 Task: Select the error option in the lint unknown vendor specific properties.
Action: Mouse moved to (92, 710)
Screenshot: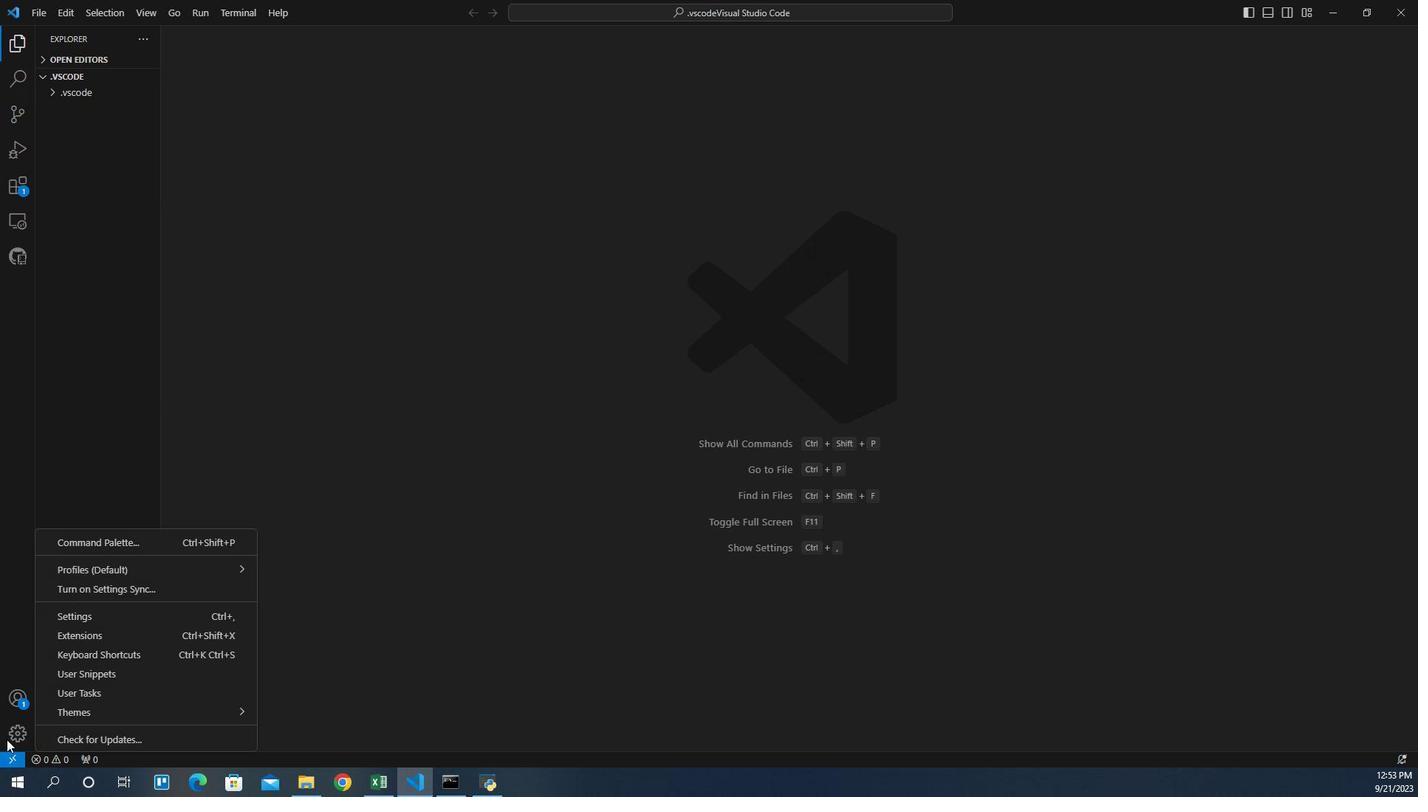 
Action: Mouse pressed left at (92, 710)
Screenshot: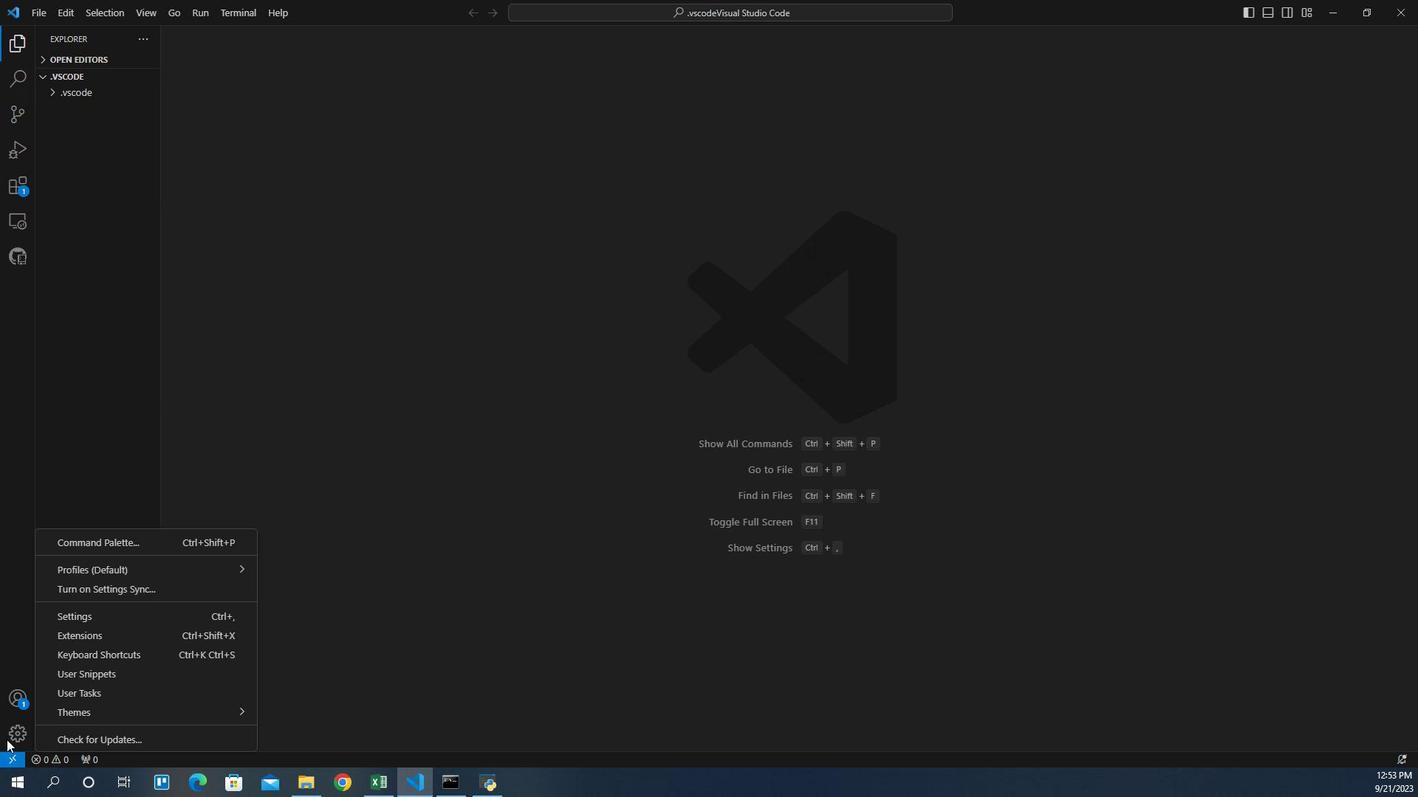 
Action: Mouse moved to (163, 598)
Screenshot: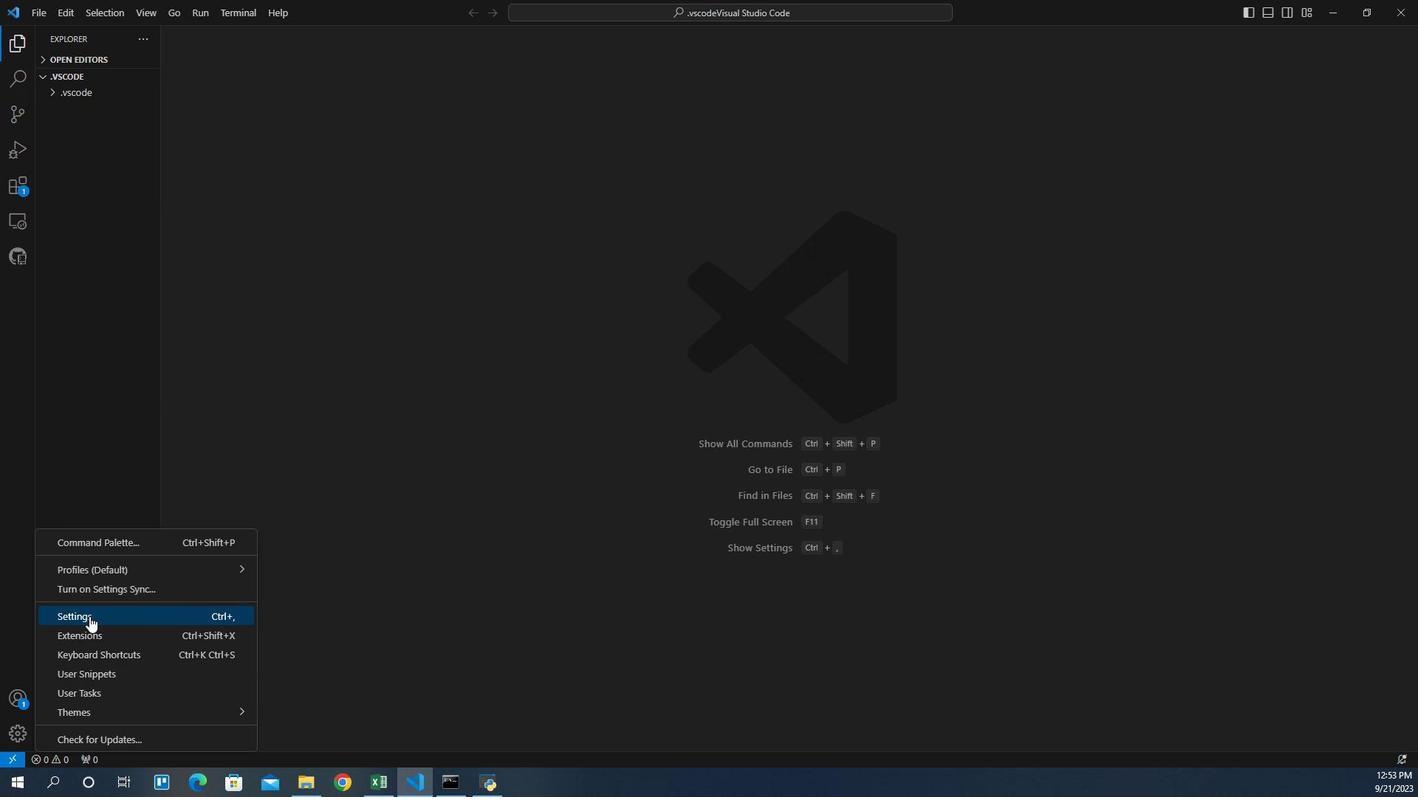
Action: Mouse pressed left at (163, 598)
Screenshot: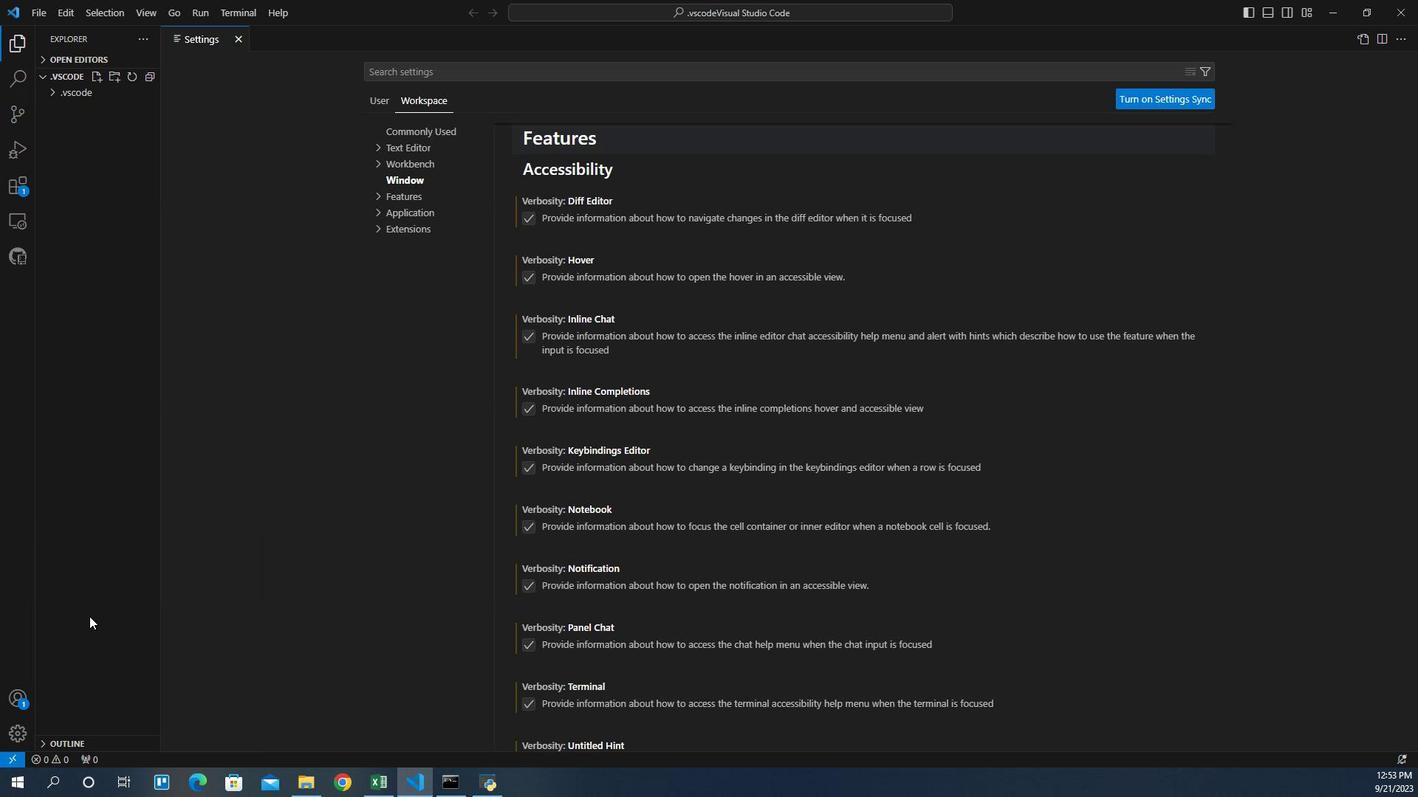 
Action: Mouse moved to (450, 129)
Screenshot: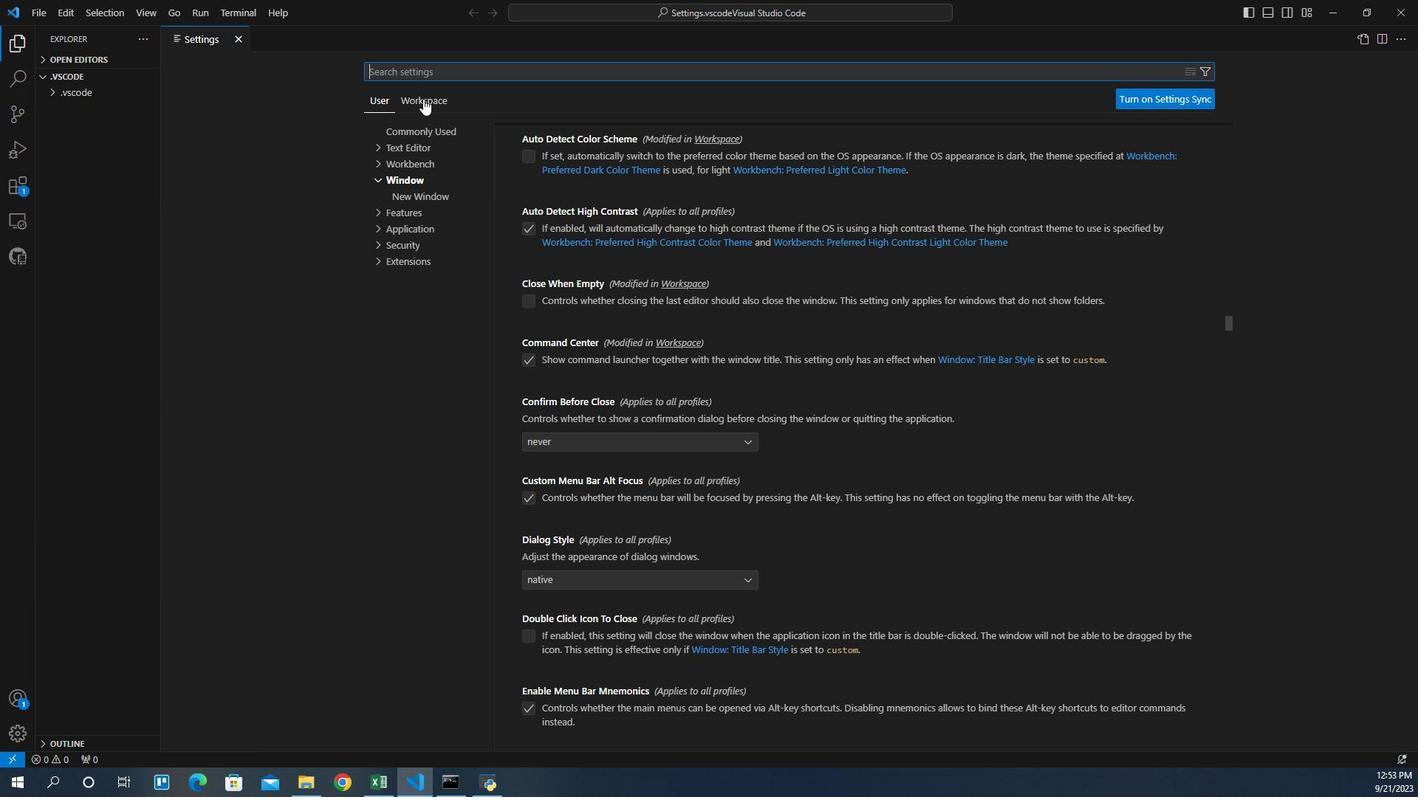 
Action: Mouse pressed left at (450, 129)
Screenshot: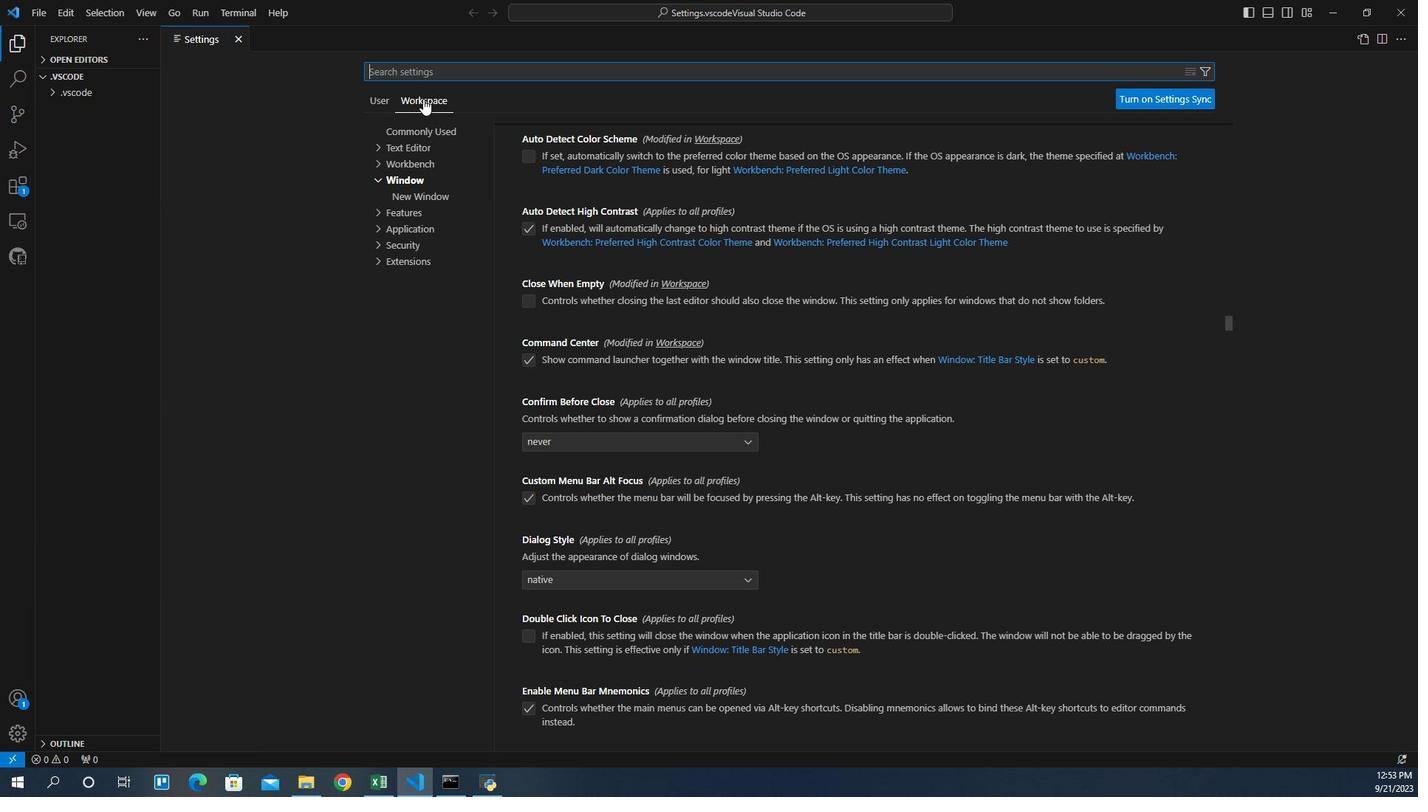 
Action: Mouse moved to (427, 244)
Screenshot: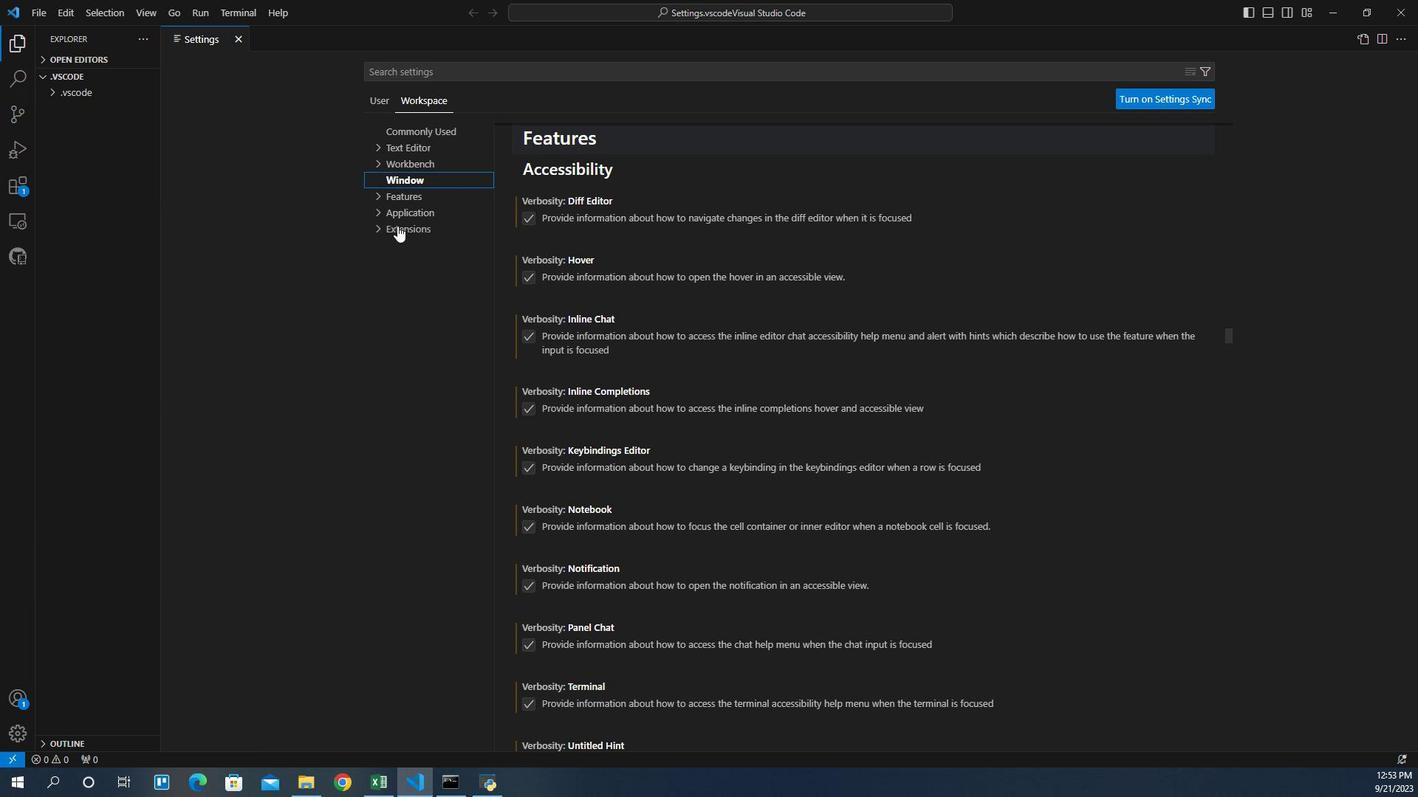
Action: Mouse pressed left at (427, 244)
Screenshot: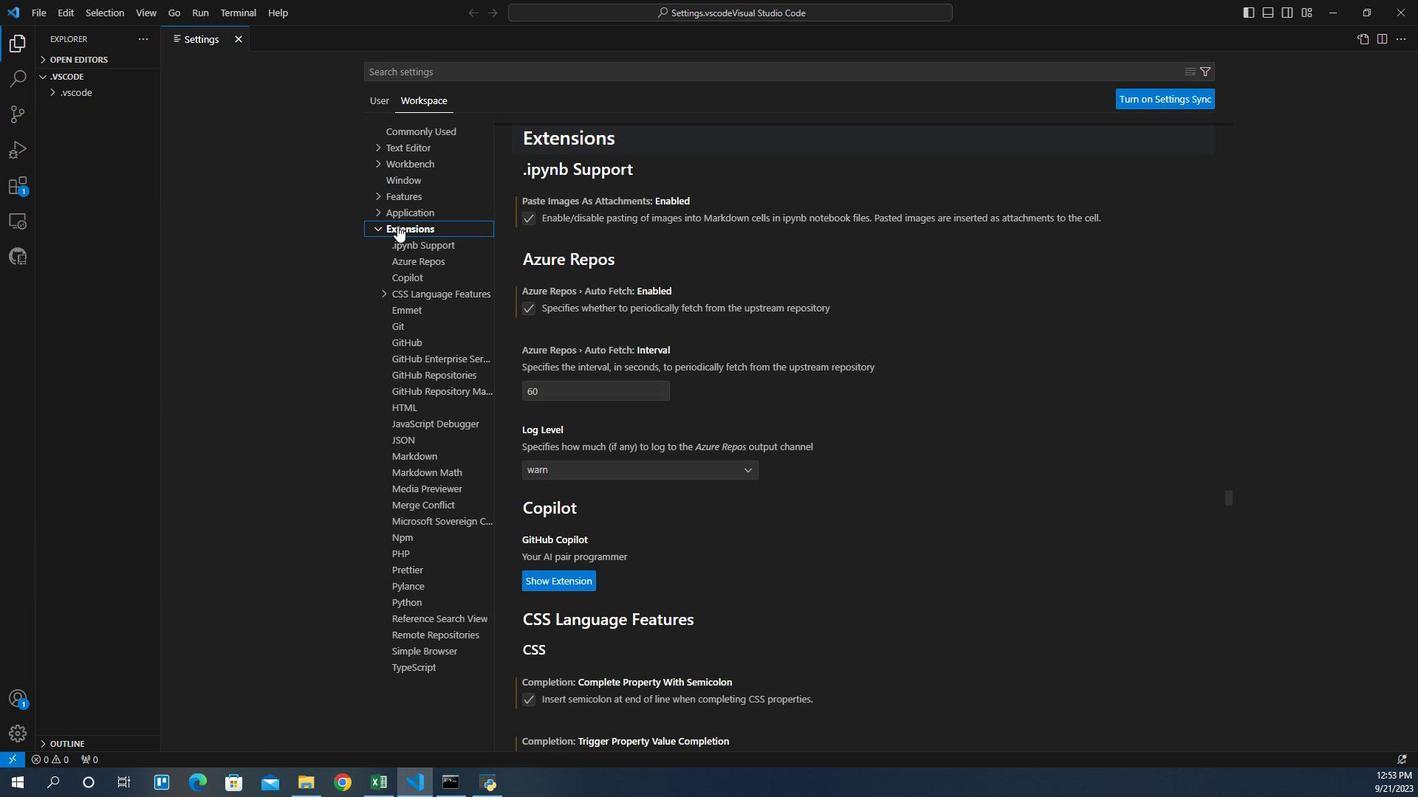 
Action: Mouse moved to (426, 304)
Screenshot: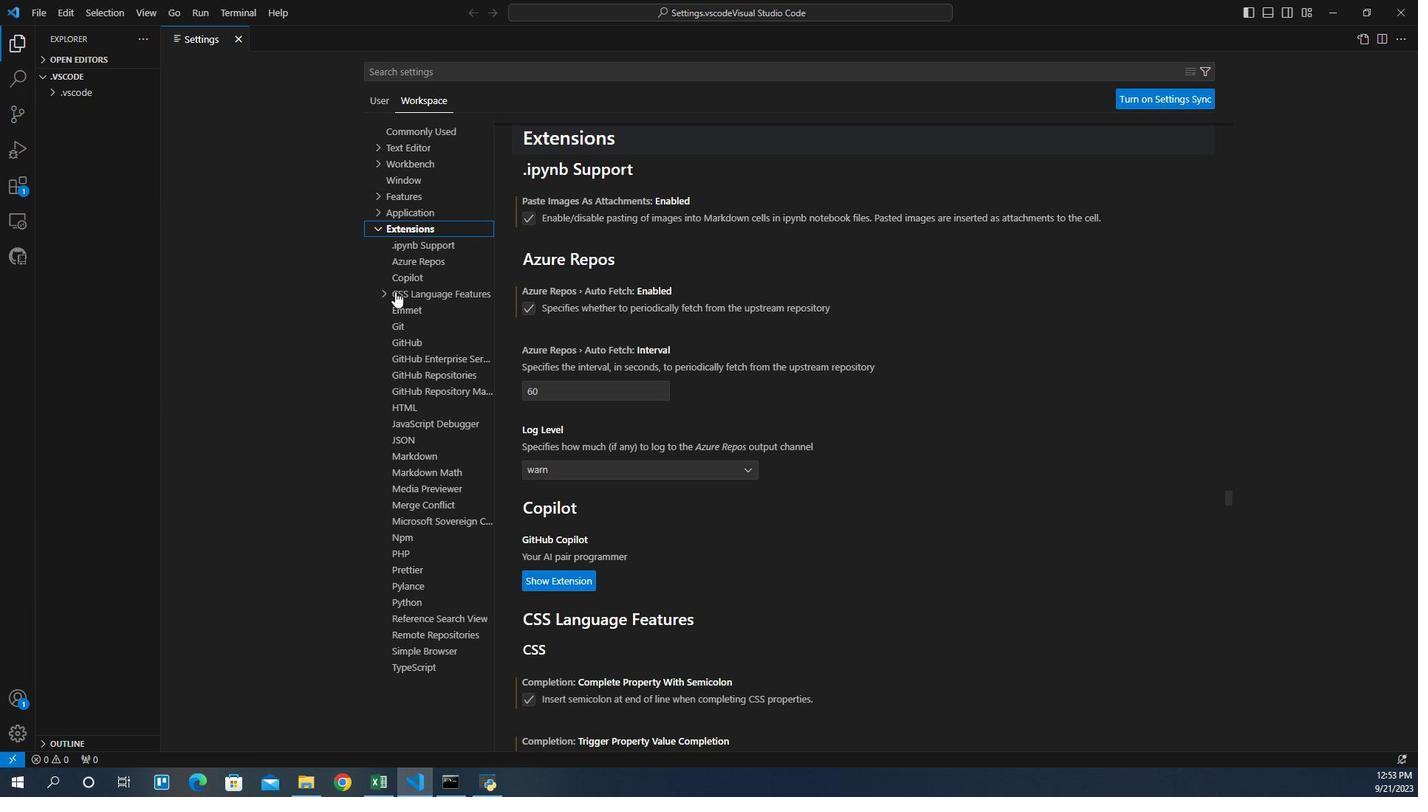 
Action: Mouse pressed left at (426, 304)
Screenshot: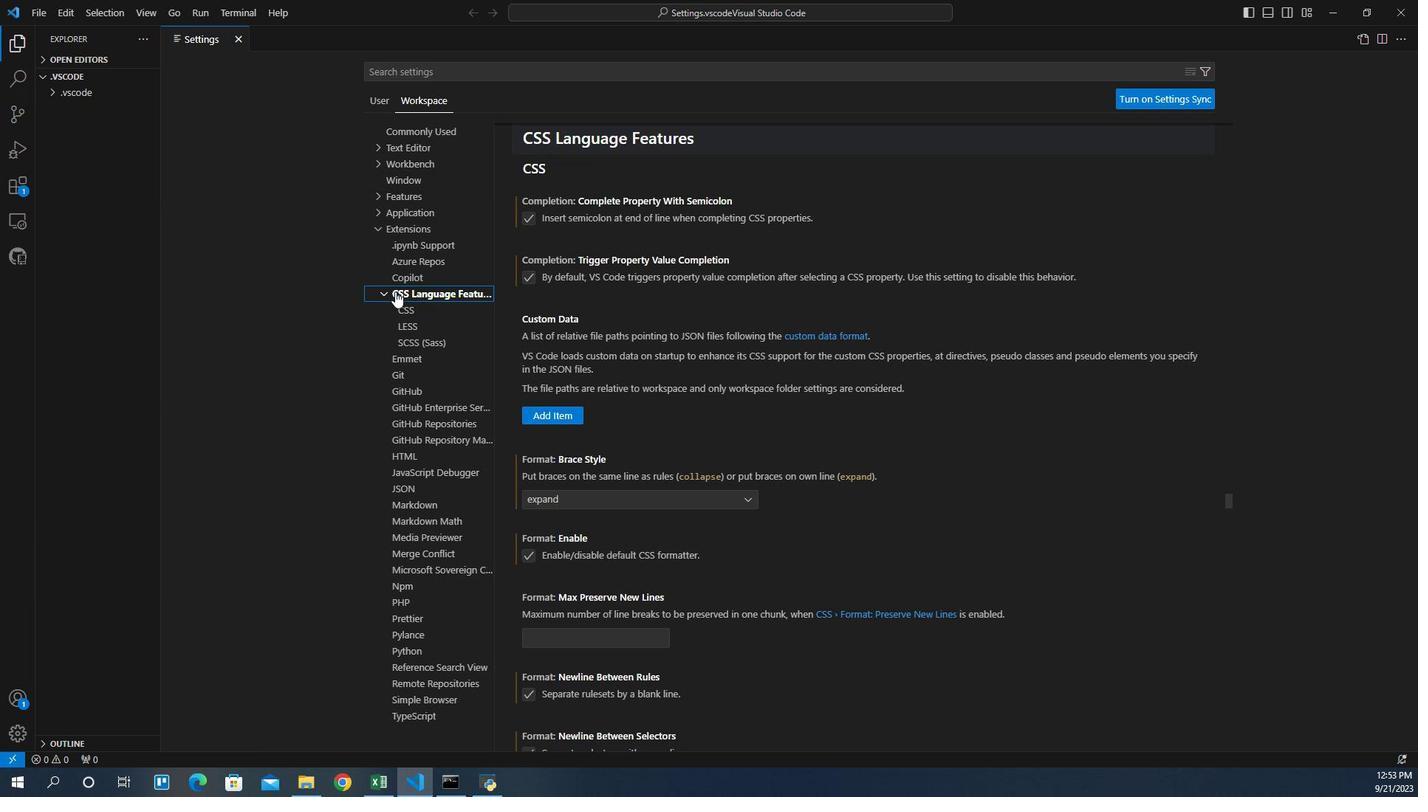 
Action: Mouse moved to (435, 335)
Screenshot: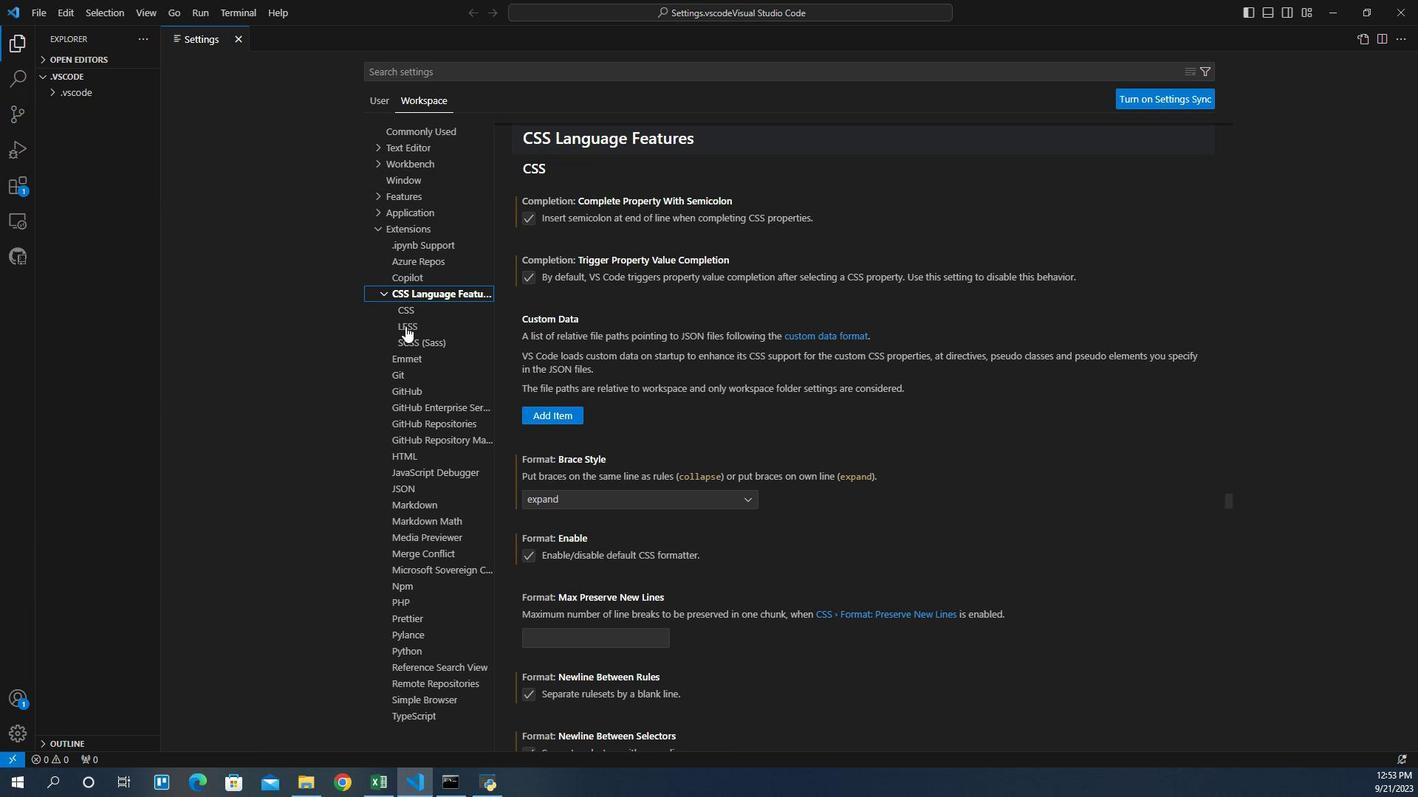 
Action: Mouse pressed left at (435, 335)
Screenshot: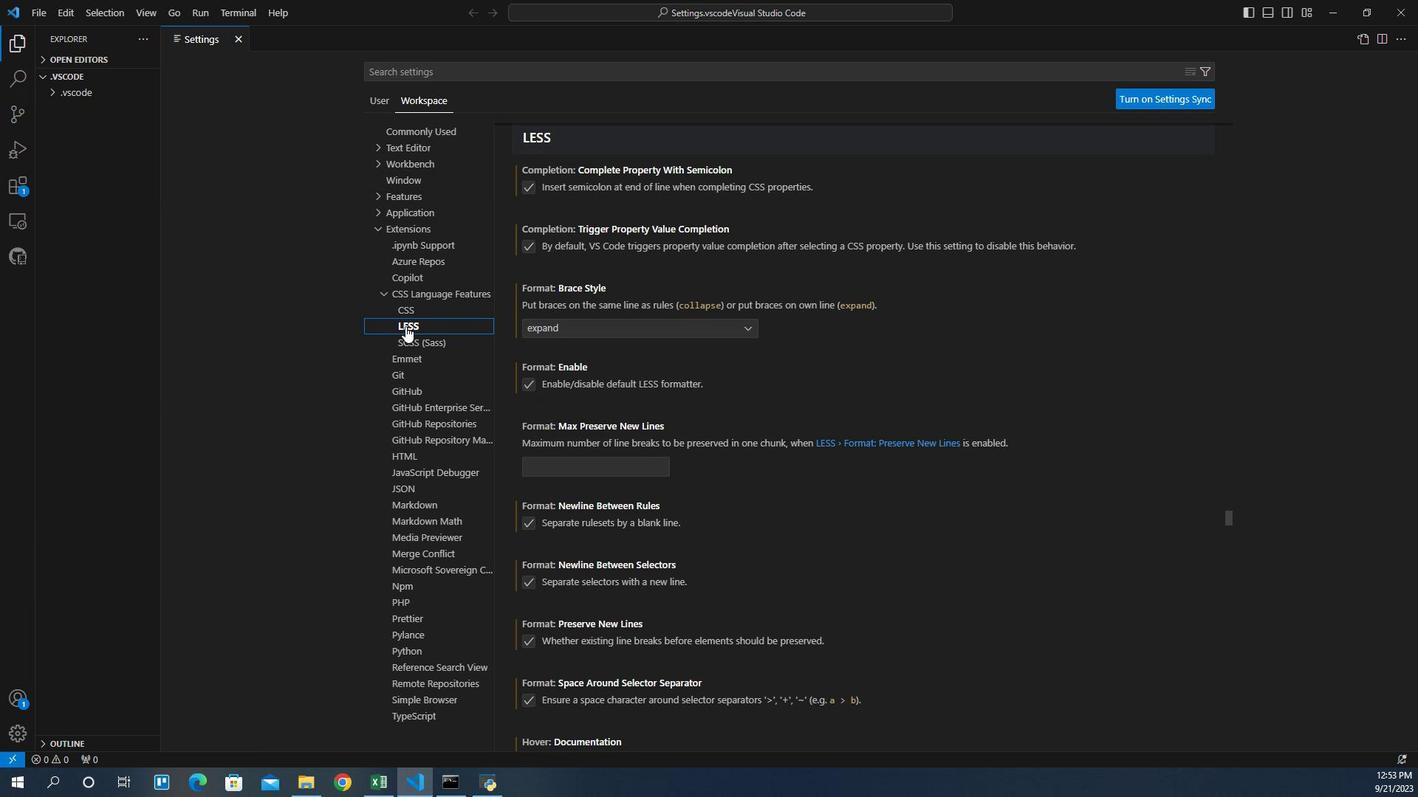 
Action: Mouse moved to (724, 541)
Screenshot: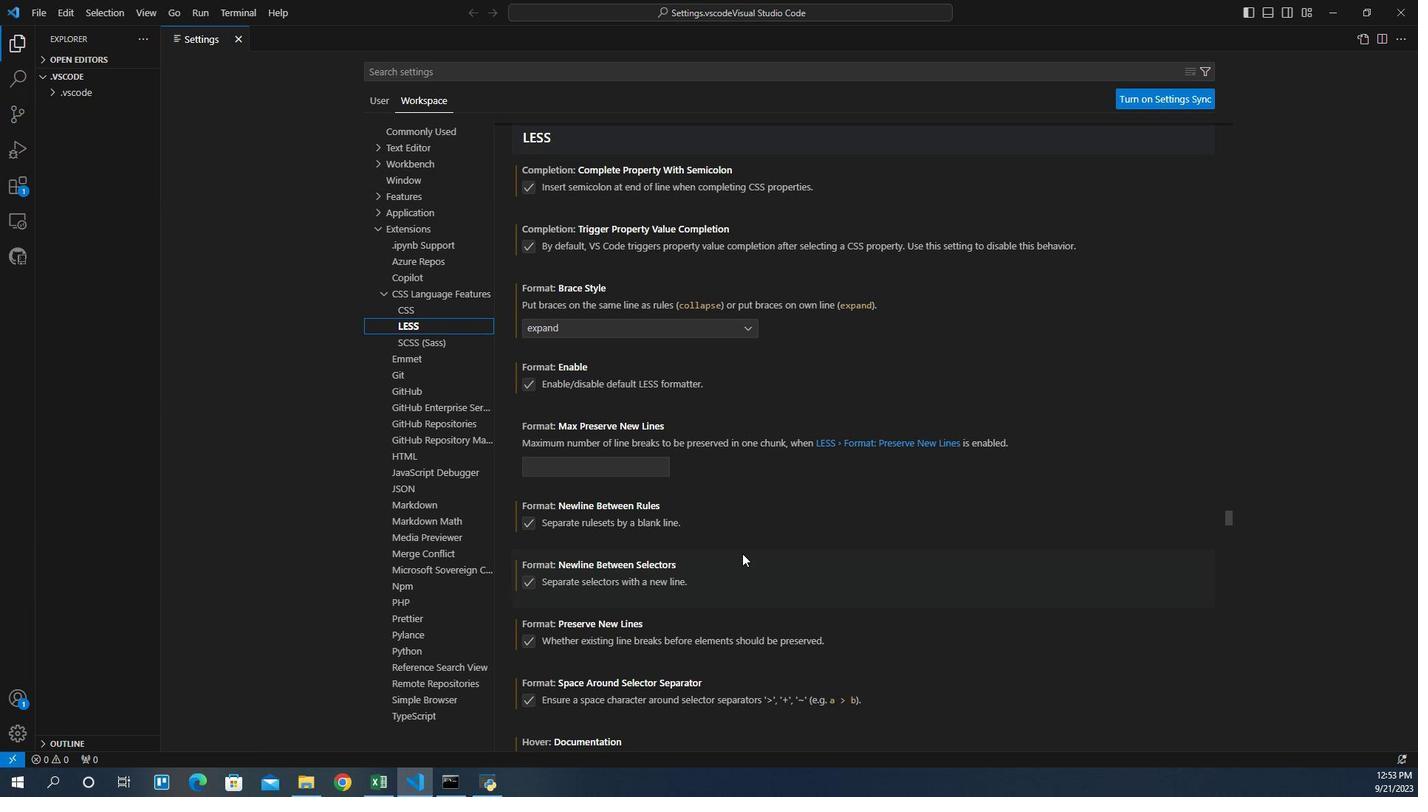 
Action: Mouse scrolled (724, 541) with delta (0, 0)
Screenshot: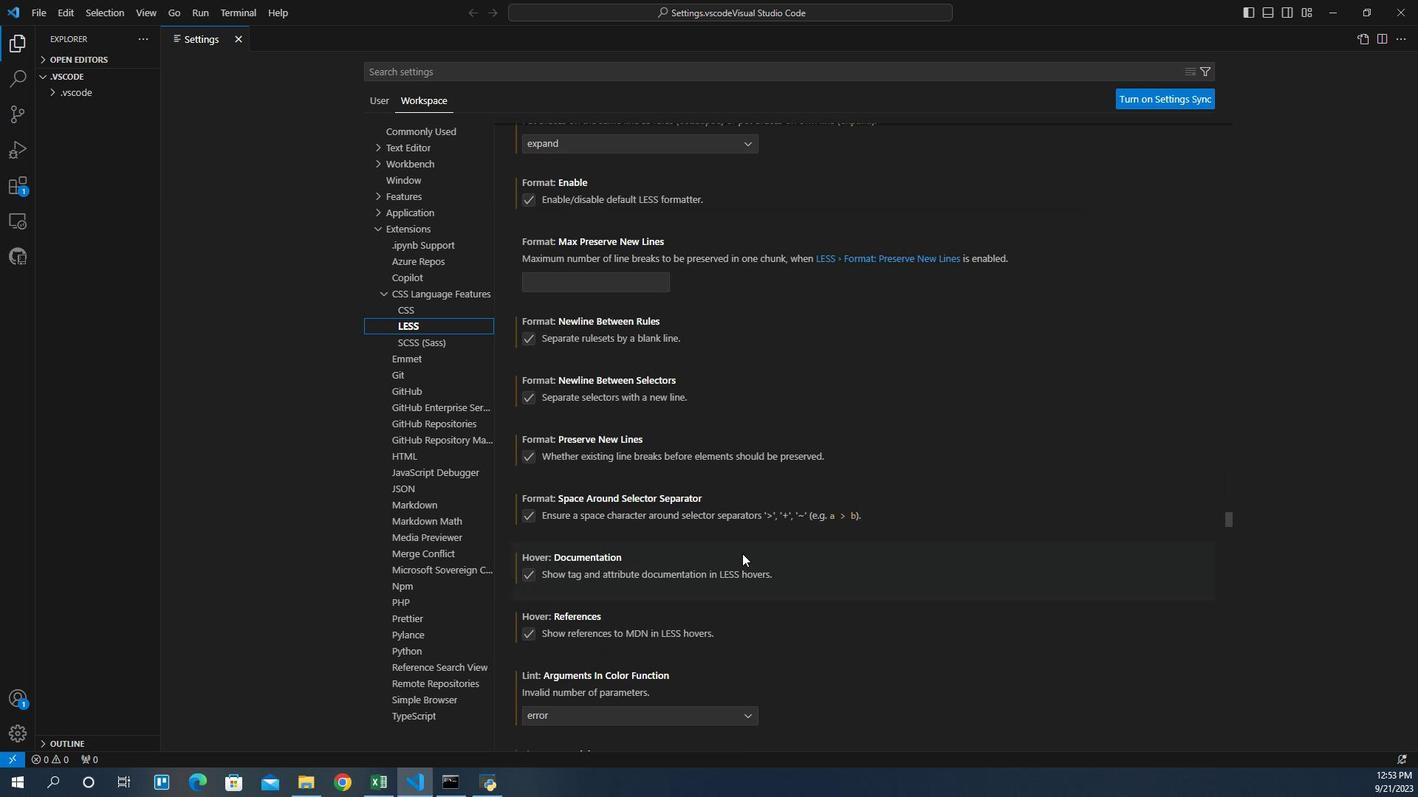
Action: Mouse scrolled (724, 541) with delta (0, 0)
Screenshot: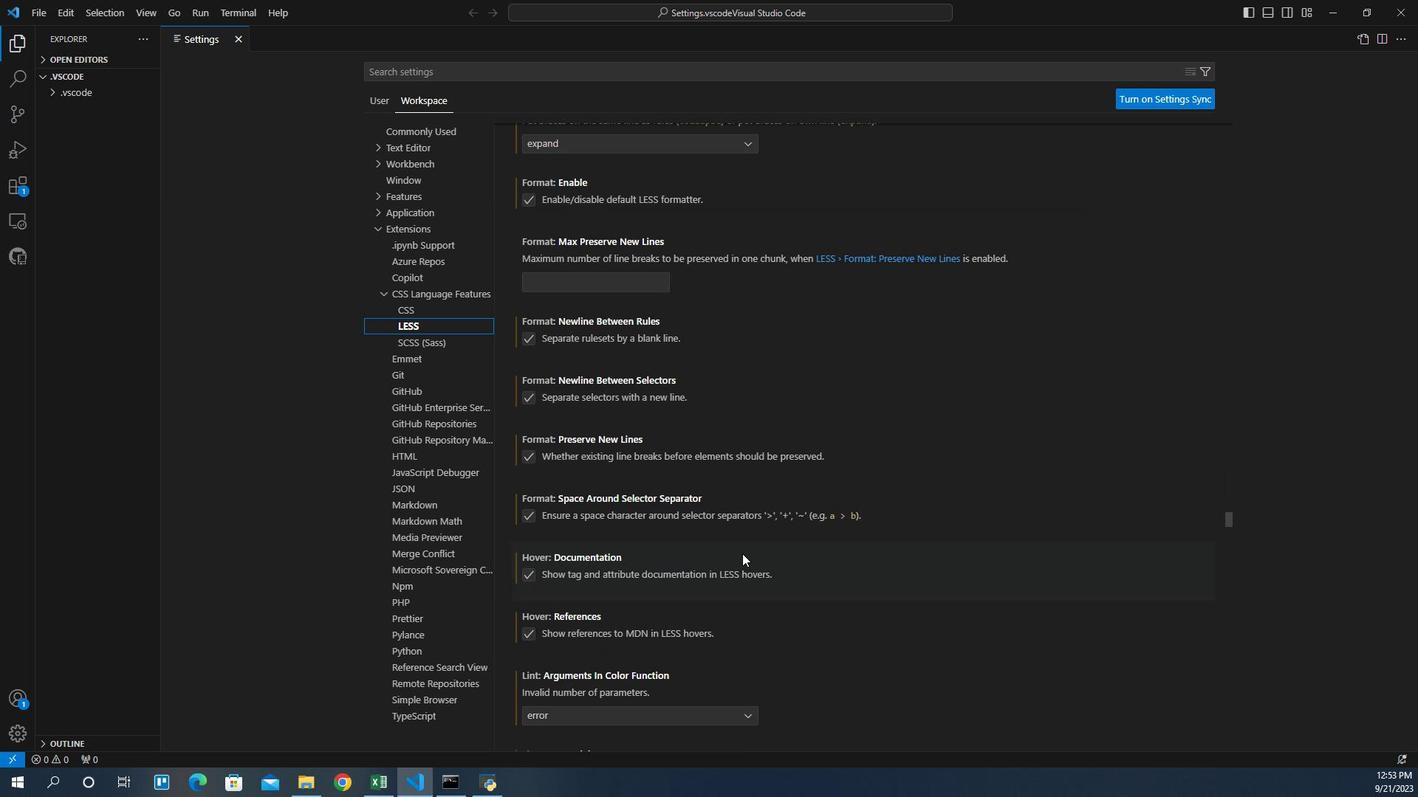 
Action: Mouse scrolled (724, 541) with delta (0, 0)
Screenshot: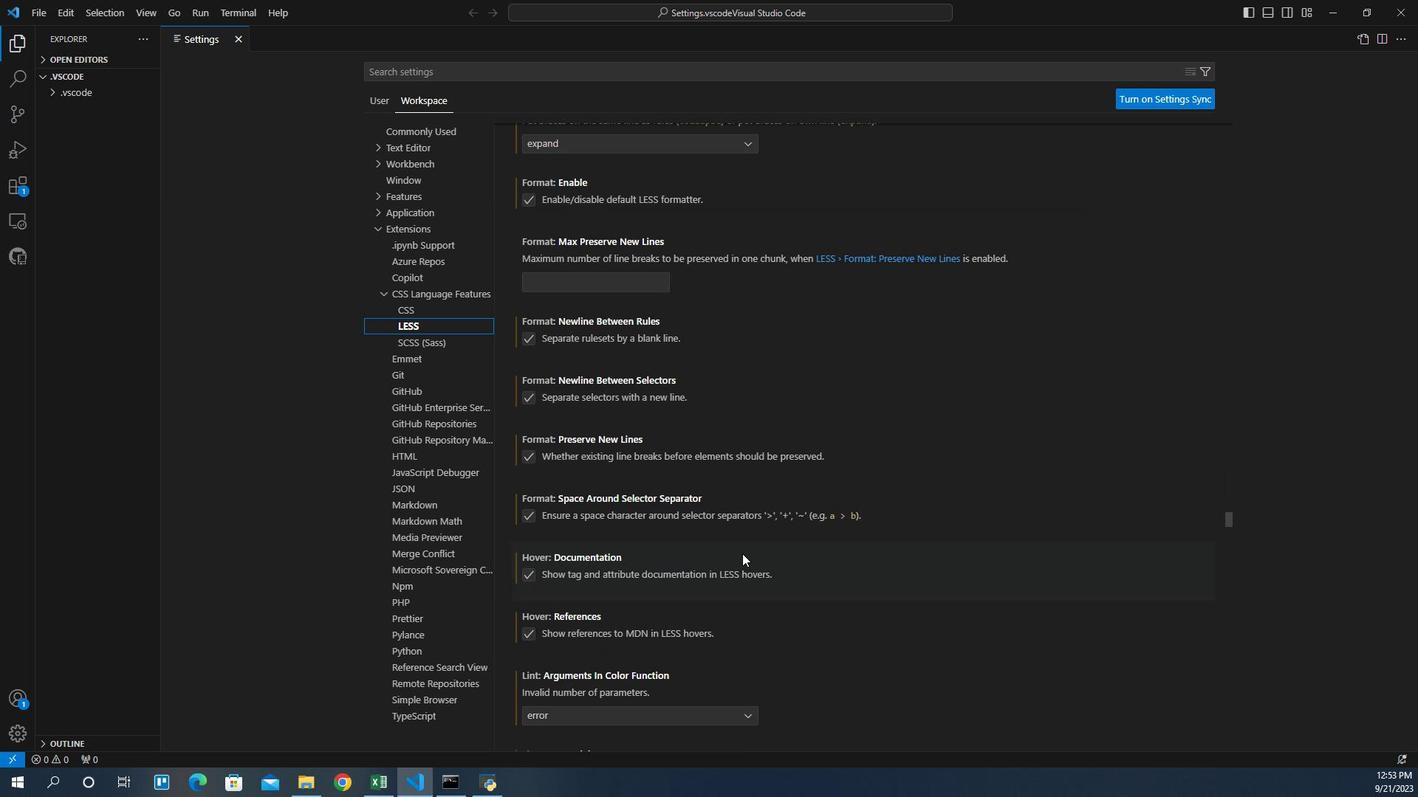 
Action: Mouse scrolled (724, 541) with delta (0, 0)
Screenshot: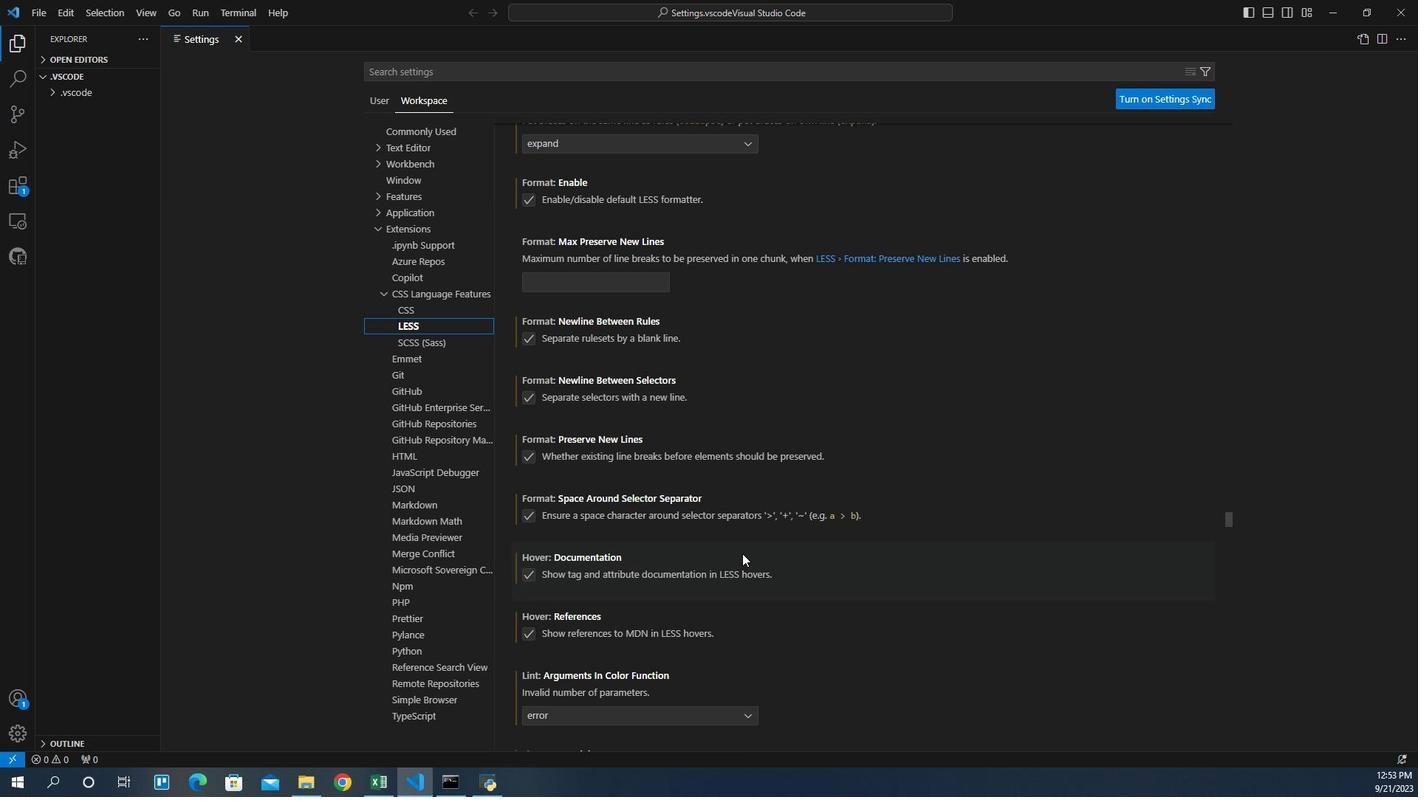 
Action: Mouse scrolled (724, 541) with delta (0, 0)
Screenshot: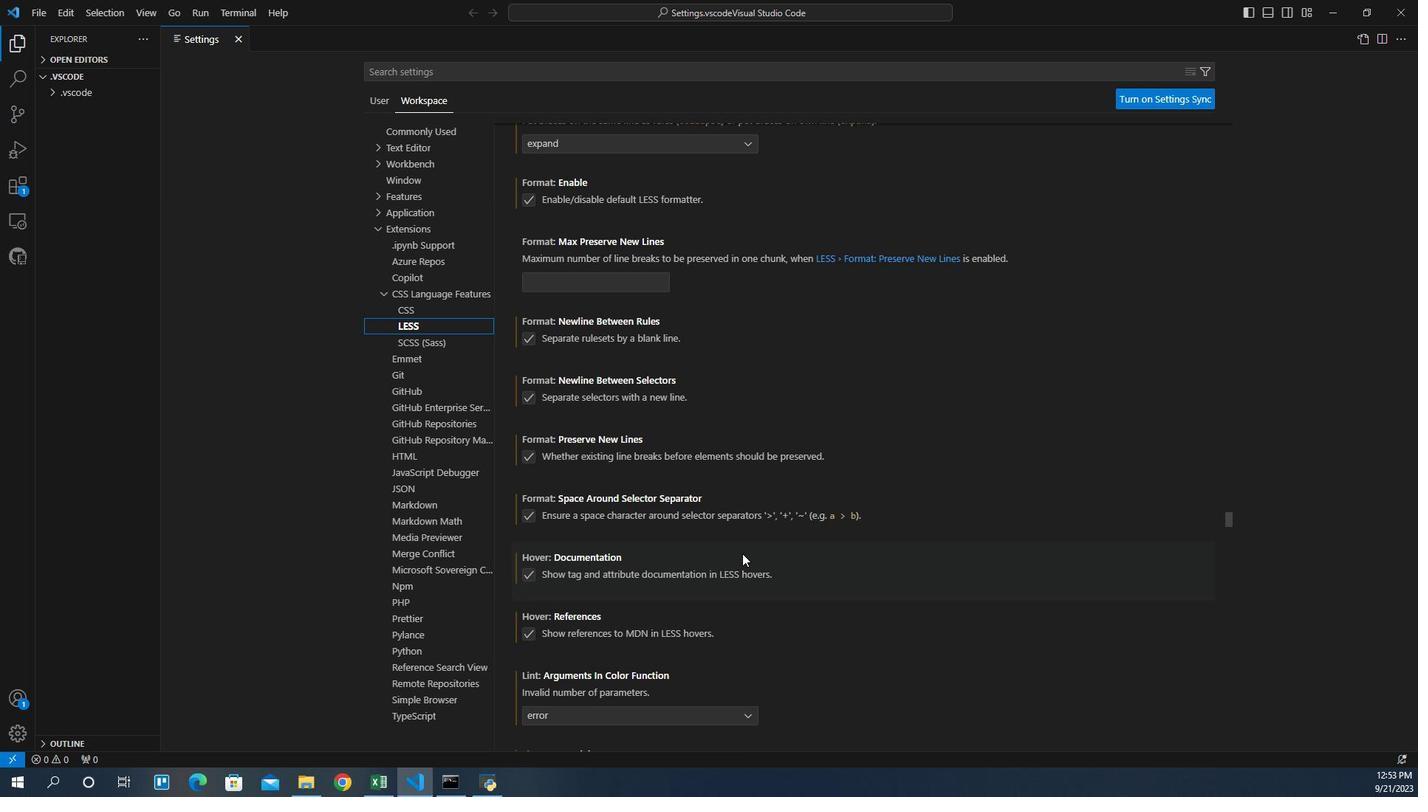 
Action: Mouse scrolled (724, 541) with delta (0, 0)
Screenshot: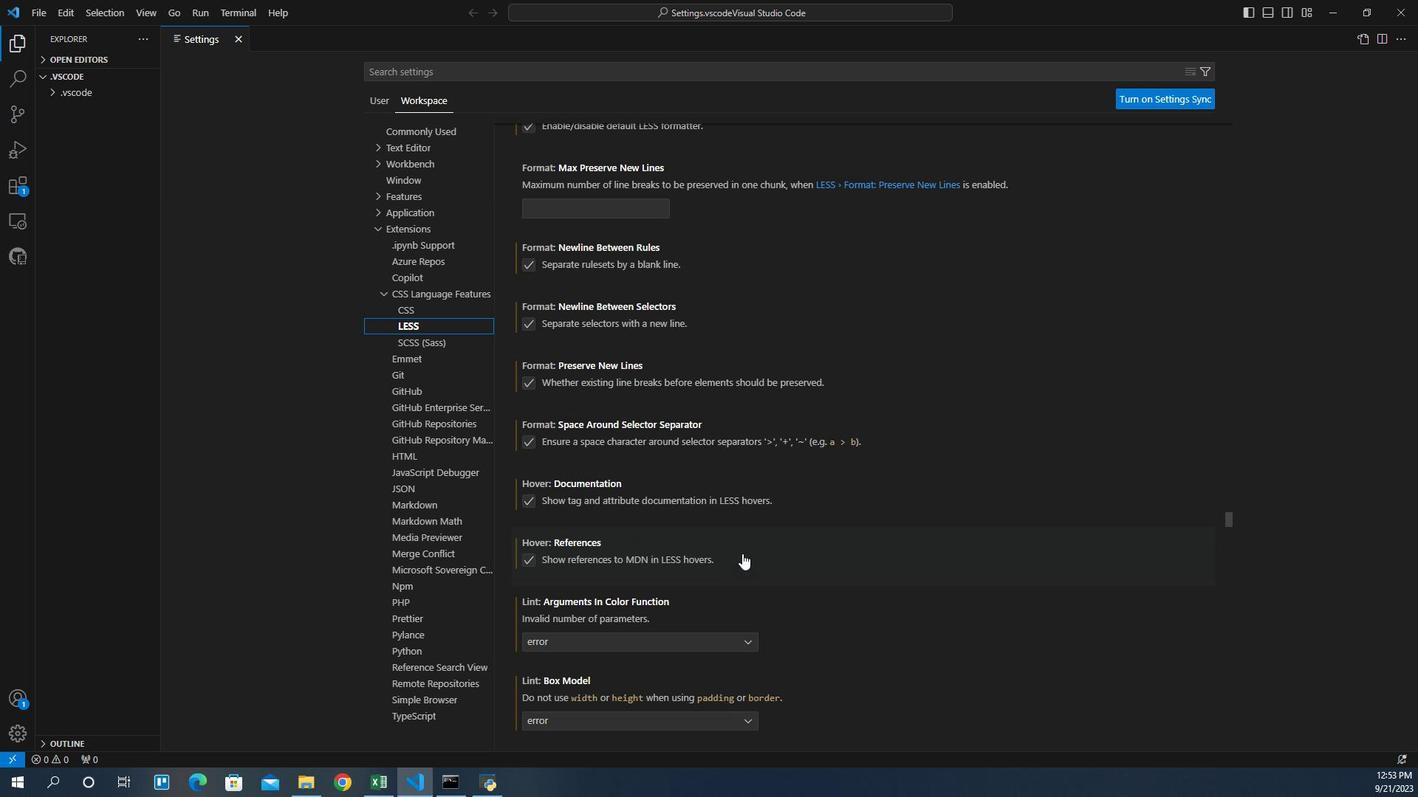 
Action: Mouse scrolled (724, 541) with delta (0, 0)
Screenshot: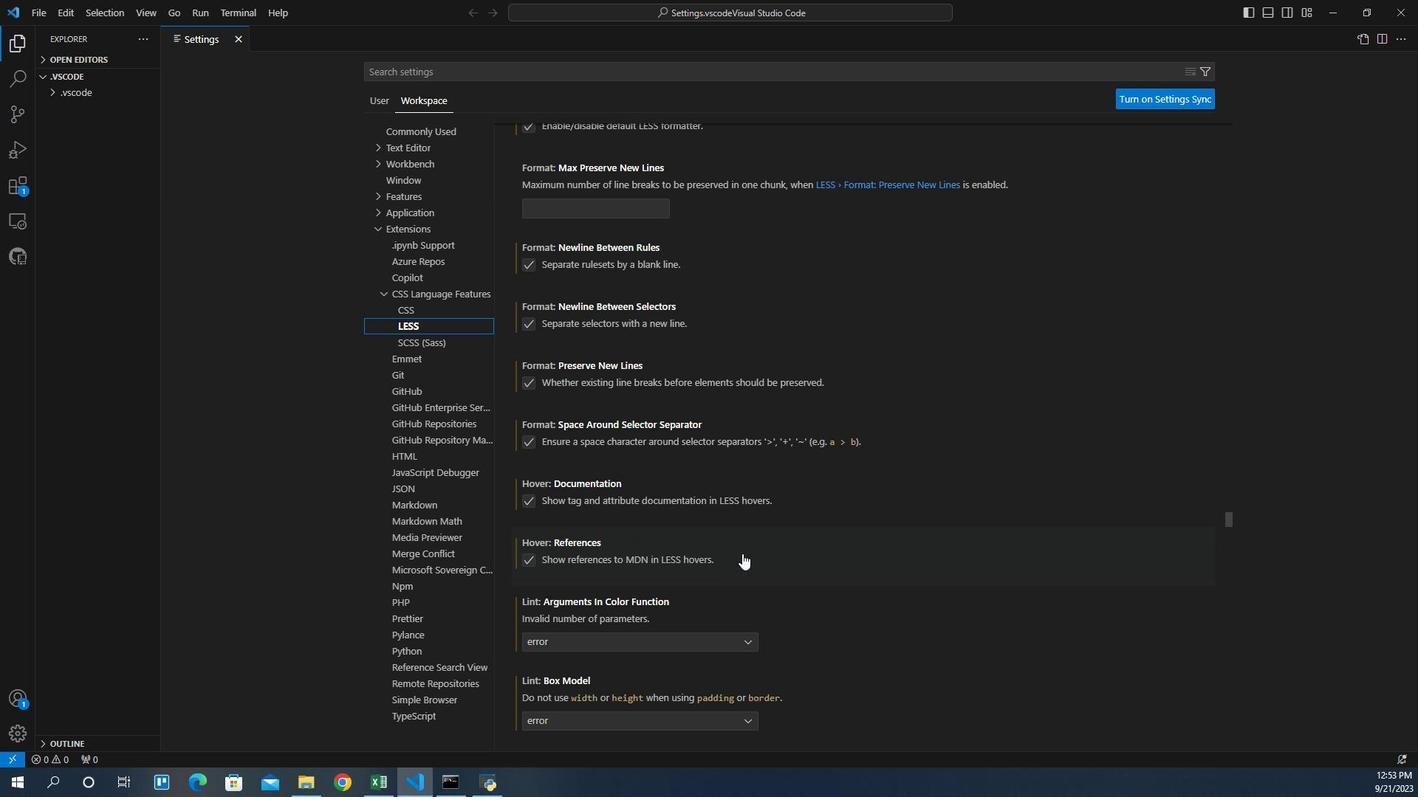 
Action: Mouse scrolled (724, 541) with delta (0, 0)
Screenshot: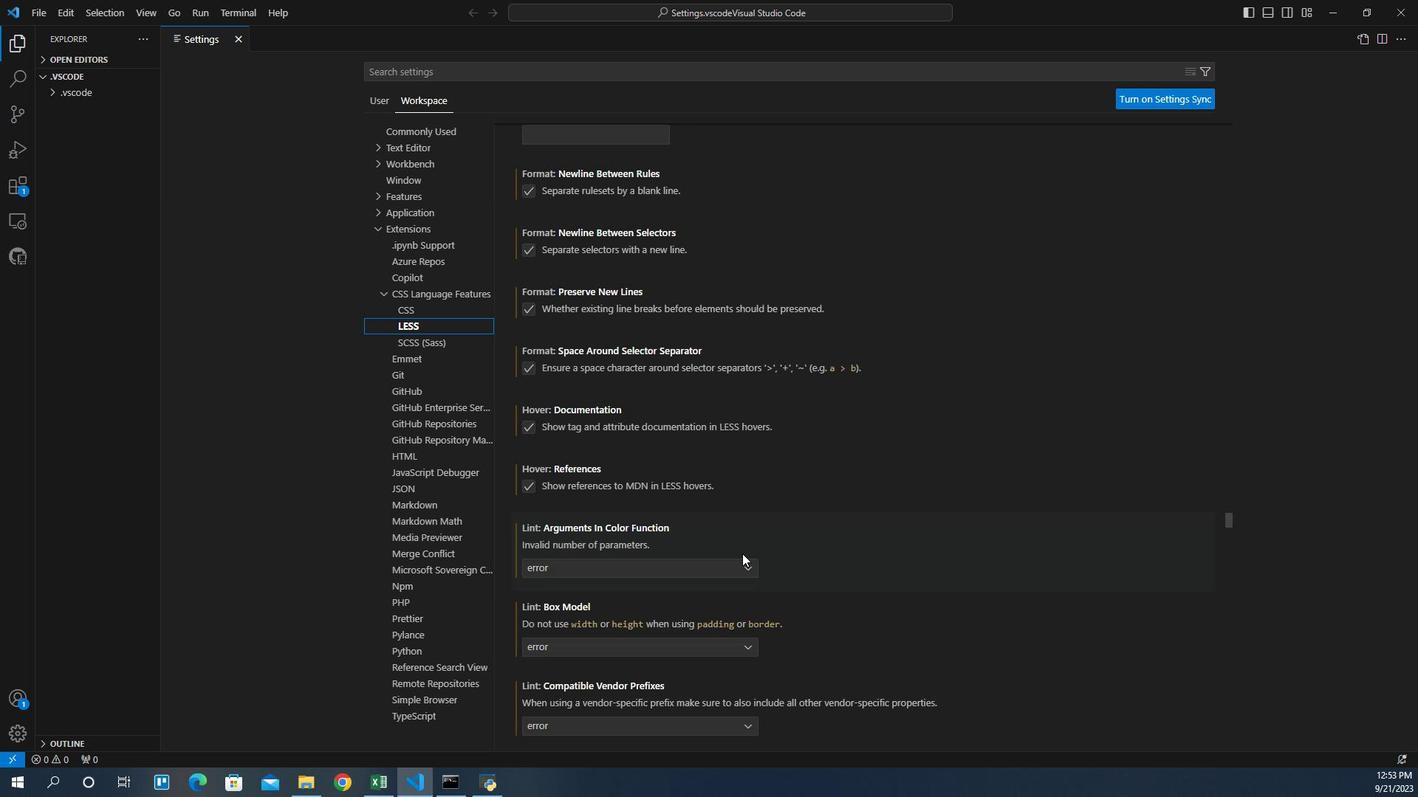 
Action: Mouse scrolled (724, 541) with delta (0, 0)
Screenshot: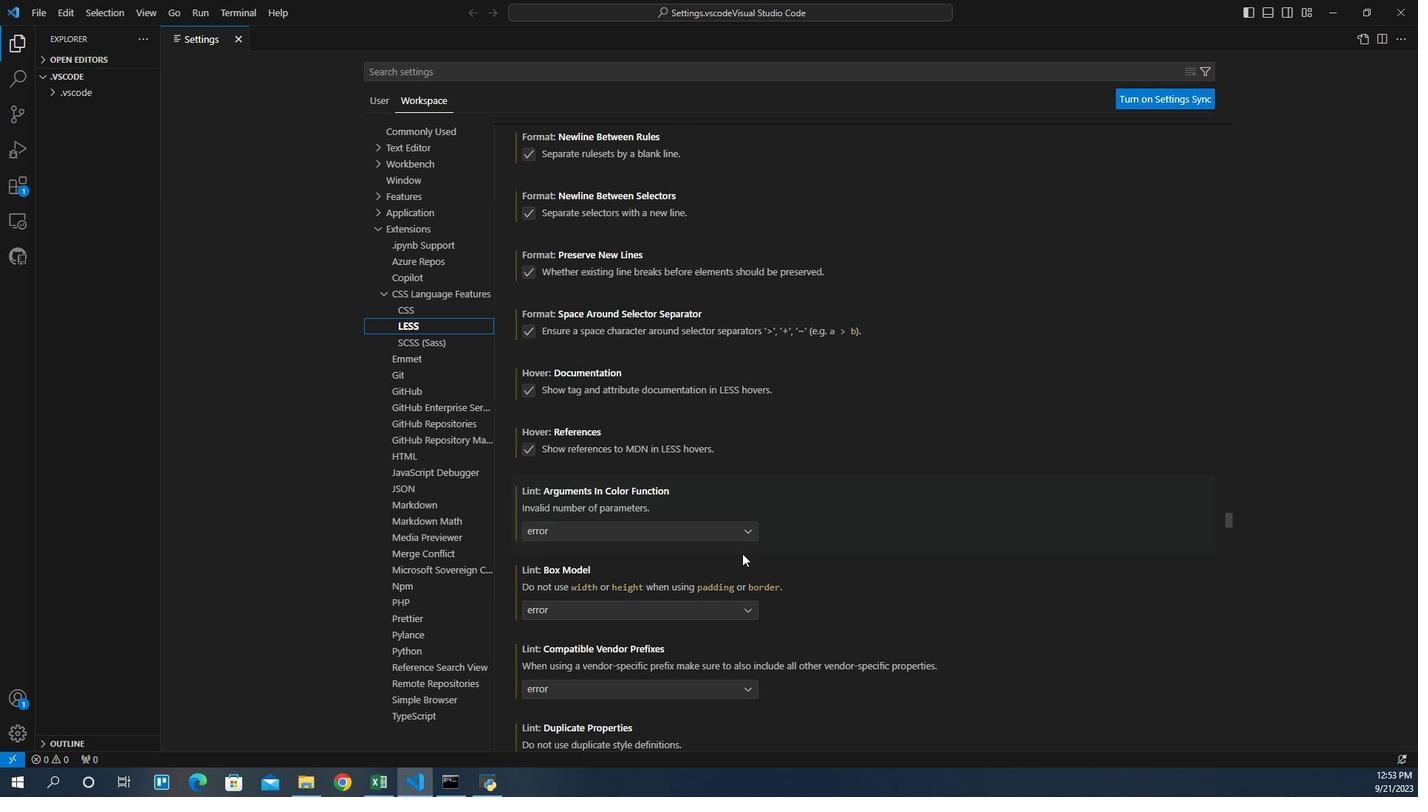 
Action: Mouse scrolled (724, 541) with delta (0, 0)
Screenshot: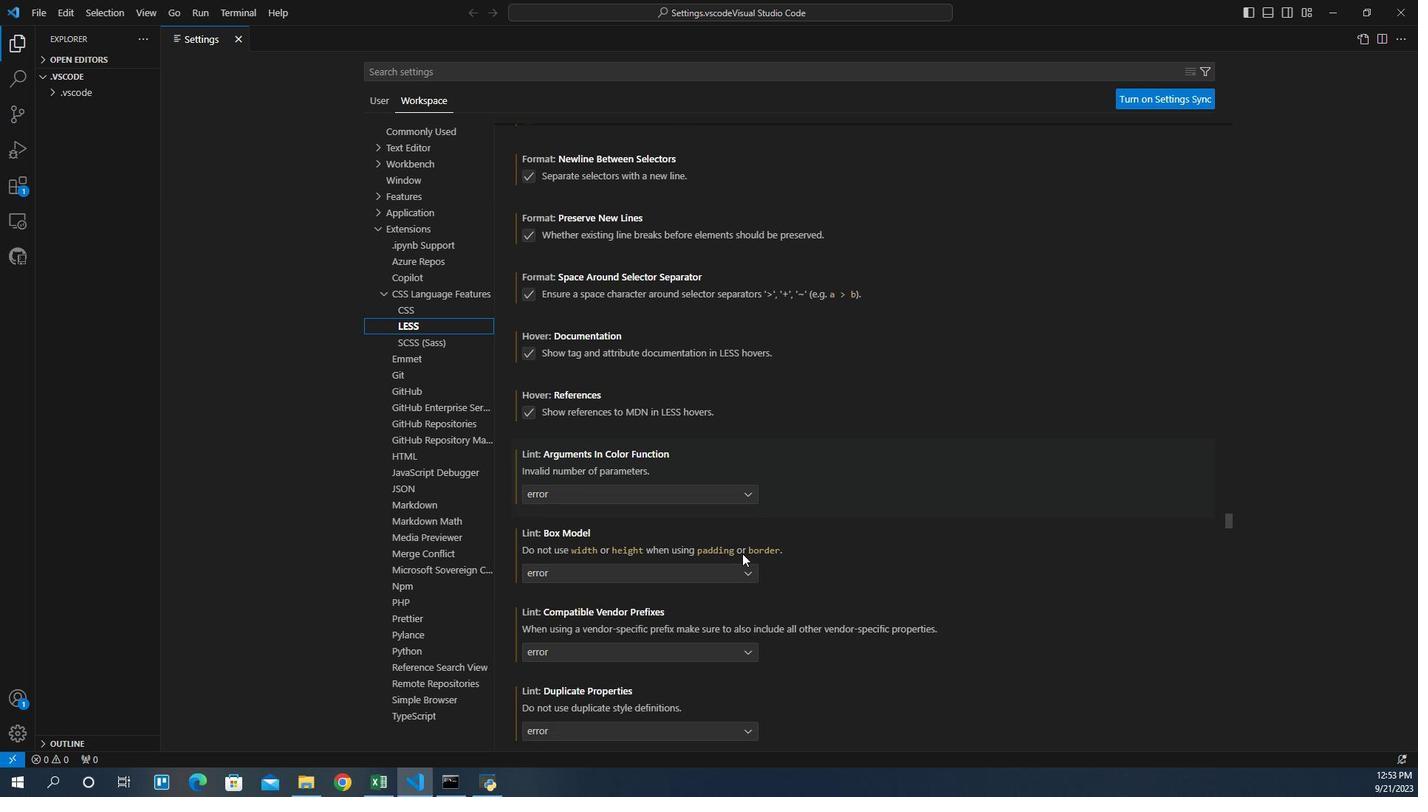
Action: Mouse scrolled (724, 541) with delta (0, 0)
Screenshot: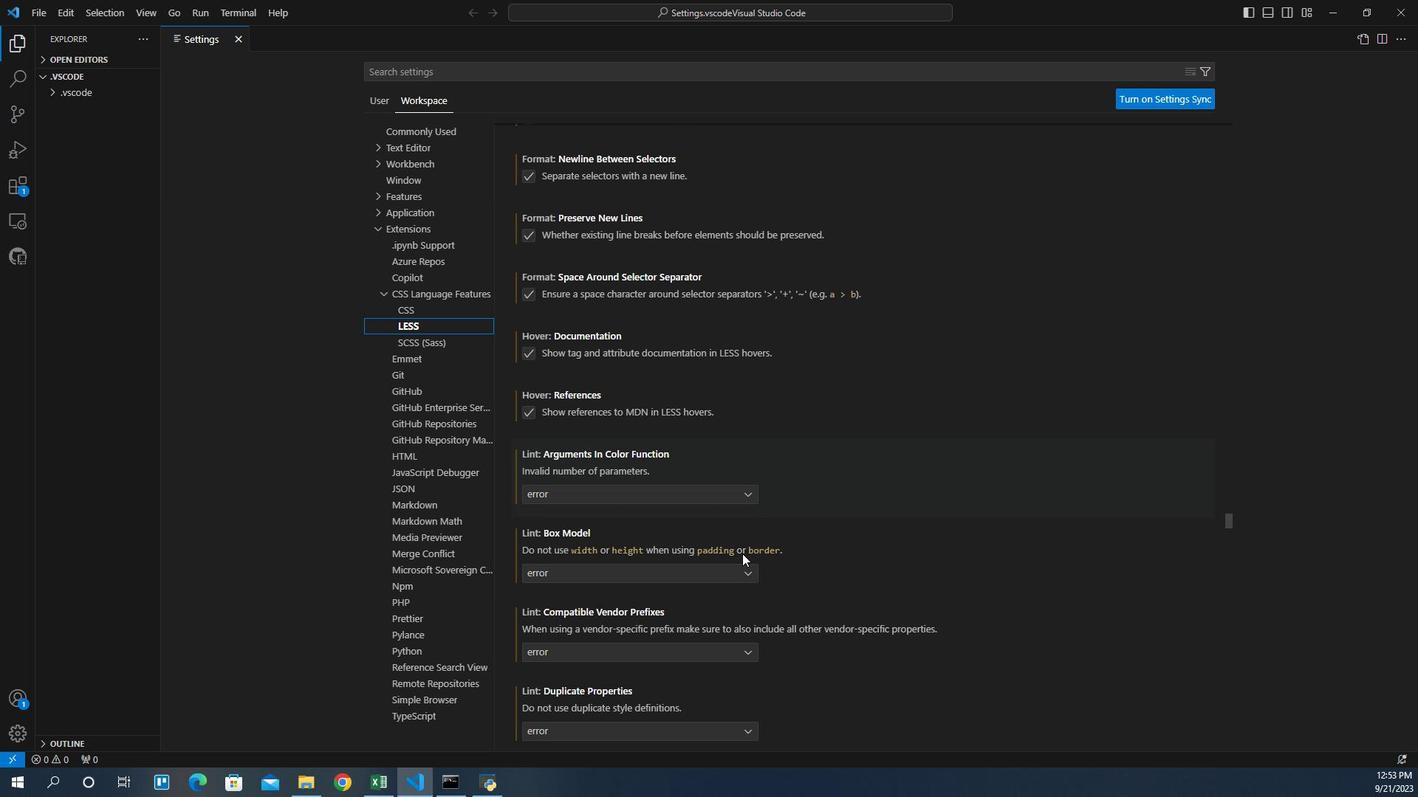 
Action: Mouse scrolled (724, 541) with delta (0, 0)
Screenshot: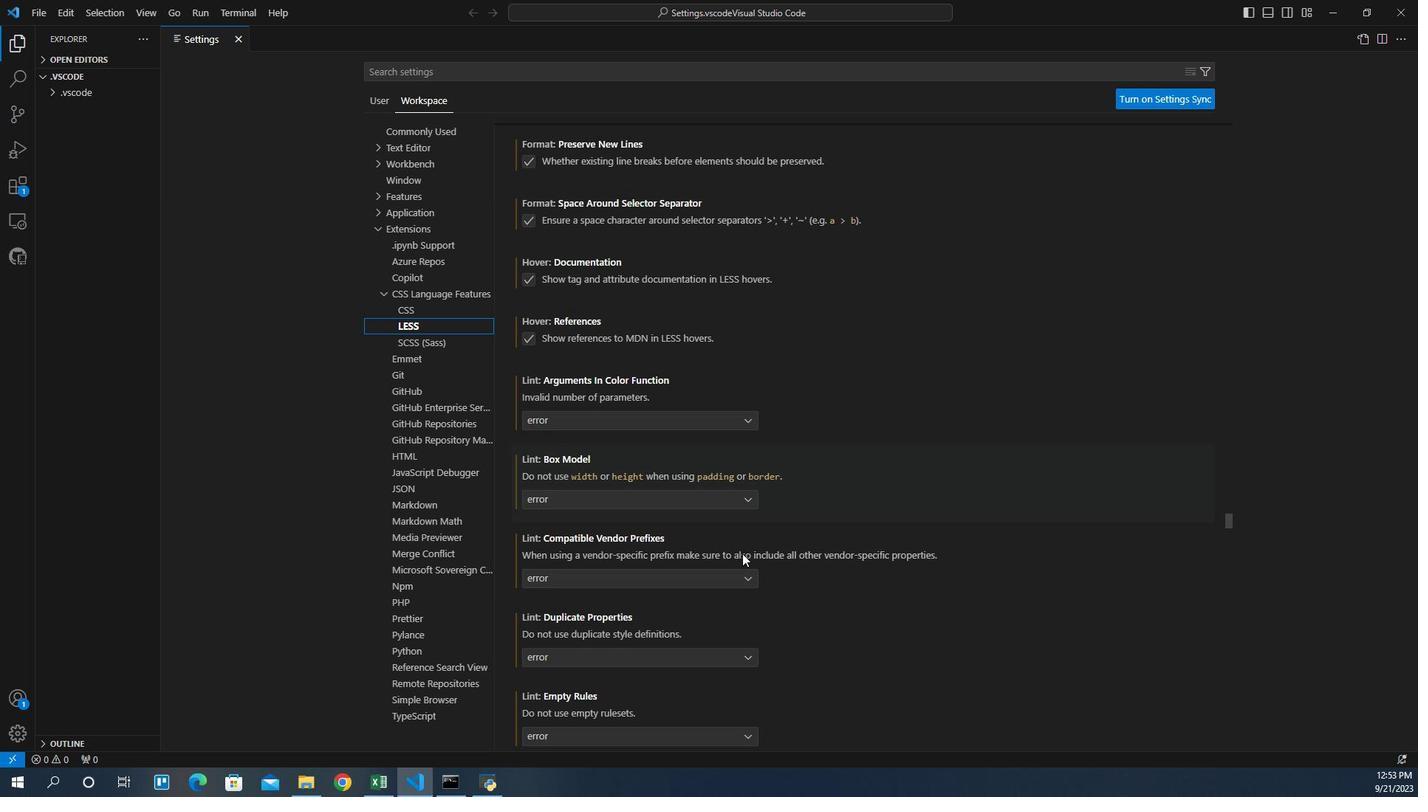 
Action: Mouse scrolled (724, 541) with delta (0, 0)
Screenshot: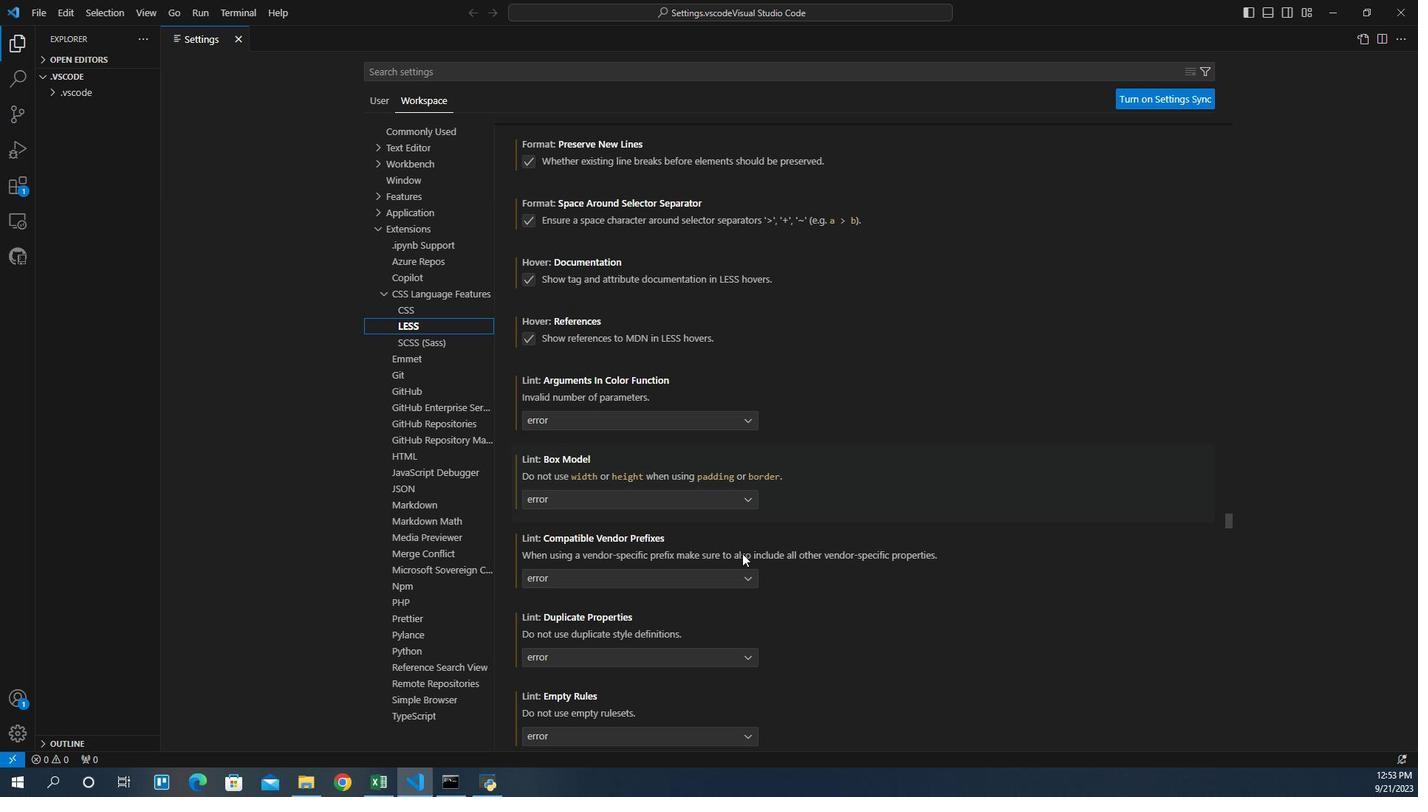 
Action: Mouse scrolled (724, 541) with delta (0, 0)
Screenshot: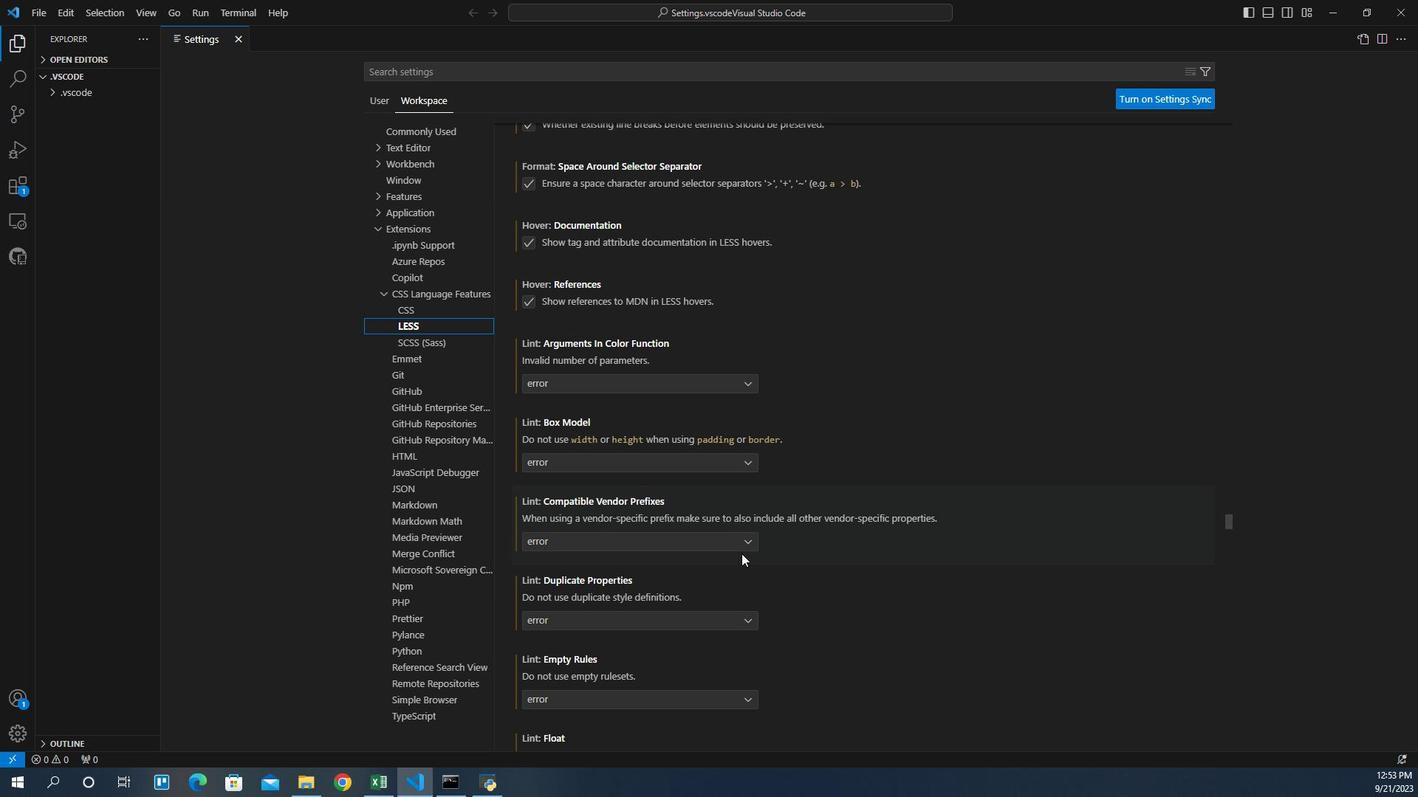 
Action: Mouse moved to (723, 535)
Screenshot: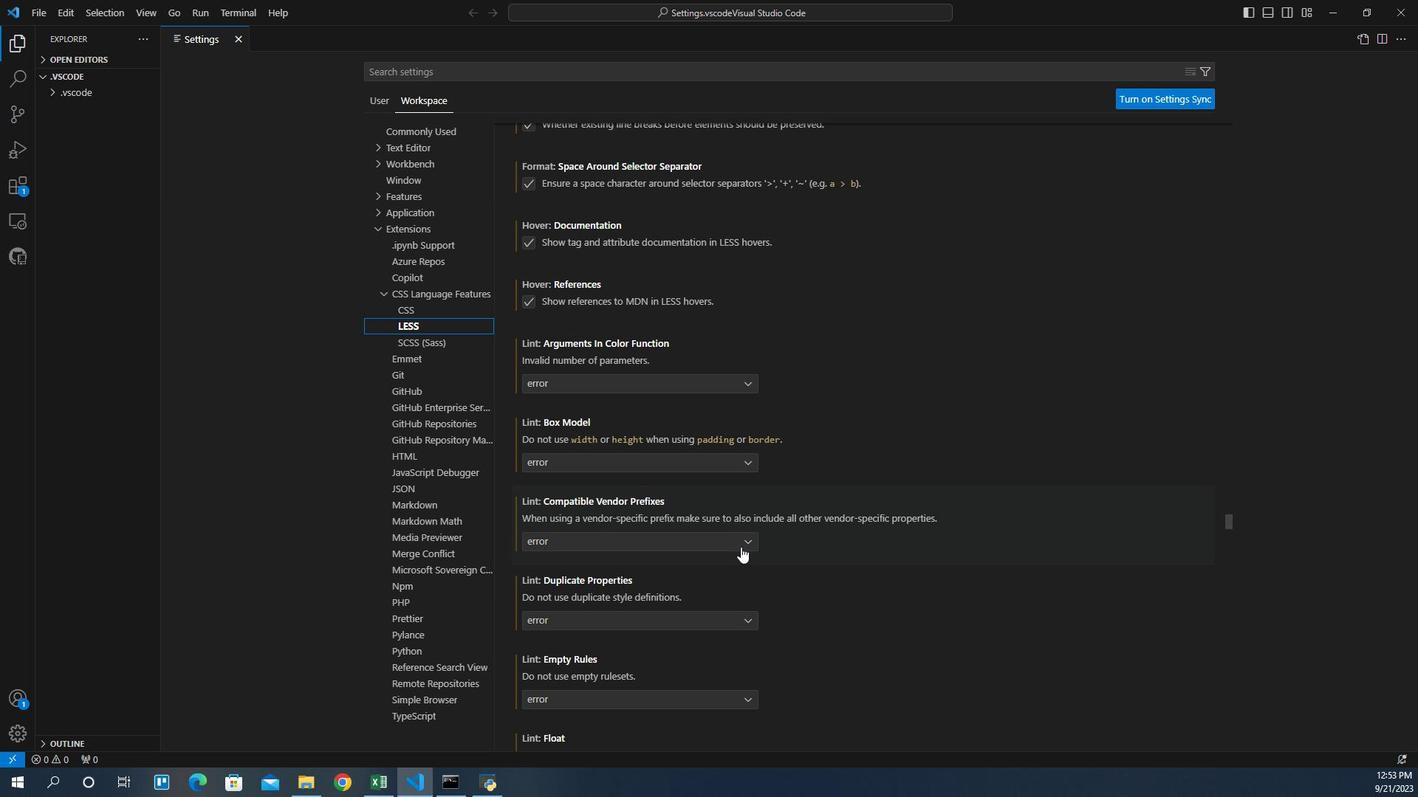 
Action: Mouse scrolled (723, 536) with delta (0, 0)
Screenshot: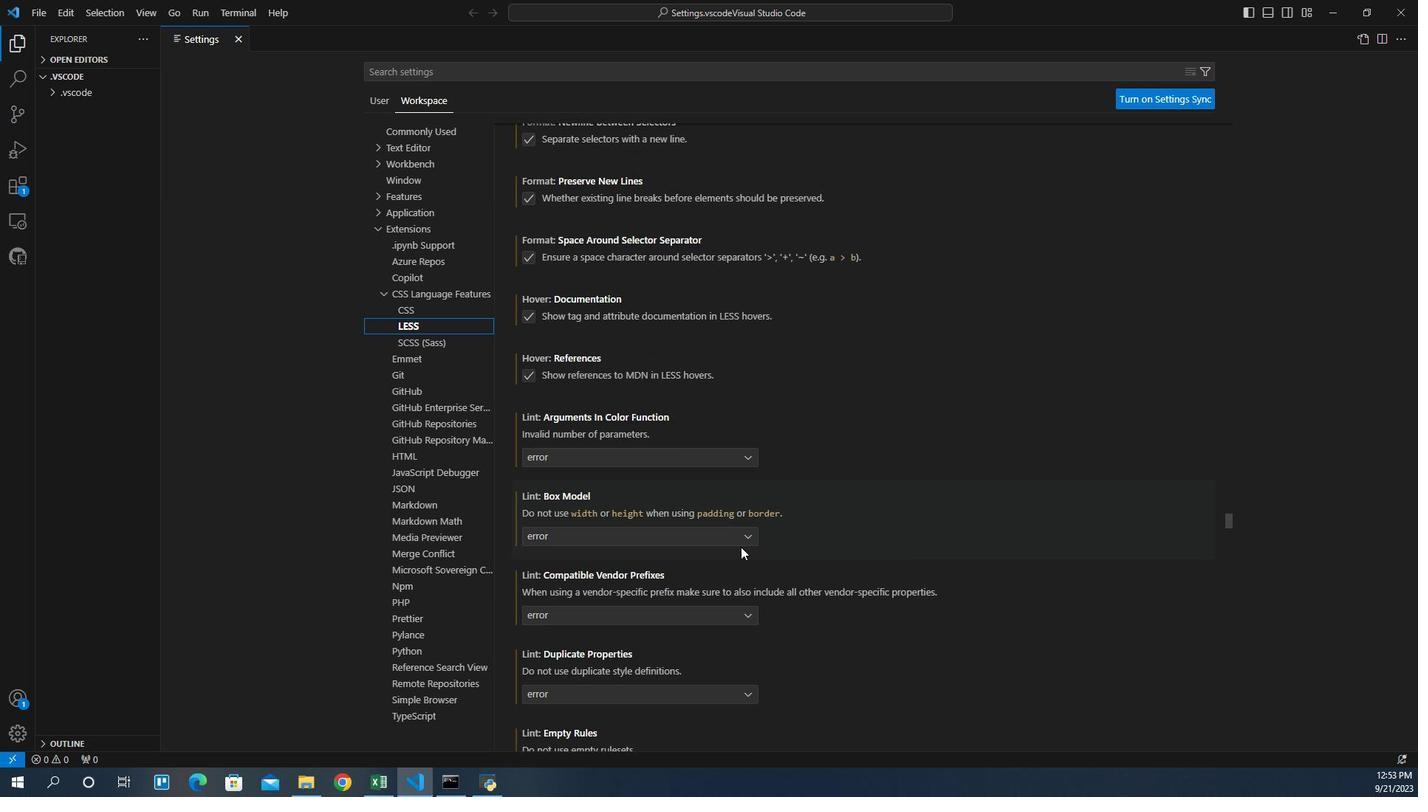 
Action: Mouse scrolled (723, 536) with delta (0, 0)
Screenshot: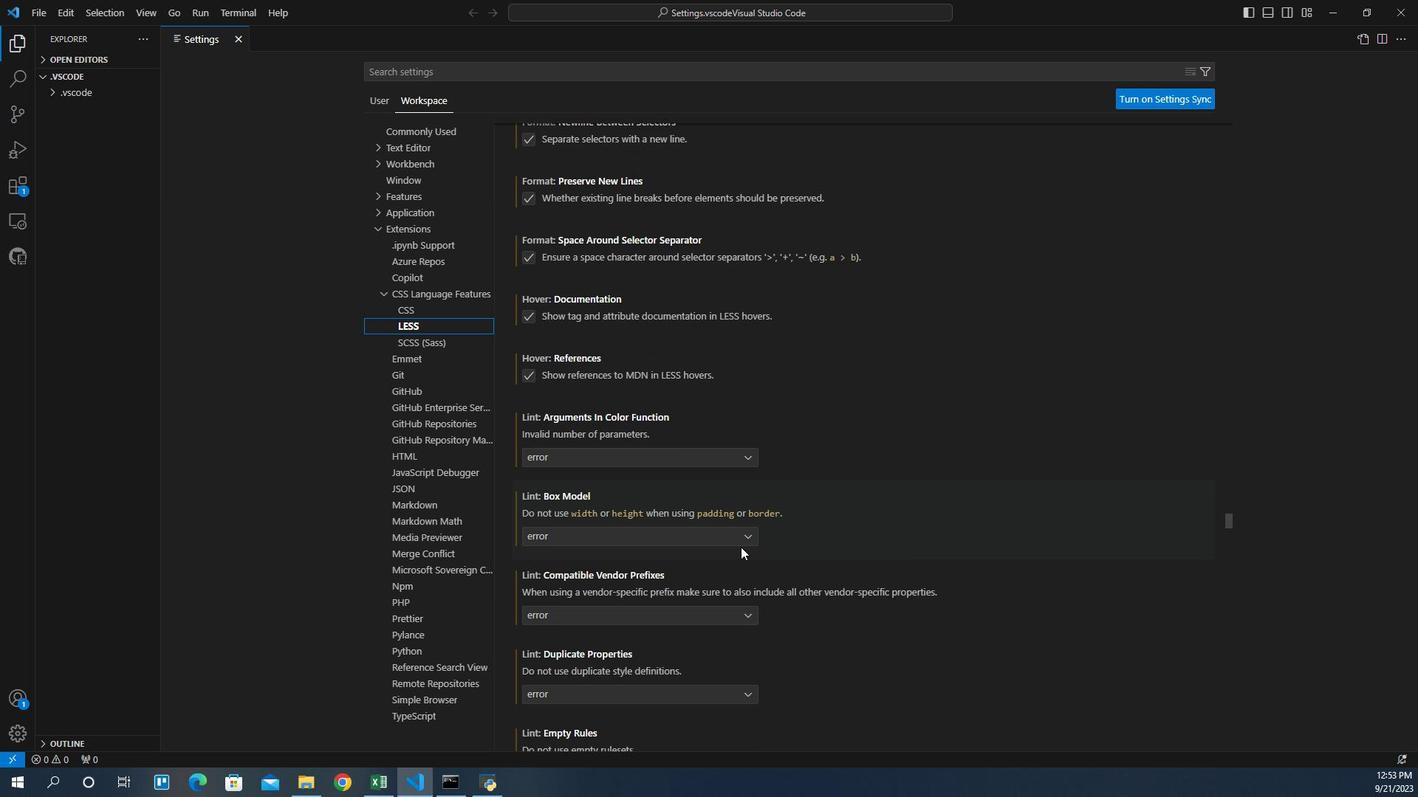 
Action: Mouse scrolled (723, 536) with delta (0, 0)
Screenshot: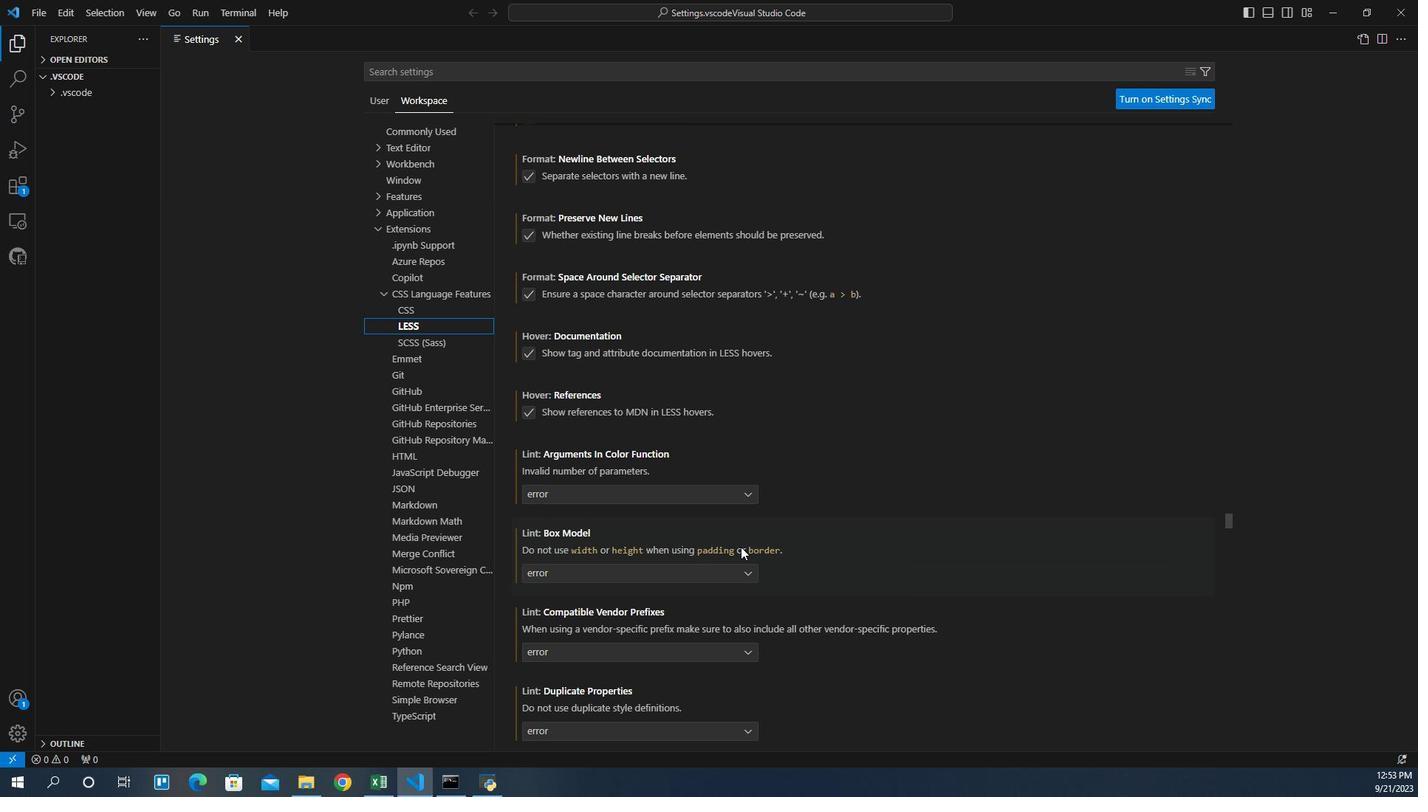 
Action: Mouse scrolled (723, 536) with delta (0, 0)
Screenshot: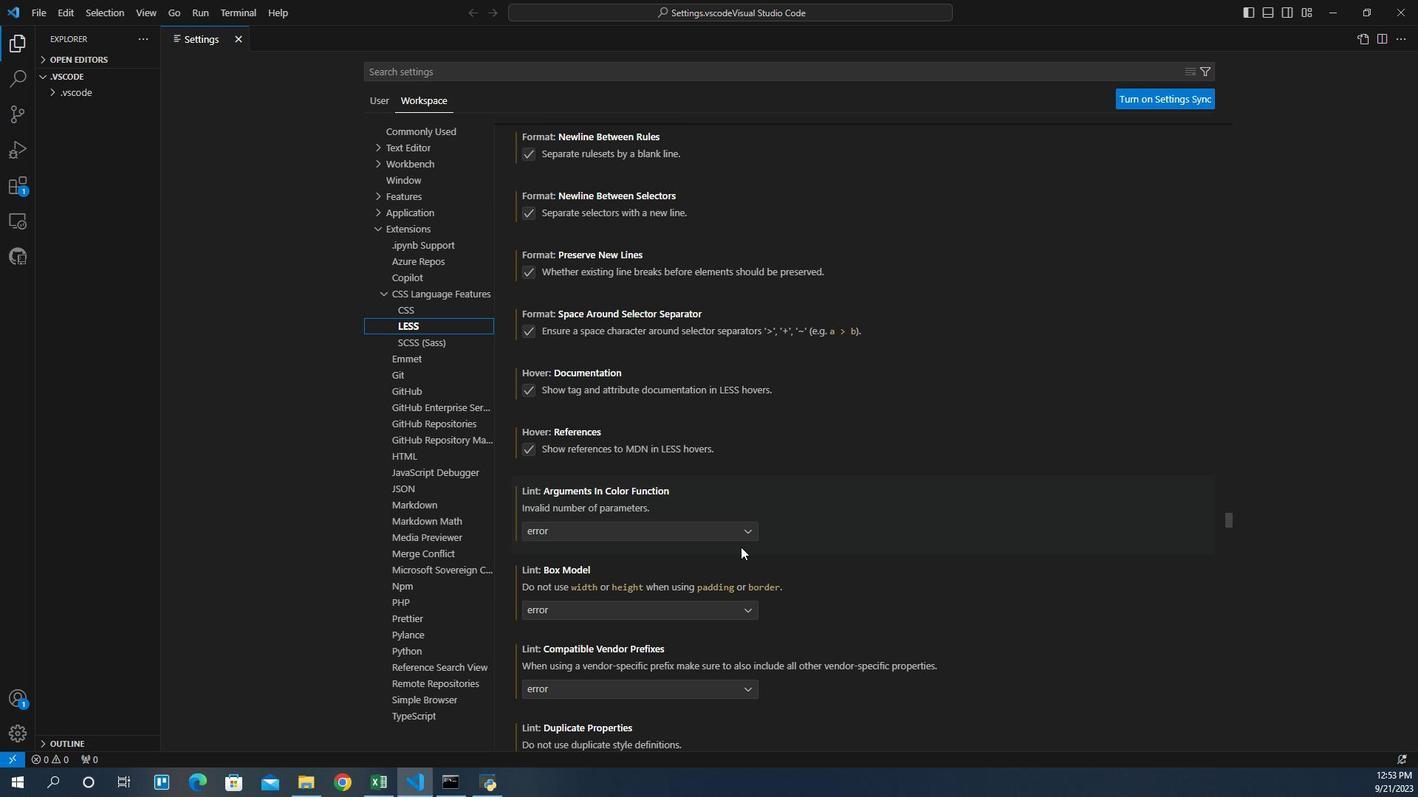 
Action: Mouse scrolled (723, 534) with delta (0, 0)
Screenshot: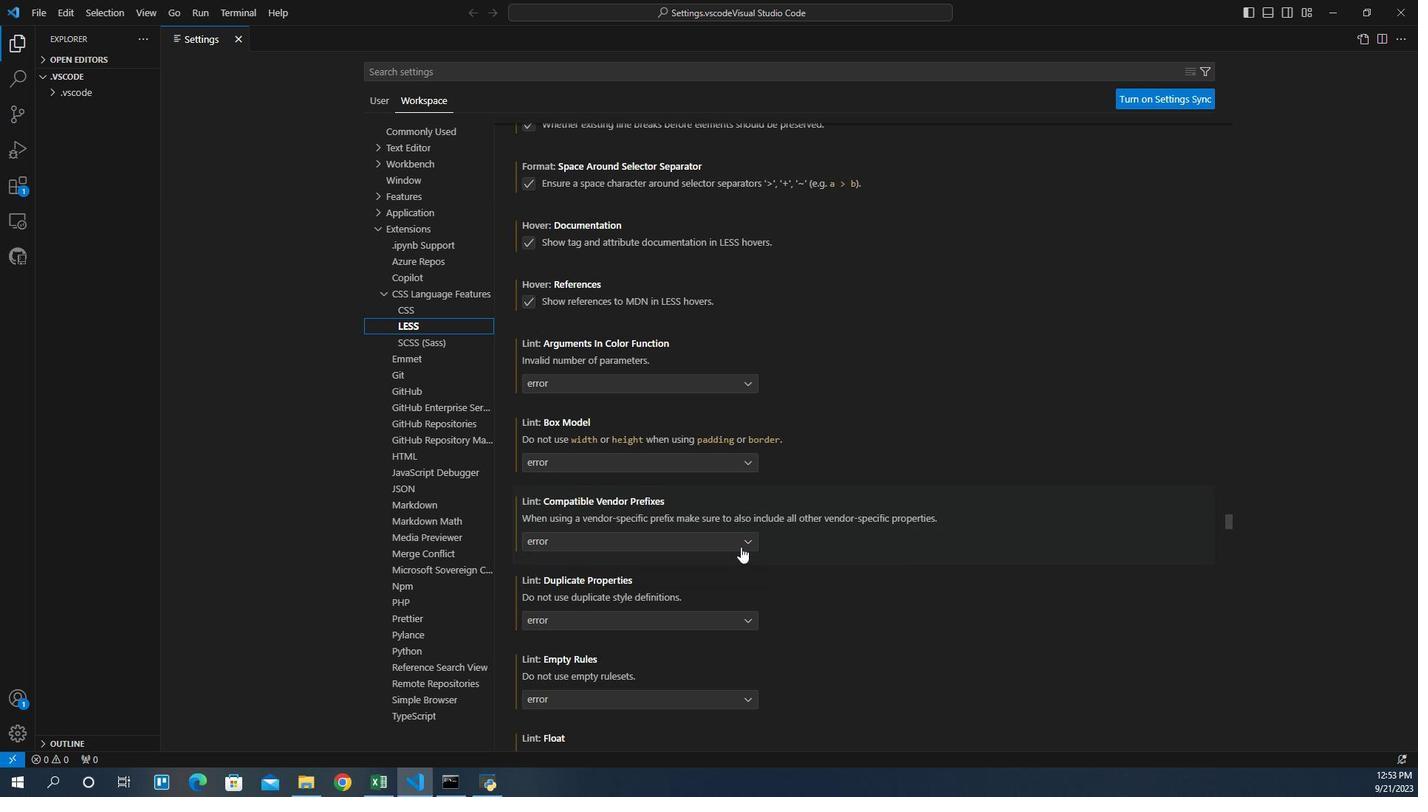
Action: Mouse scrolled (723, 534) with delta (0, 0)
Screenshot: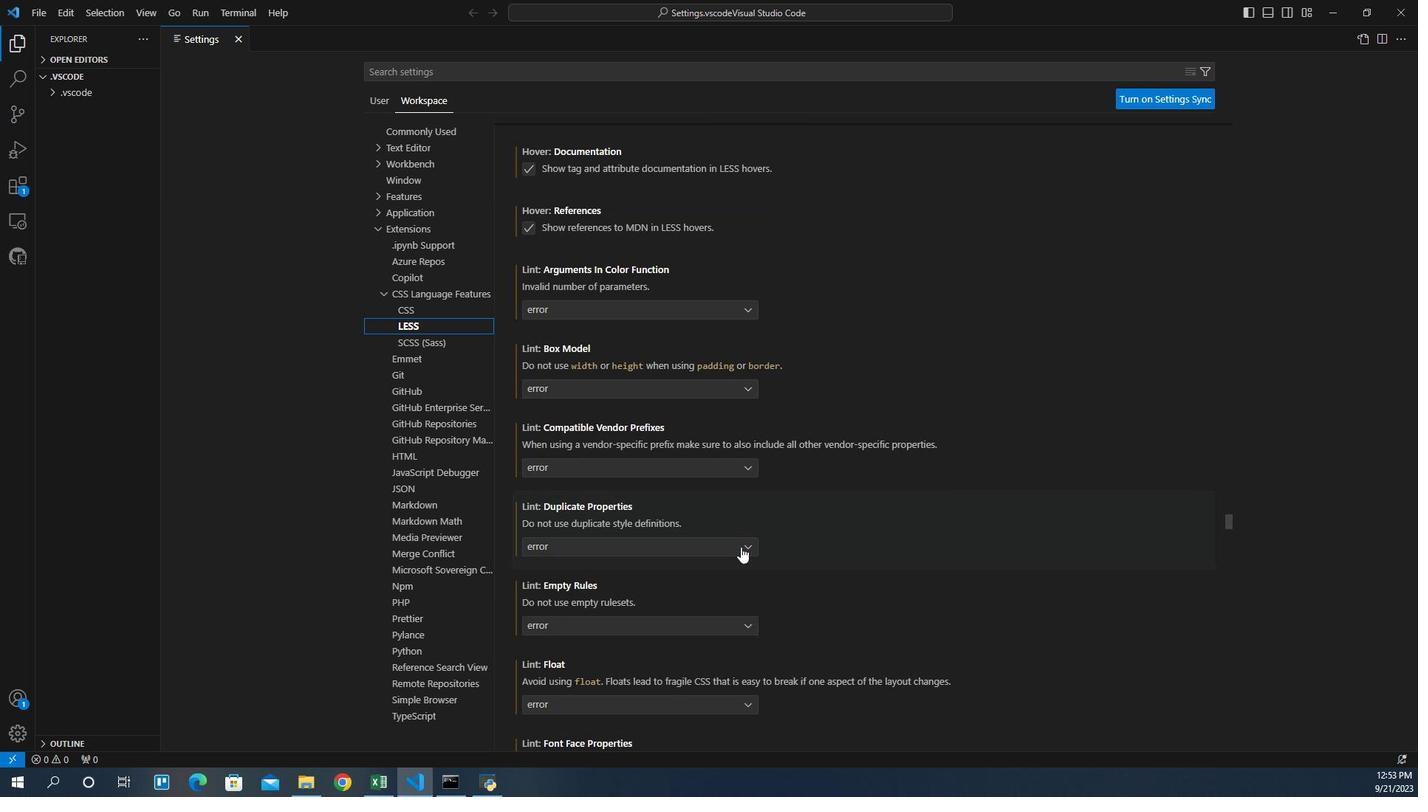 
Action: Mouse scrolled (723, 534) with delta (0, 0)
Screenshot: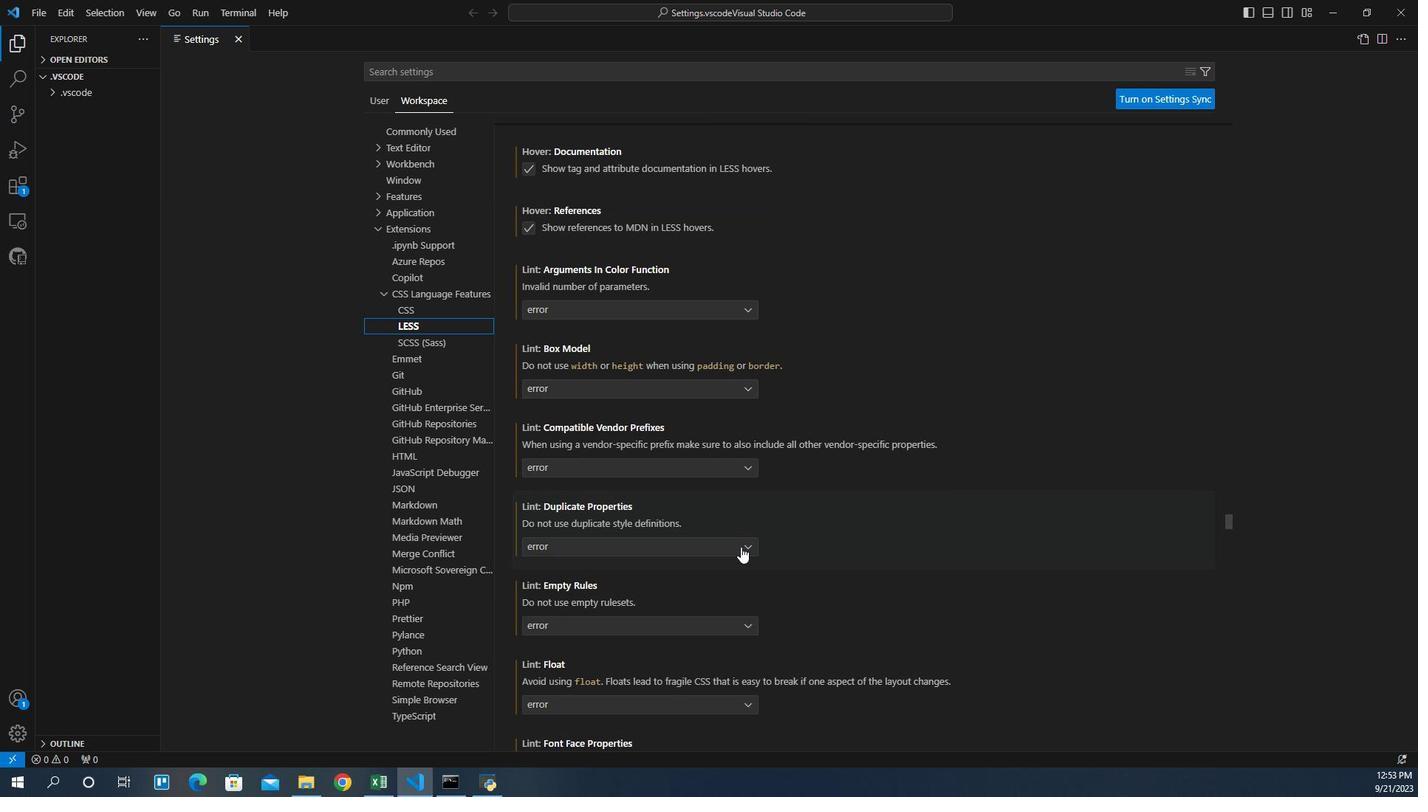 
Action: Mouse scrolled (723, 534) with delta (0, 0)
Screenshot: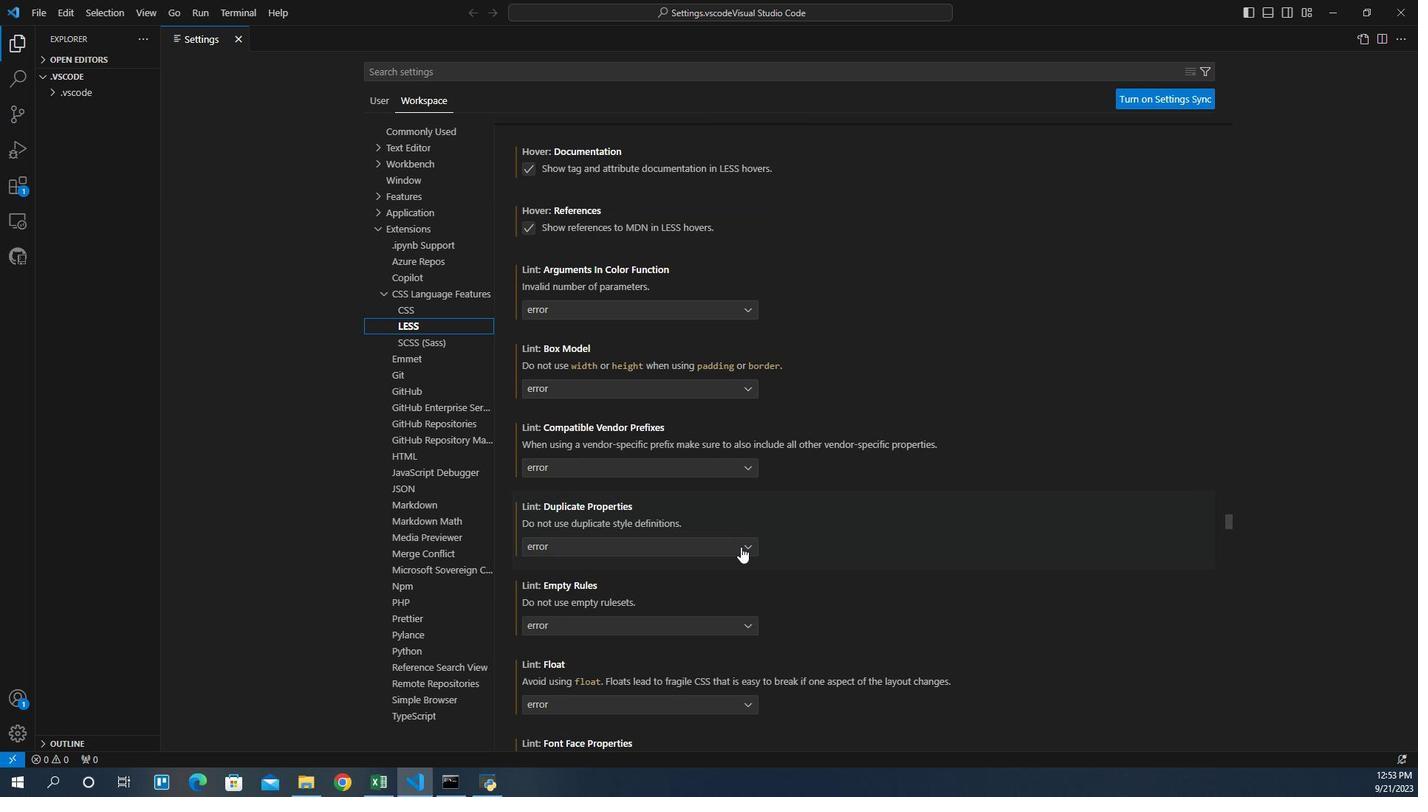 
Action: Mouse scrolled (723, 534) with delta (0, 0)
Screenshot: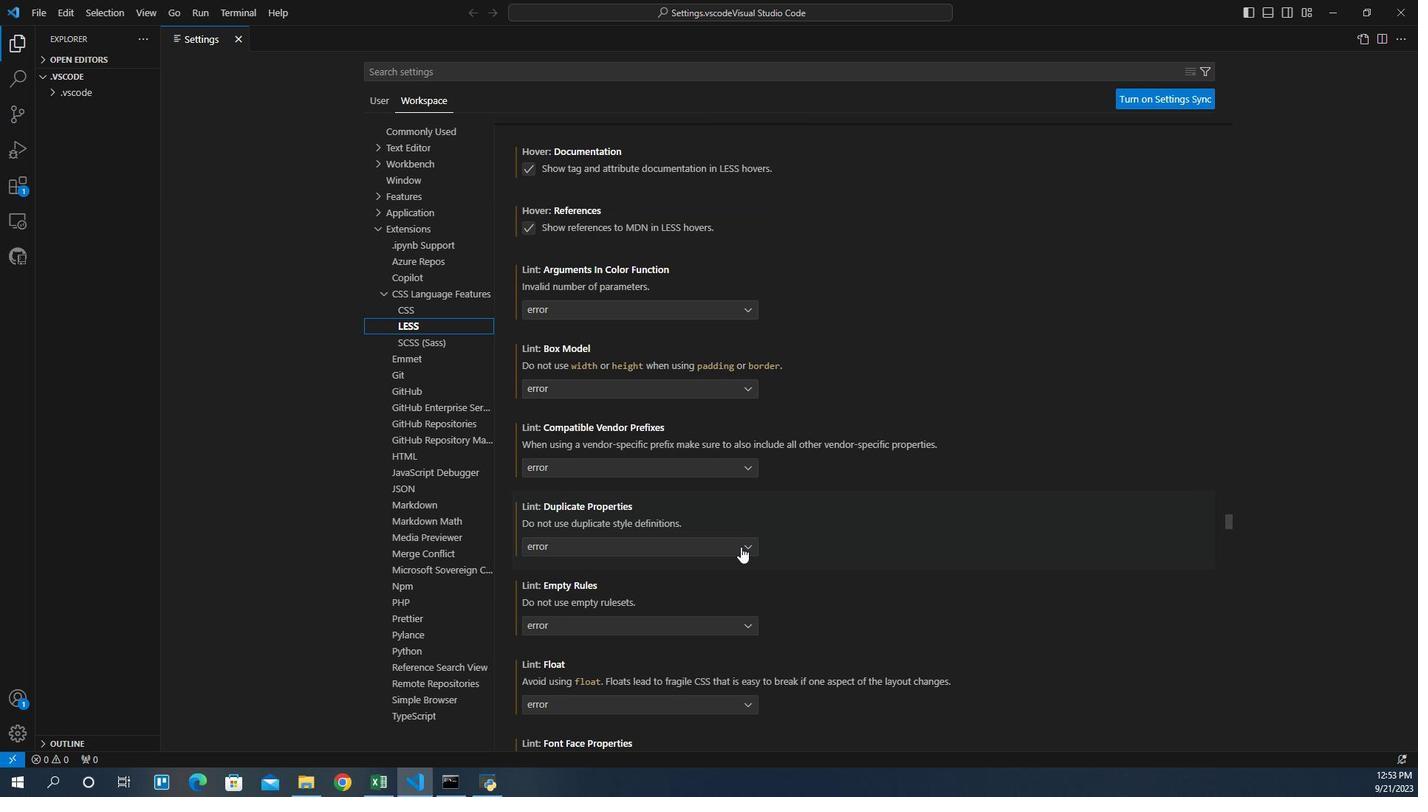 
Action: Mouse scrolled (723, 534) with delta (0, 0)
Screenshot: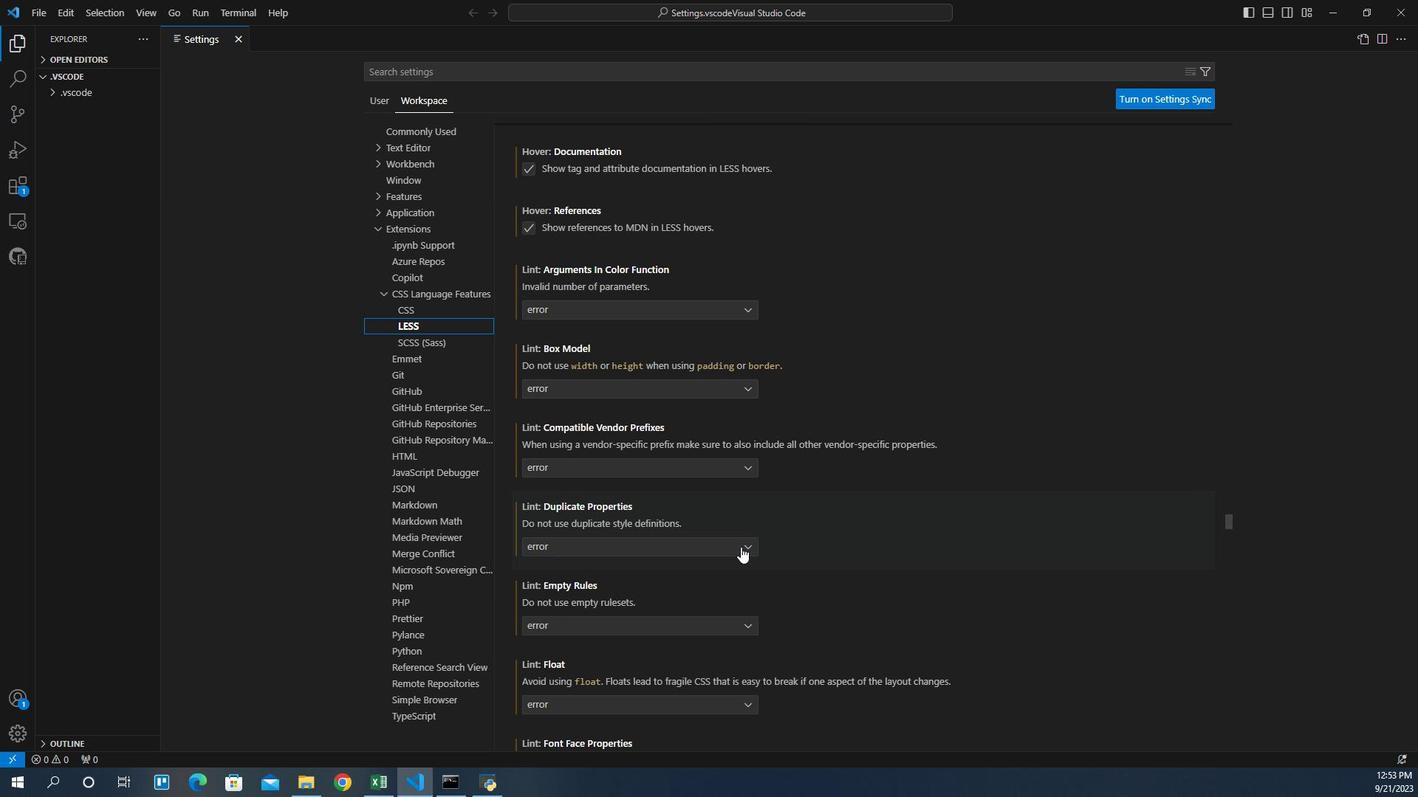 
Action: Mouse scrolled (723, 534) with delta (0, 0)
Screenshot: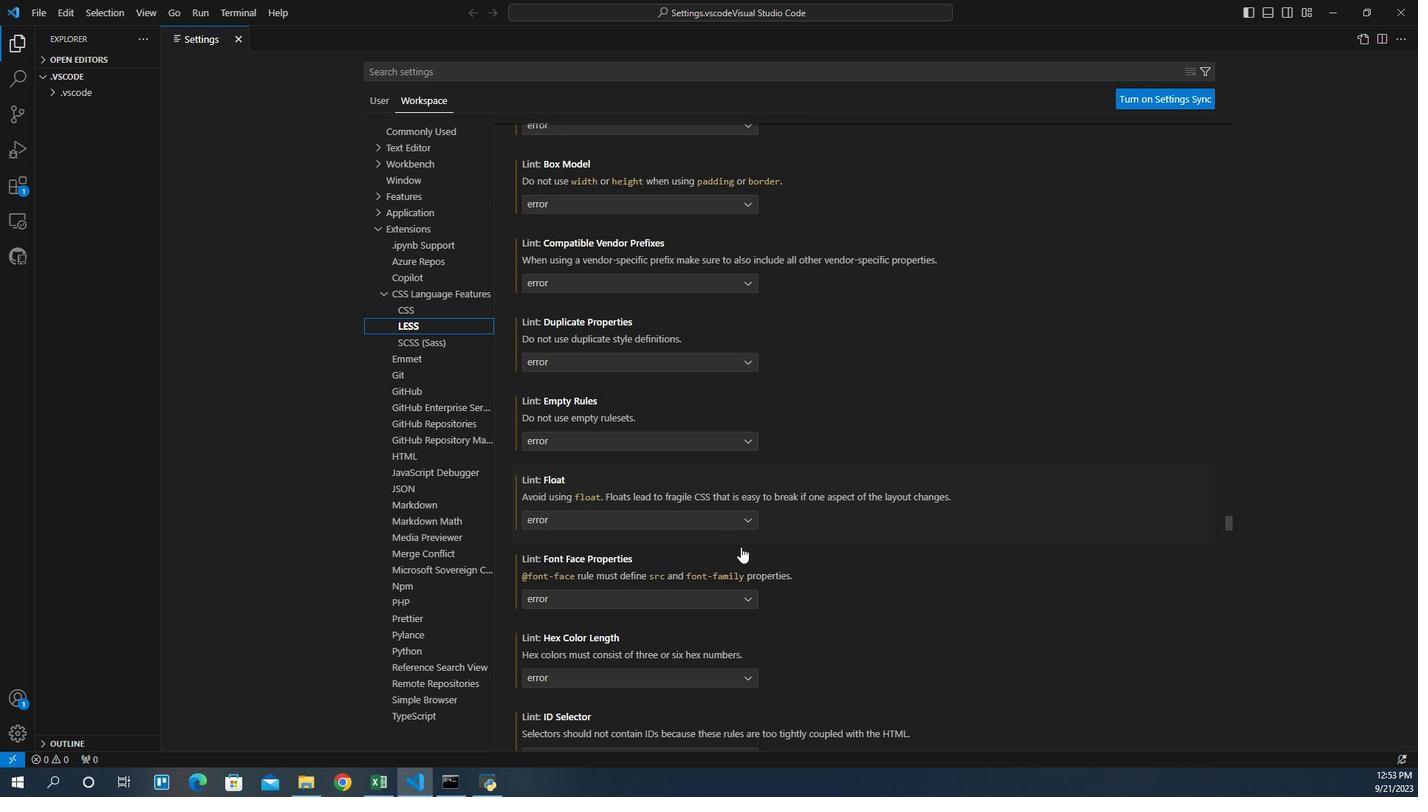 
Action: Mouse scrolled (723, 534) with delta (0, 0)
Screenshot: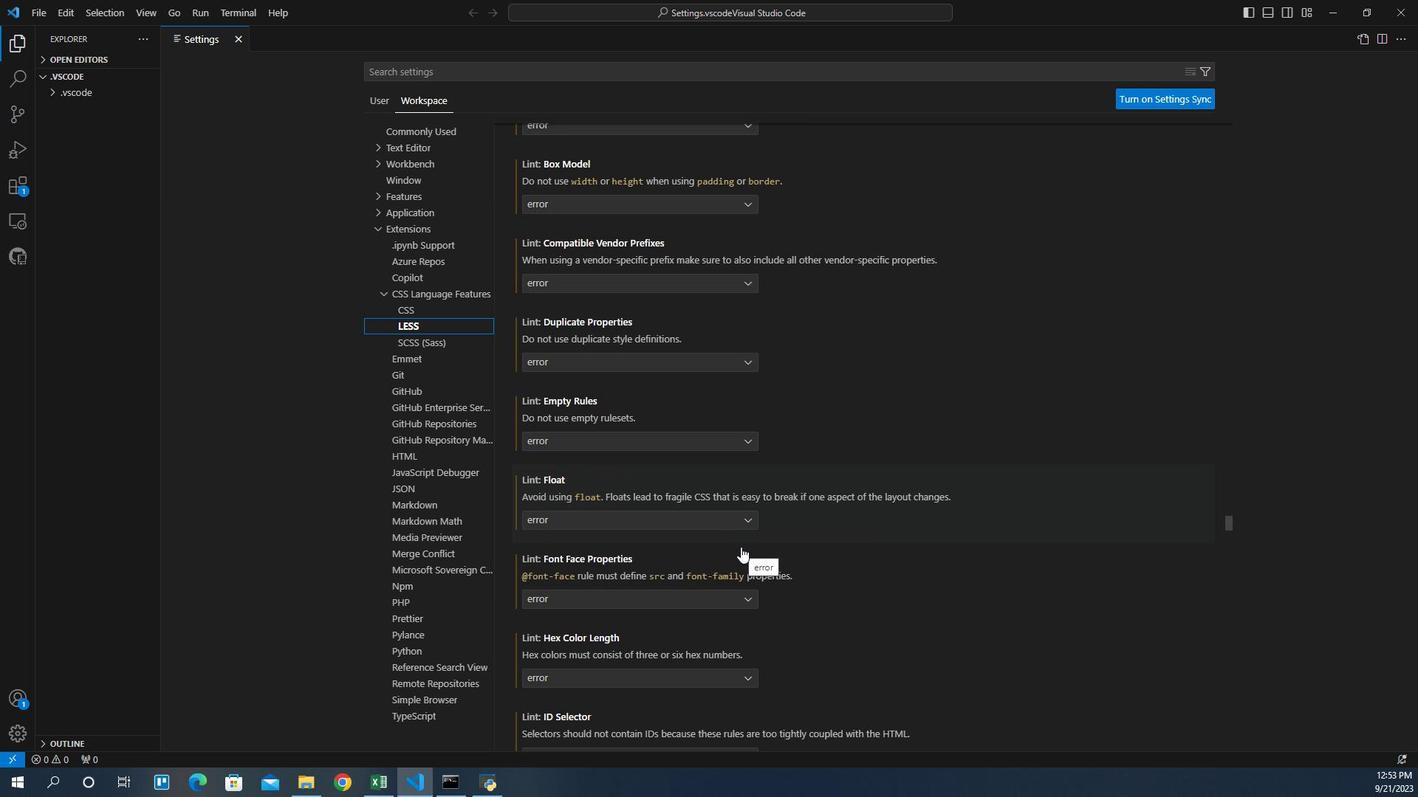 
Action: Mouse scrolled (723, 534) with delta (0, 0)
Screenshot: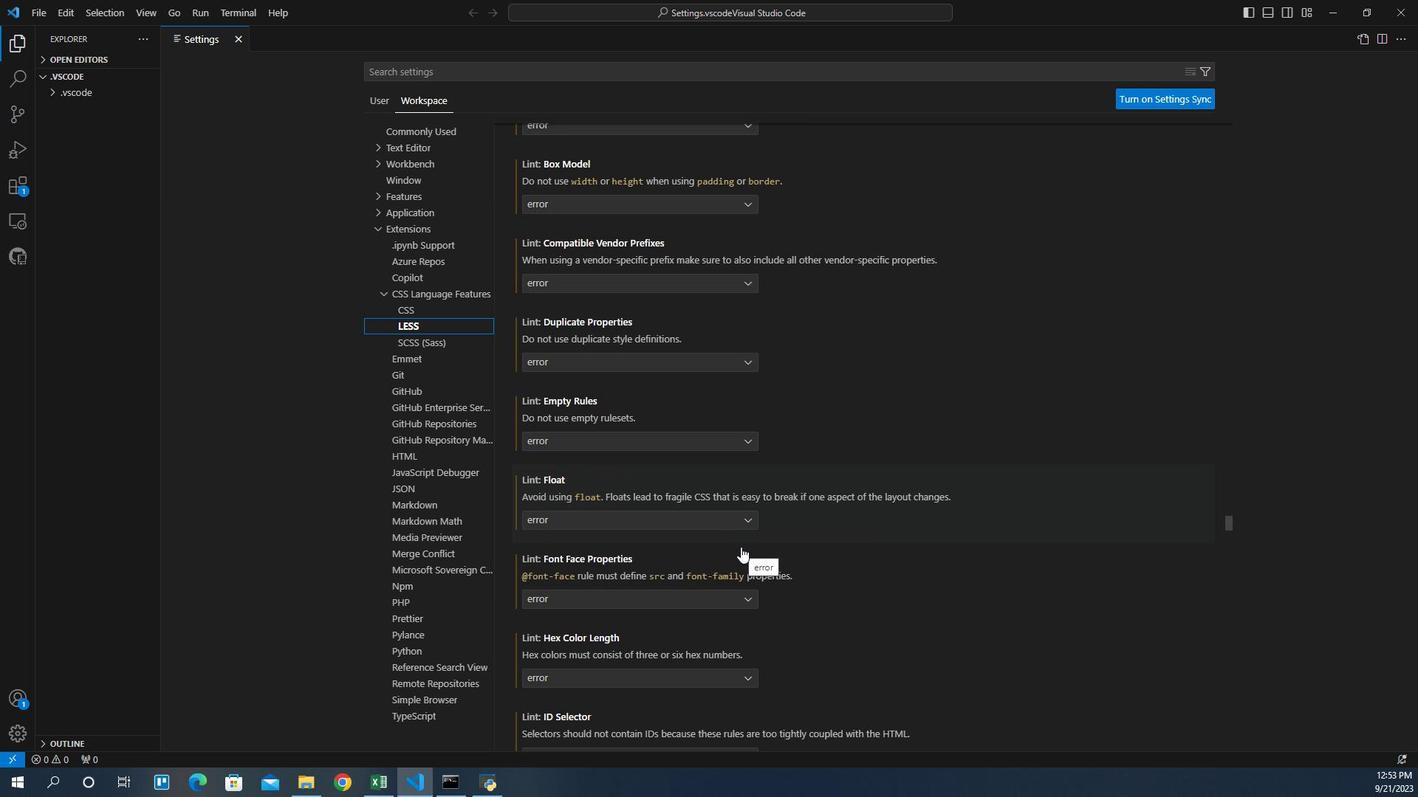 
Action: Mouse scrolled (723, 534) with delta (0, 0)
Screenshot: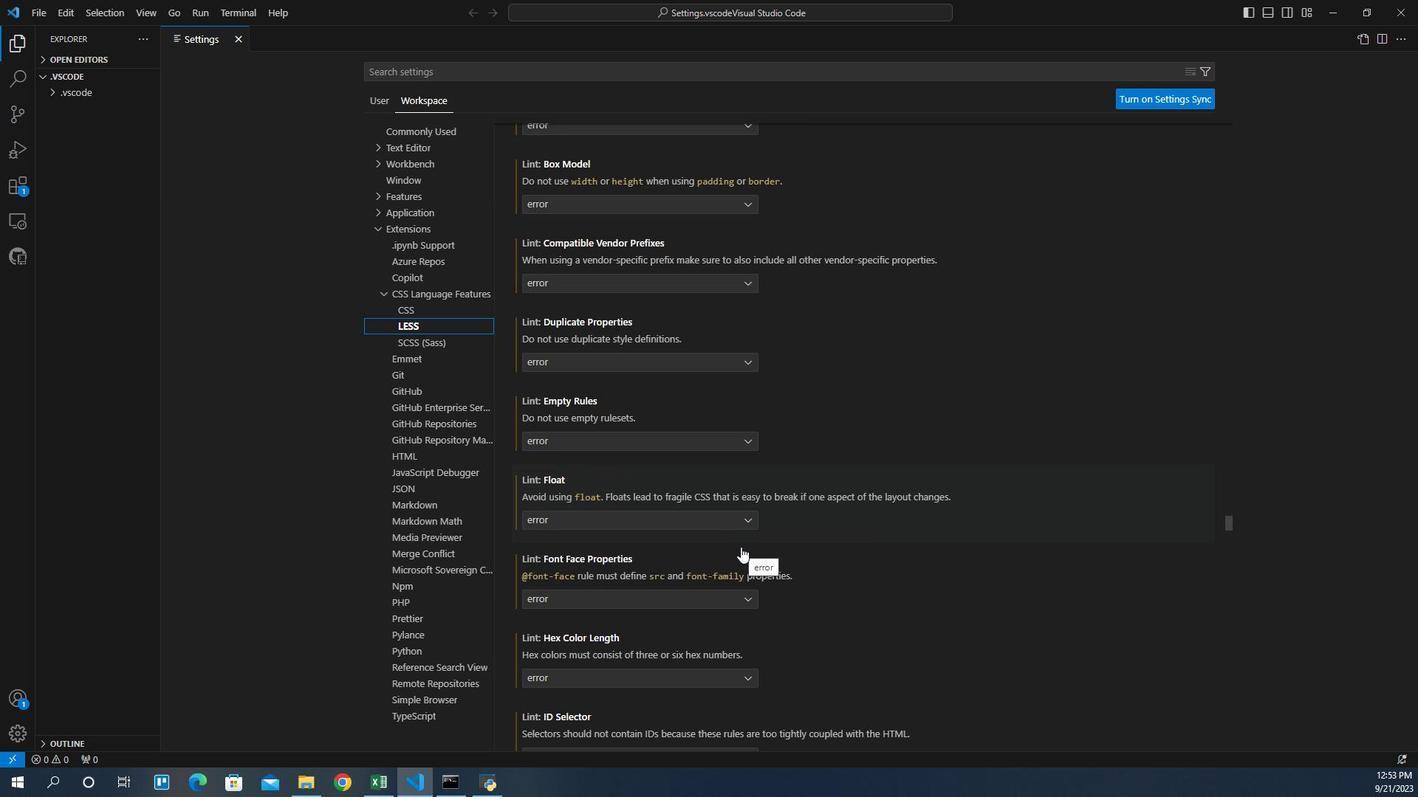 
Action: Mouse scrolled (723, 534) with delta (0, 0)
Screenshot: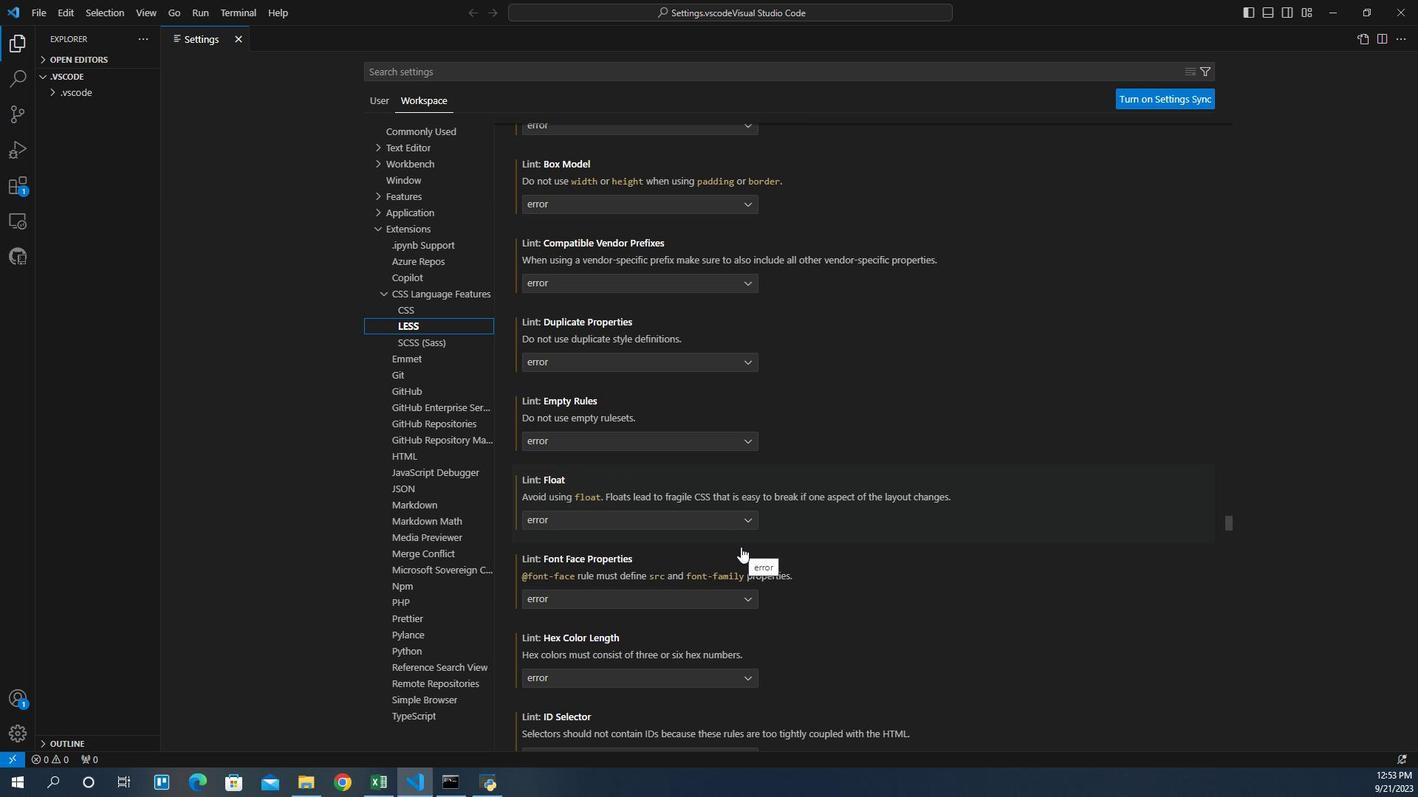 
Action: Mouse scrolled (723, 534) with delta (0, 0)
Screenshot: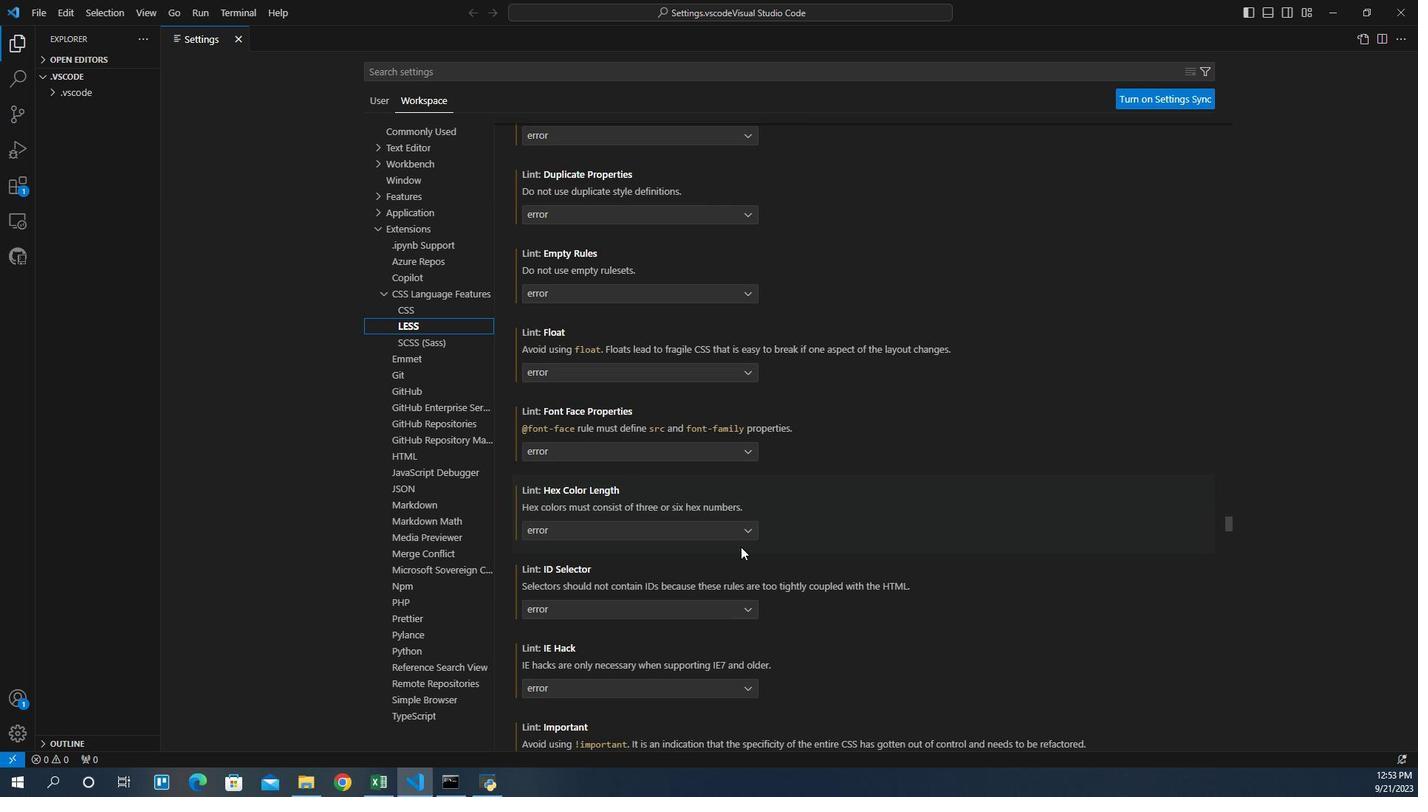 
Action: Mouse scrolled (723, 534) with delta (0, 0)
Screenshot: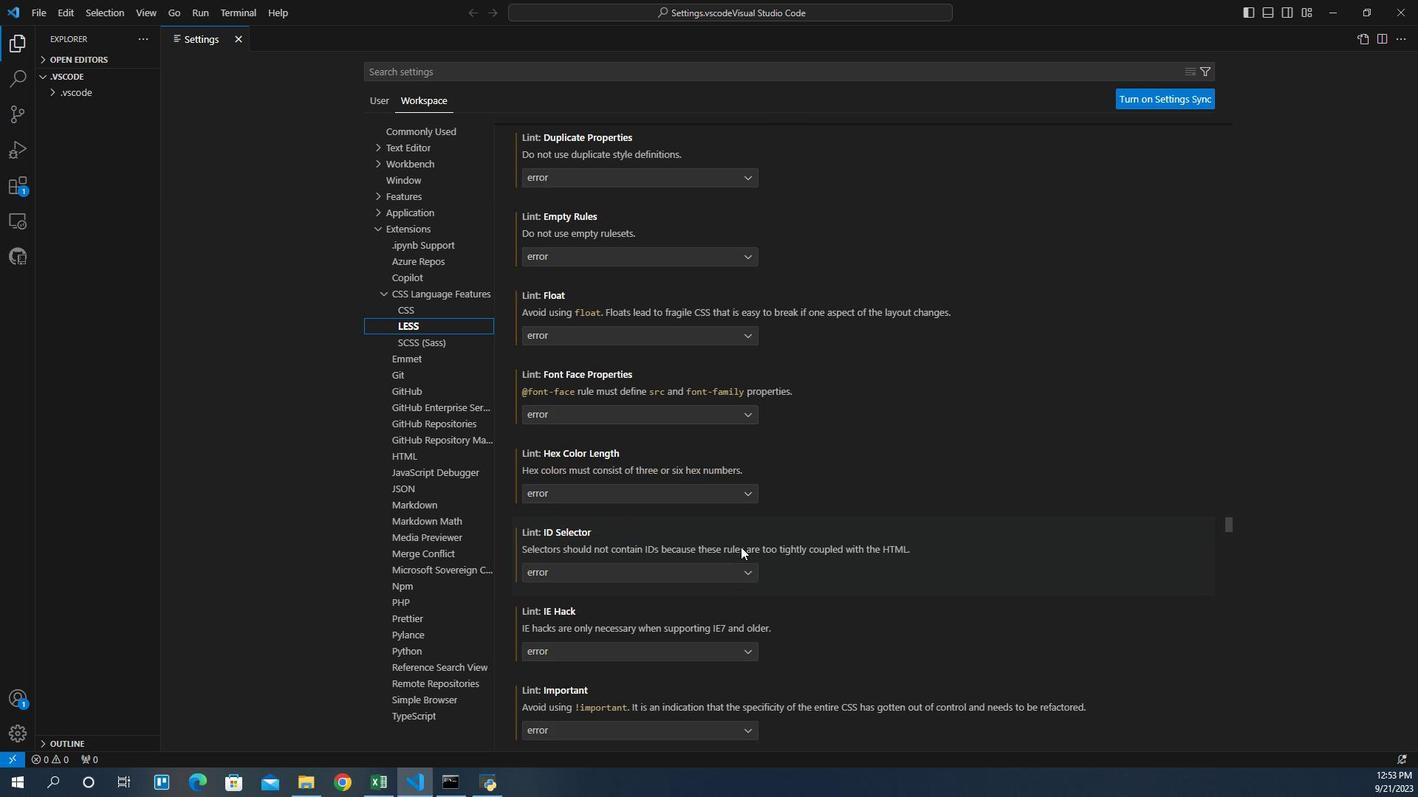 
Action: Mouse scrolled (723, 534) with delta (0, 0)
Screenshot: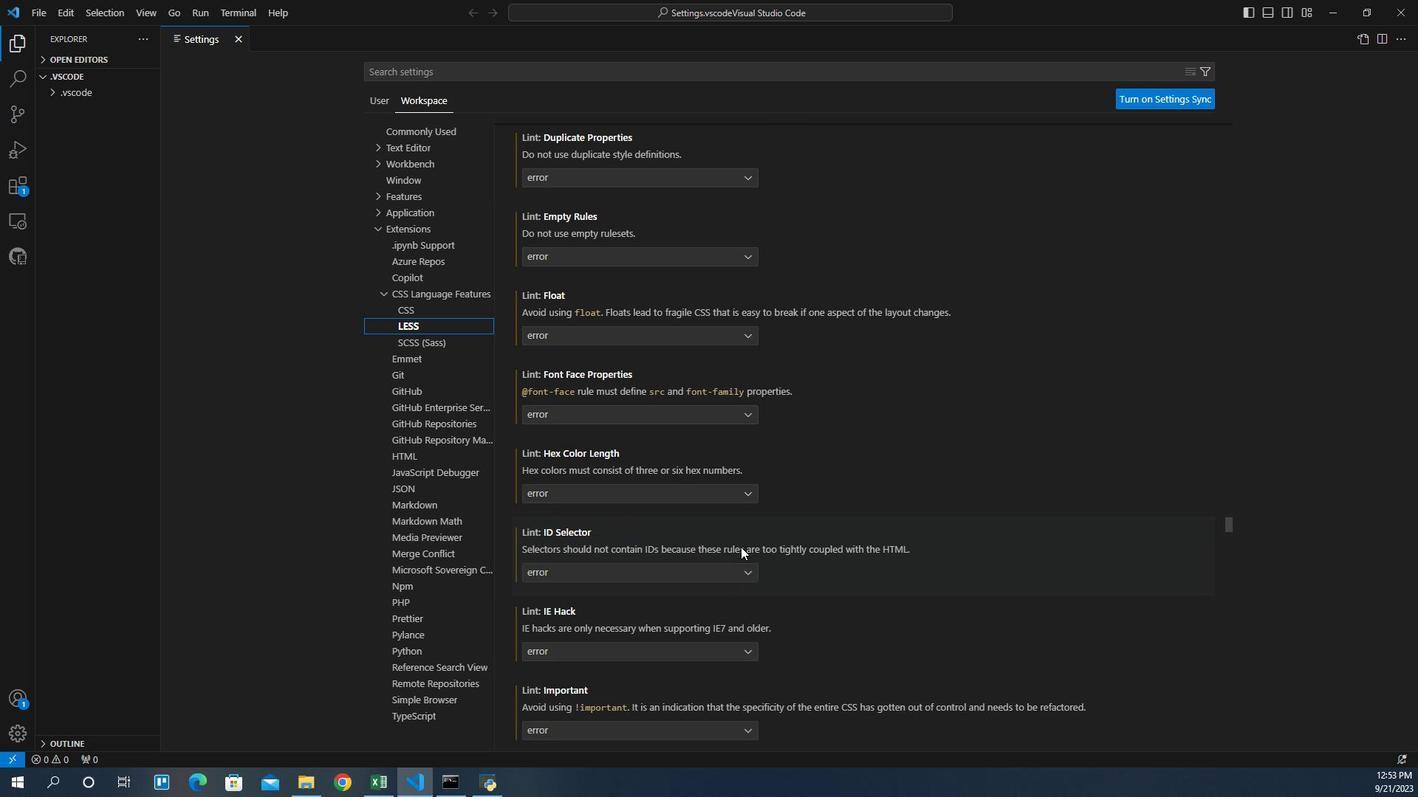 
Action: Mouse scrolled (723, 534) with delta (0, 0)
Screenshot: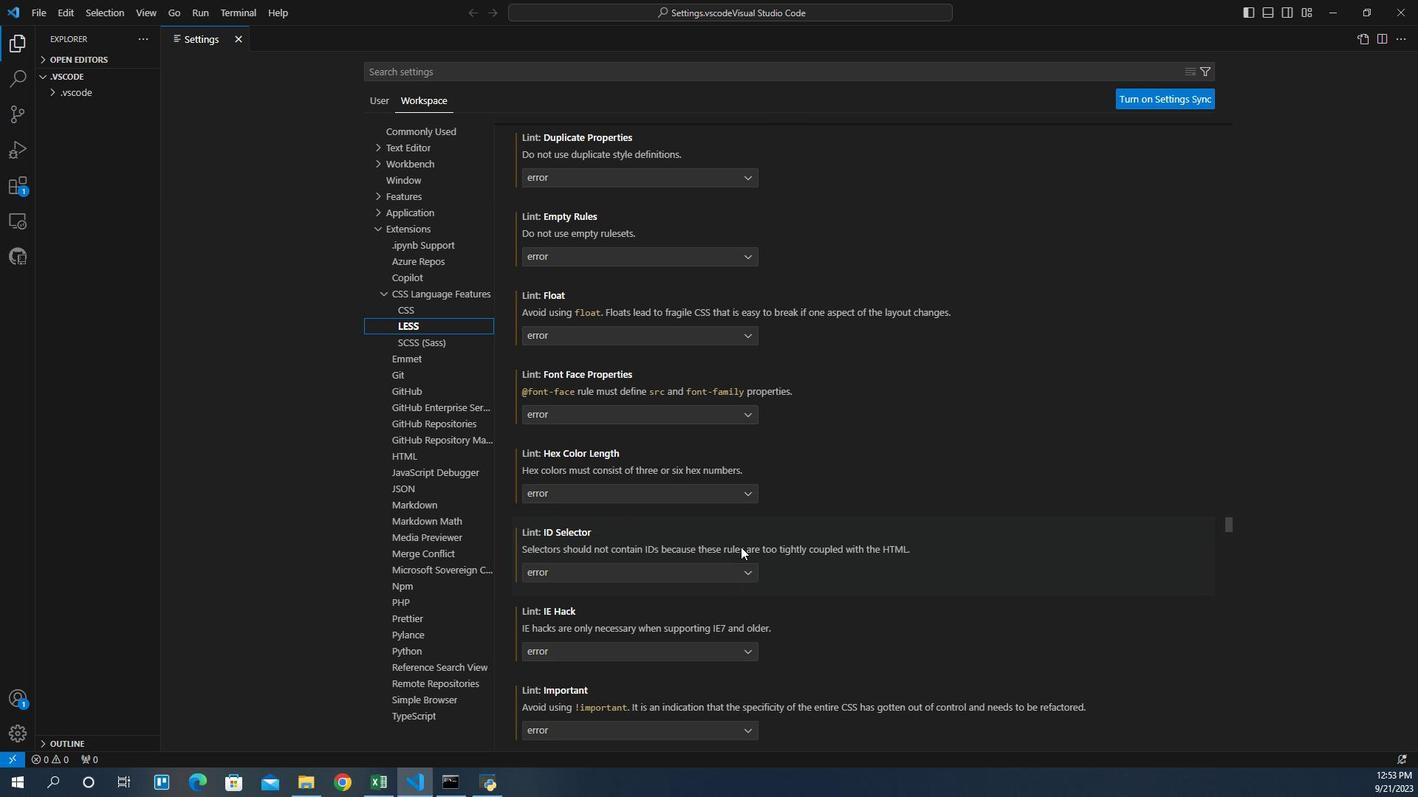 
Action: Mouse scrolled (723, 534) with delta (0, 0)
Screenshot: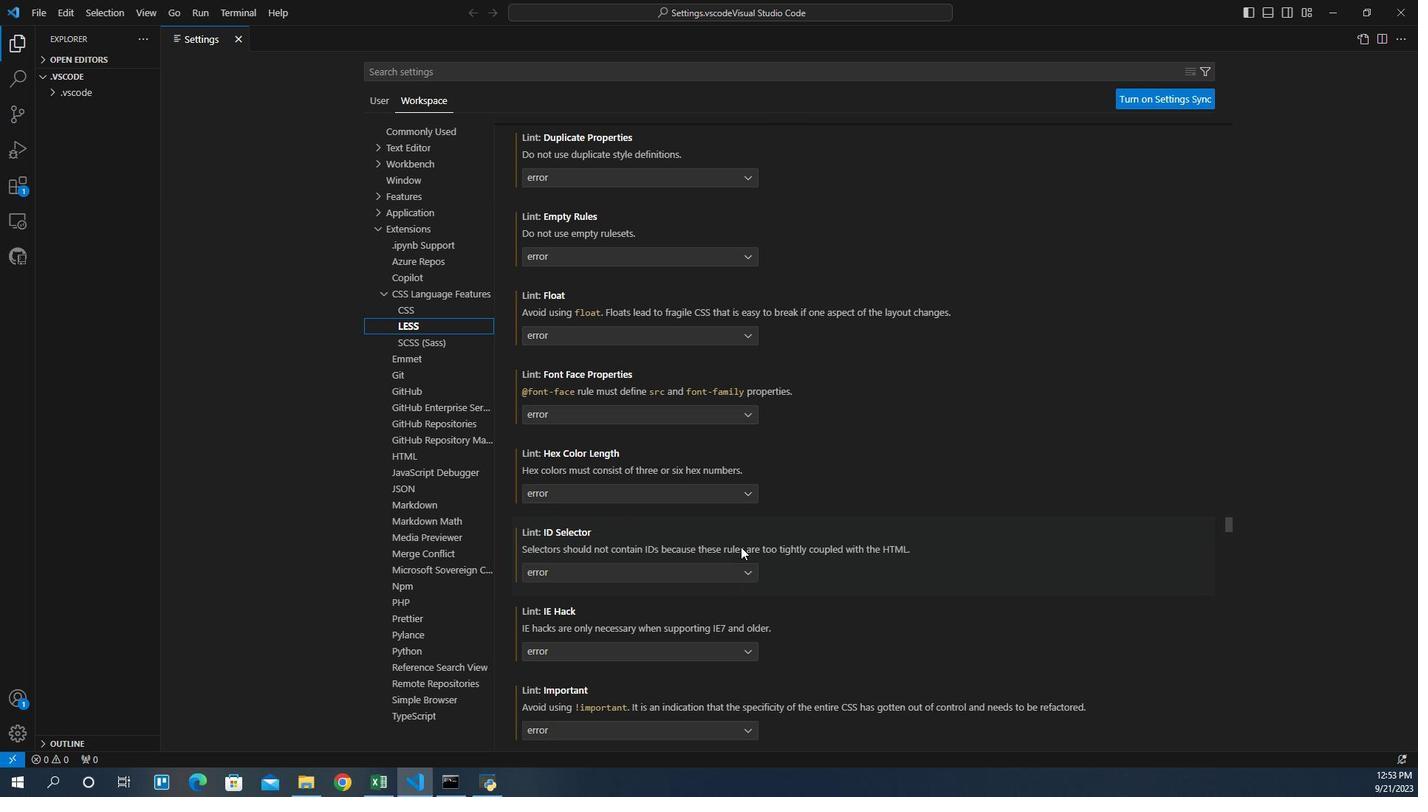 
Action: Mouse scrolled (723, 534) with delta (0, 0)
Screenshot: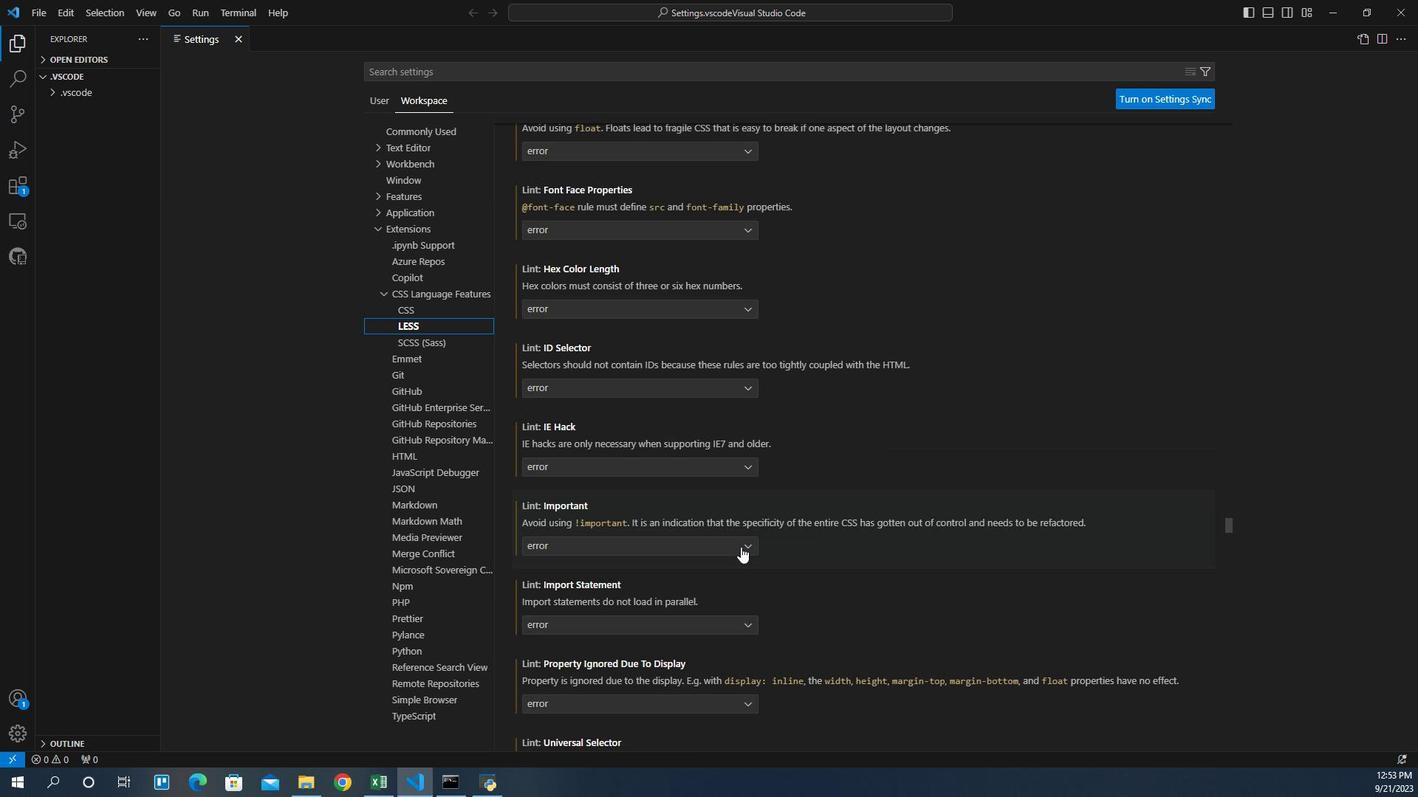 
Action: Mouse scrolled (723, 534) with delta (0, 0)
Screenshot: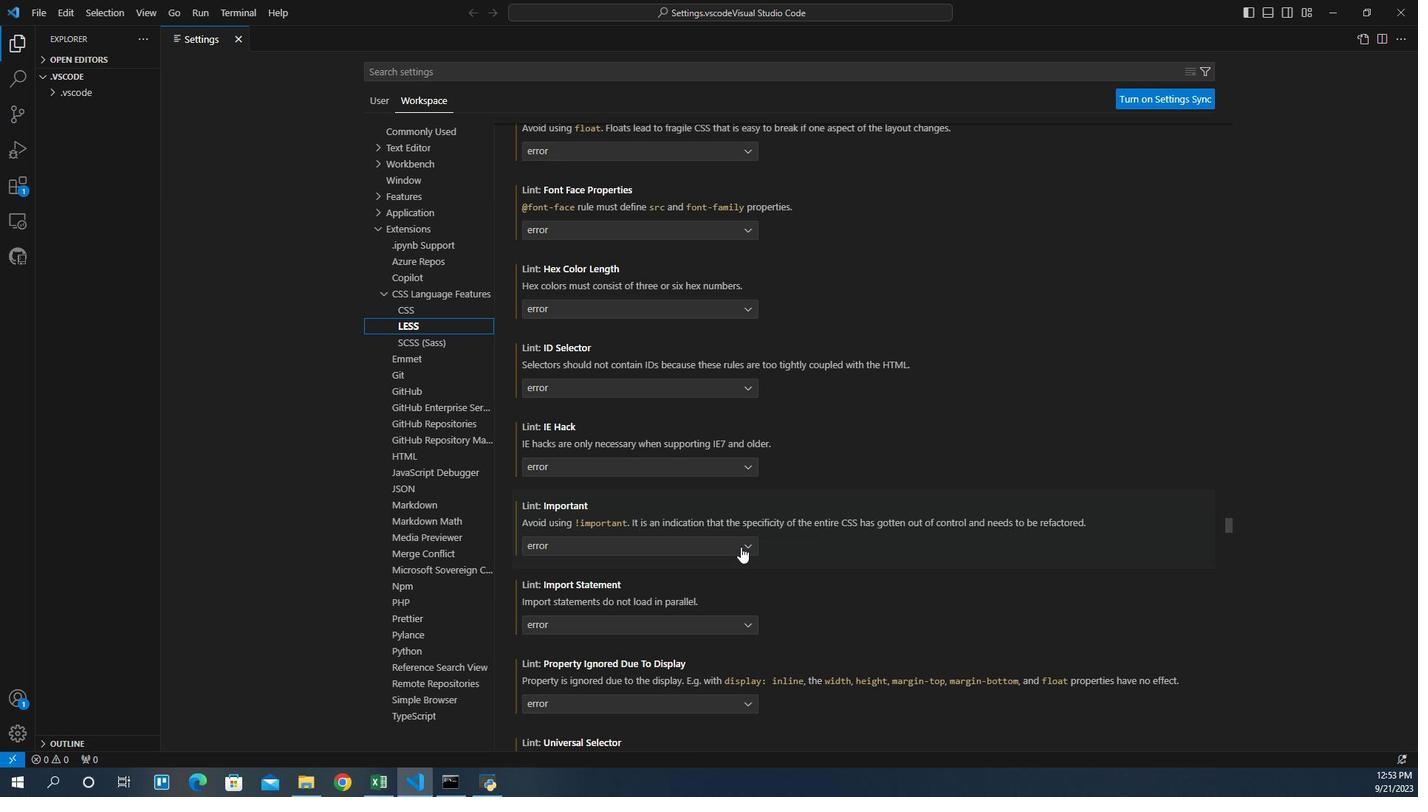 
Action: Mouse scrolled (723, 534) with delta (0, 0)
Screenshot: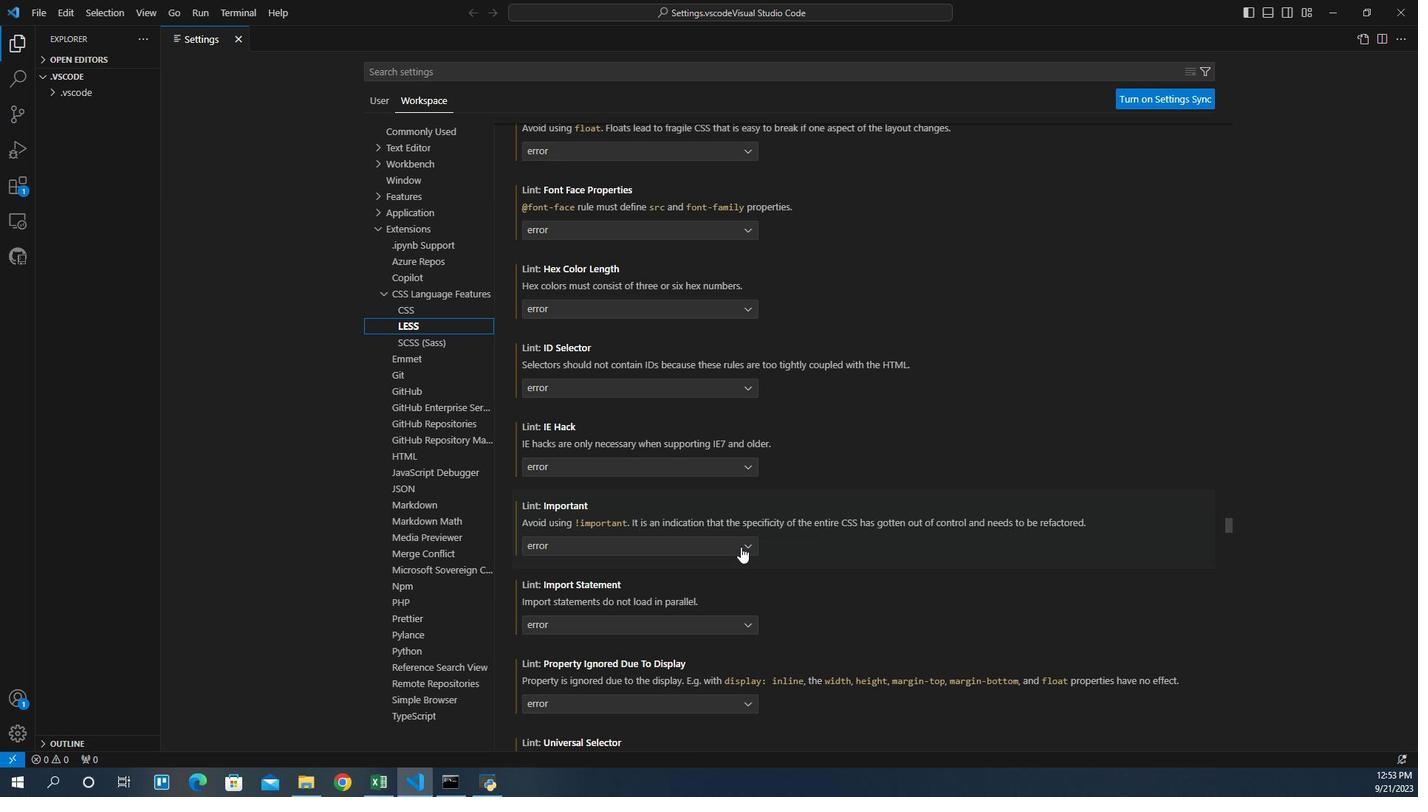
Action: Mouse scrolled (723, 534) with delta (0, 0)
Screenshot: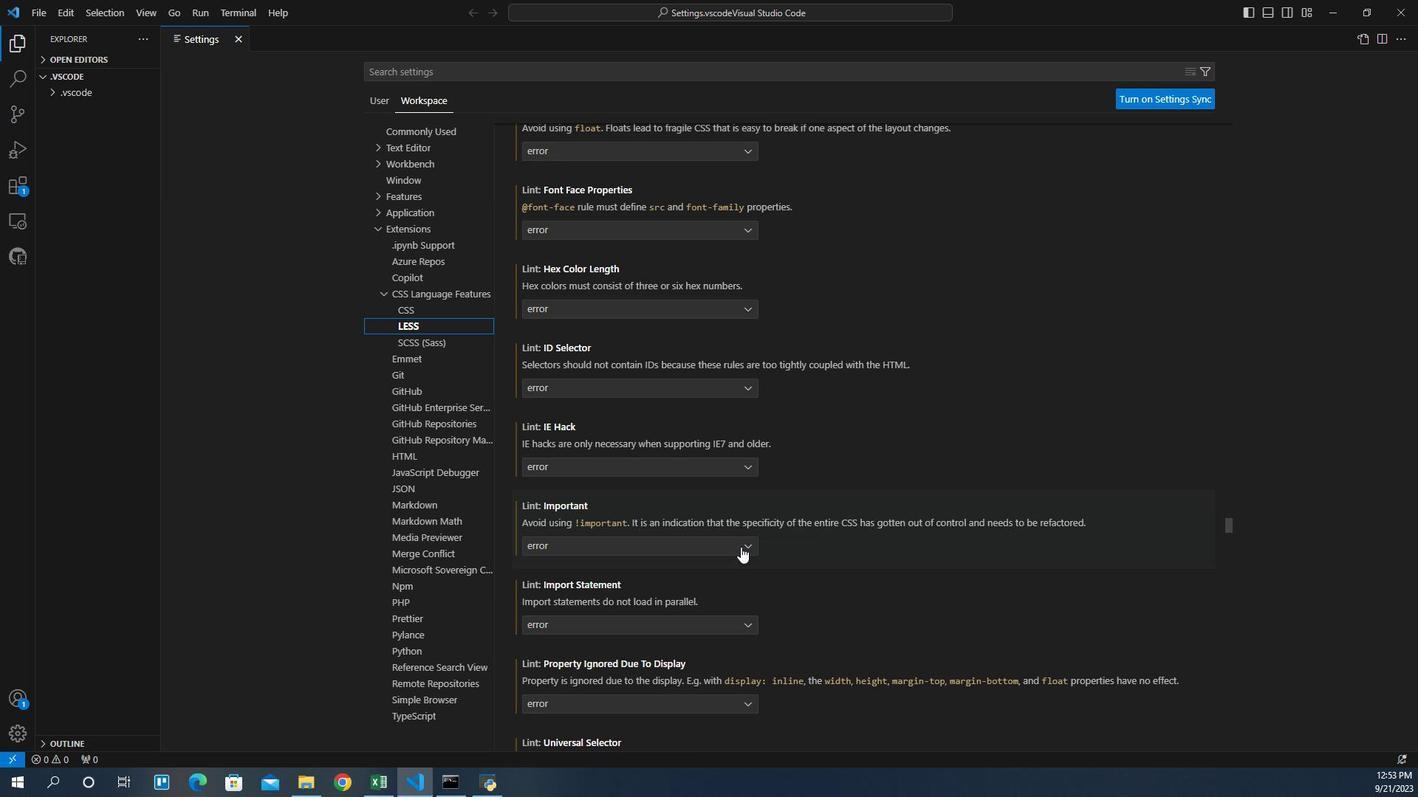 
Action: Mouse scrolled (723, 534) with delta (0, 0)
Screenshot: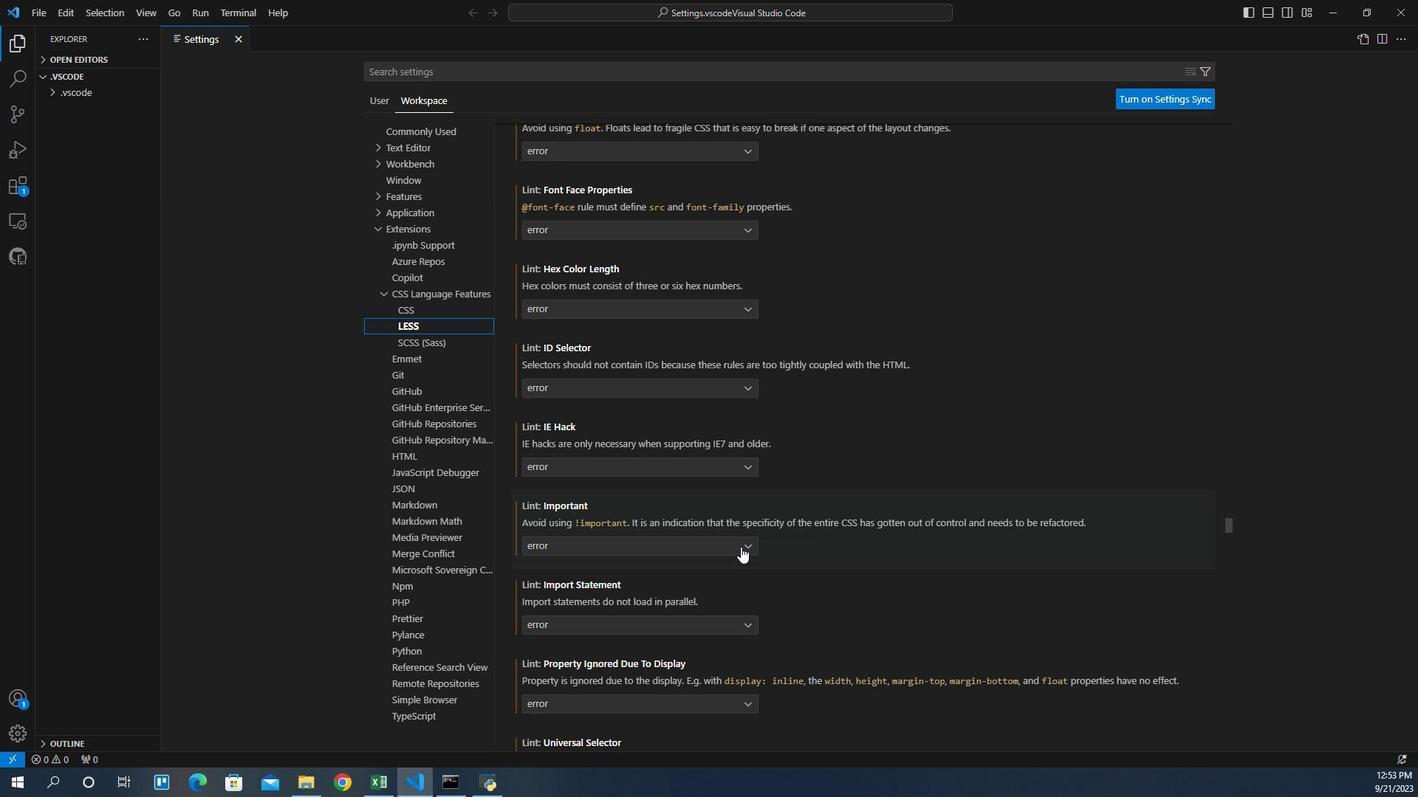 
Action: Mouse scrolled (723, 534) with delta (0, 0)
Screenshot: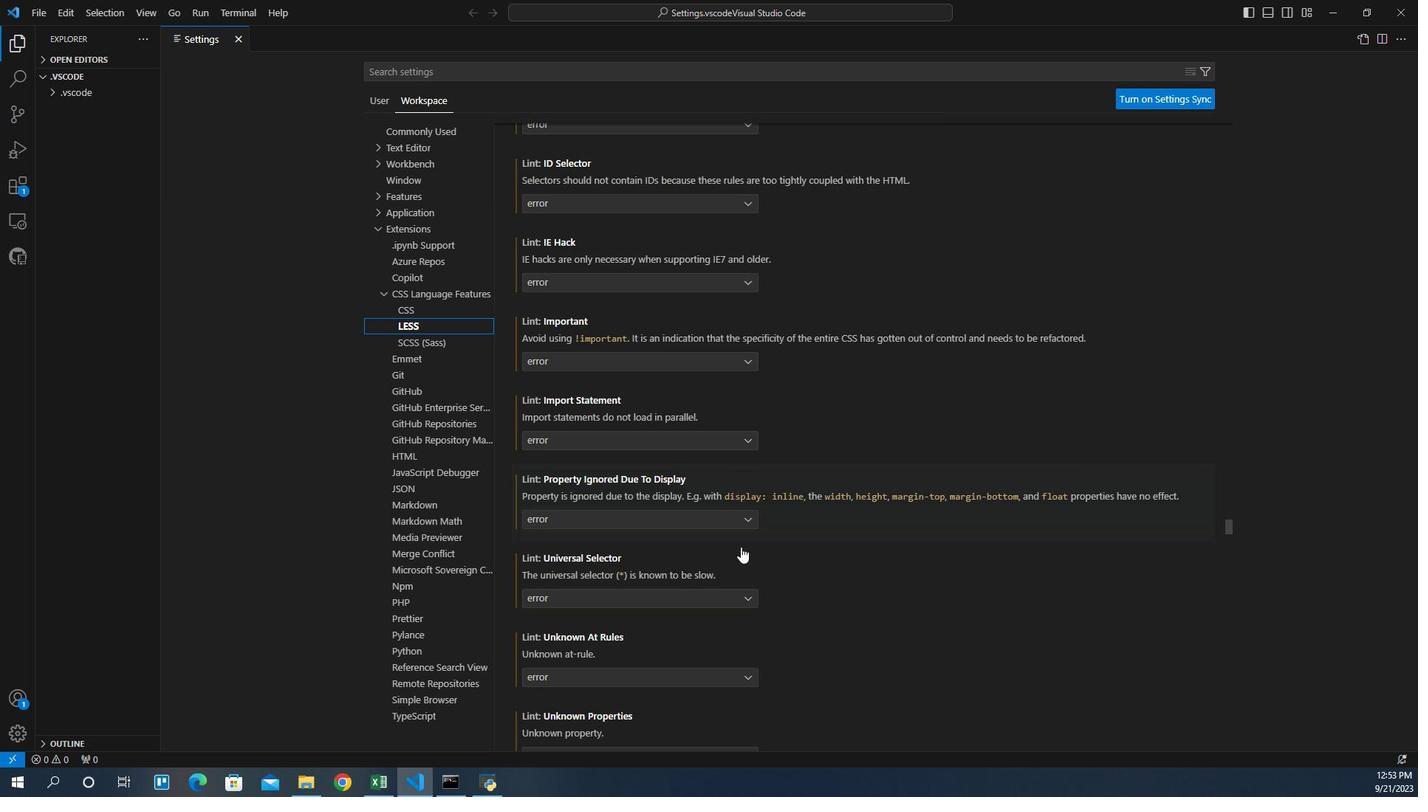 
Action: Mouse scrolled (723, 534) with delta (0, 0)
Screenshot: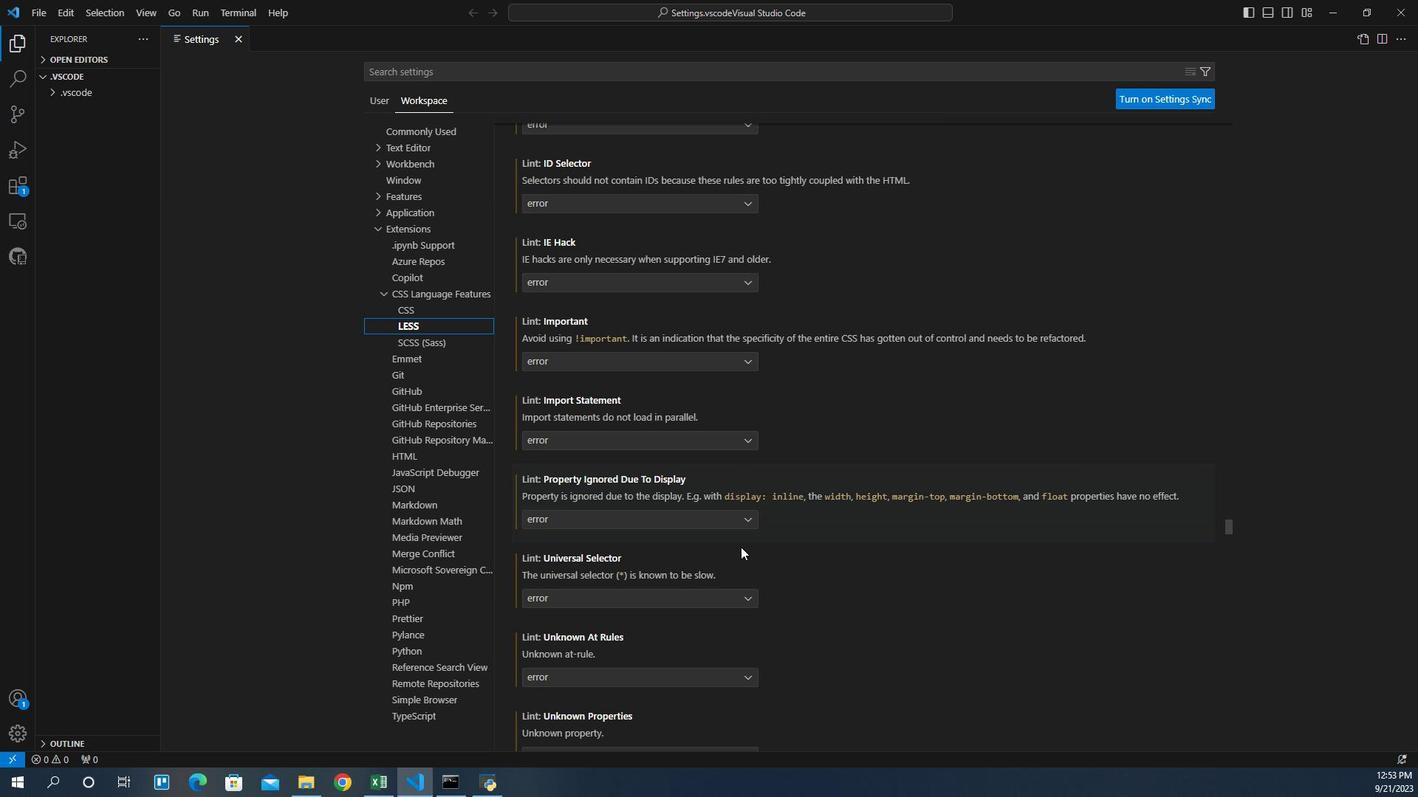 
Action: Mouse scrolled (723, 534) with delta (0, 0)
Screenshot: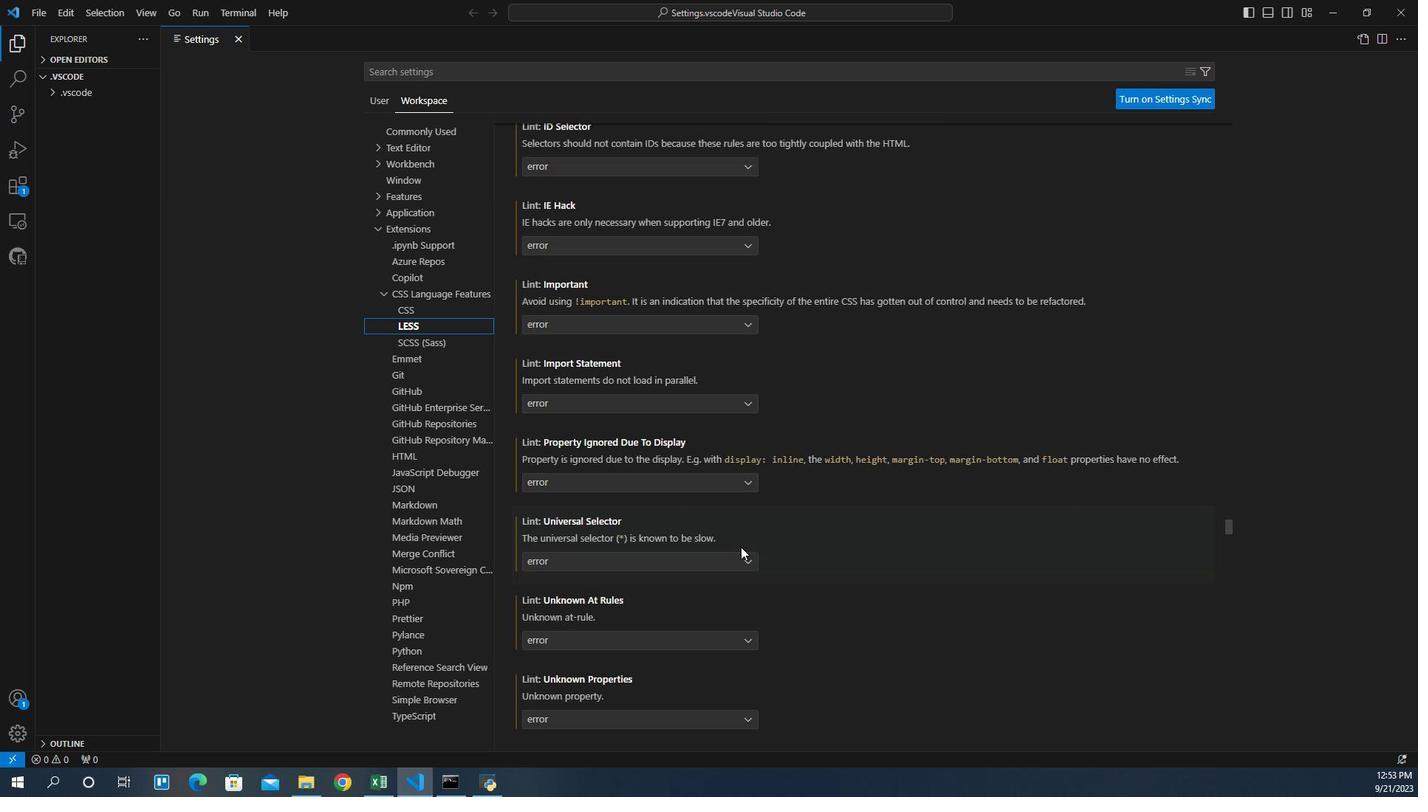 
Action: Mouse scrolled (723, 534) with delta (0, 0)
Screenshot: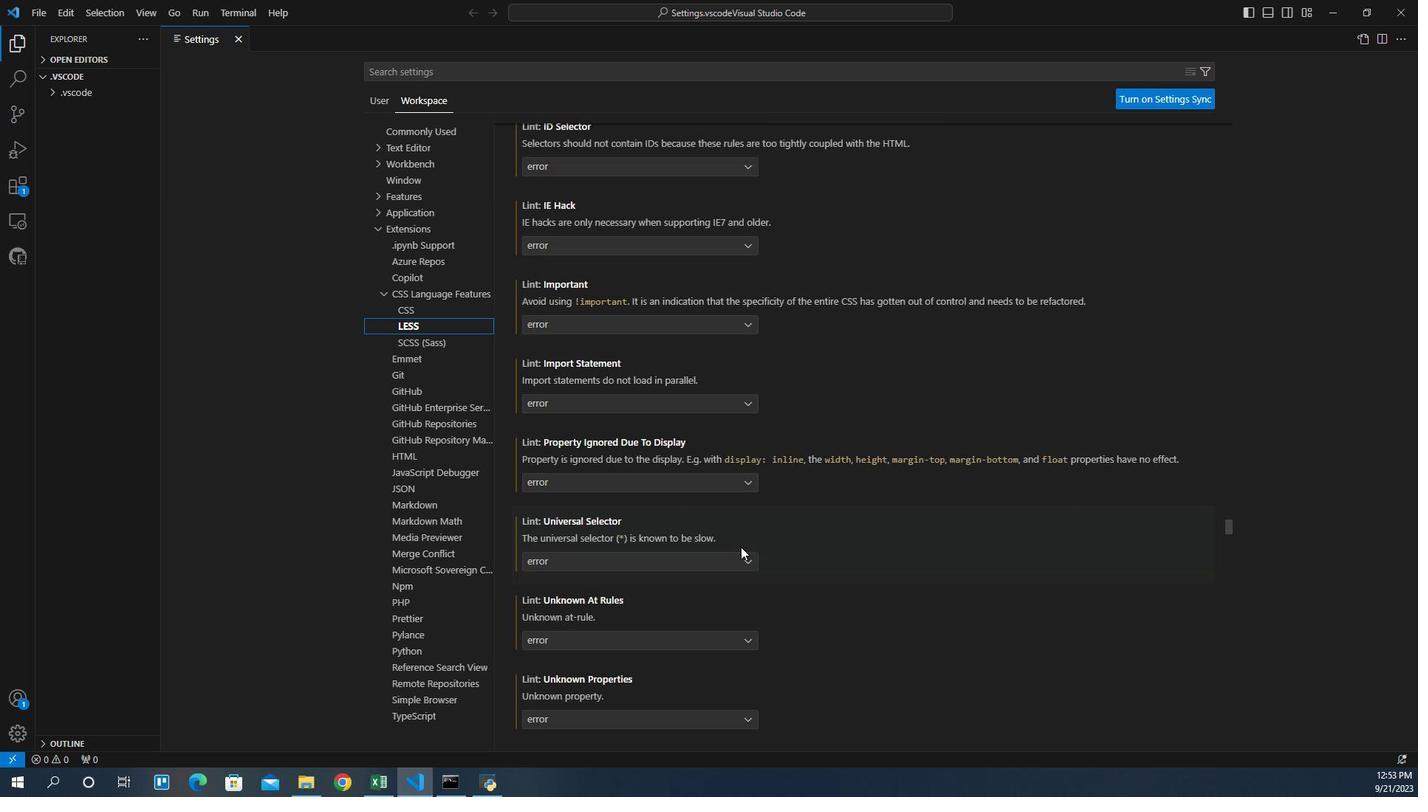 
Action: Mouse scrolled (723, 534) with delta (0, 0)
Screenshot: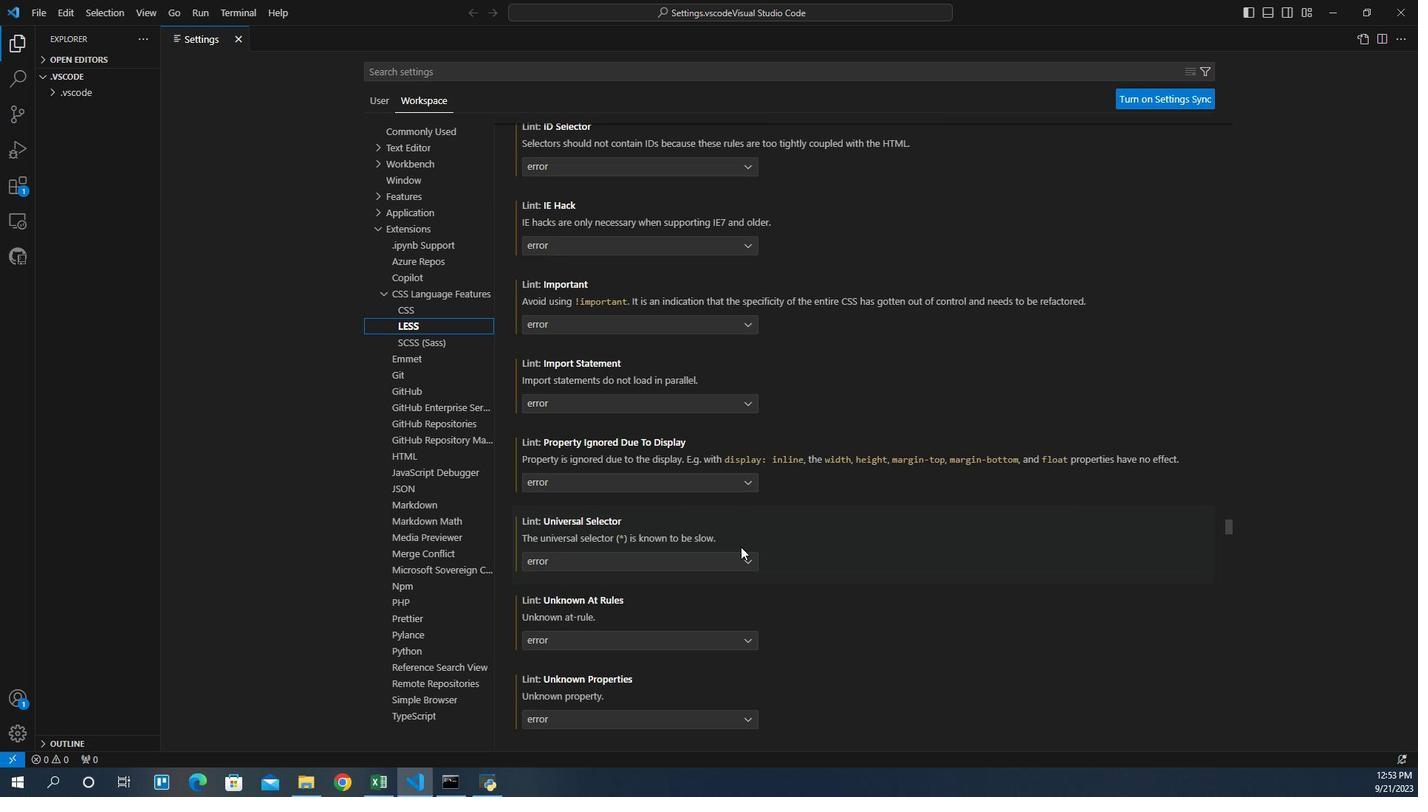 
Action: Mouse scrolled (723, 534) with delta (0, 0)
Screenshot: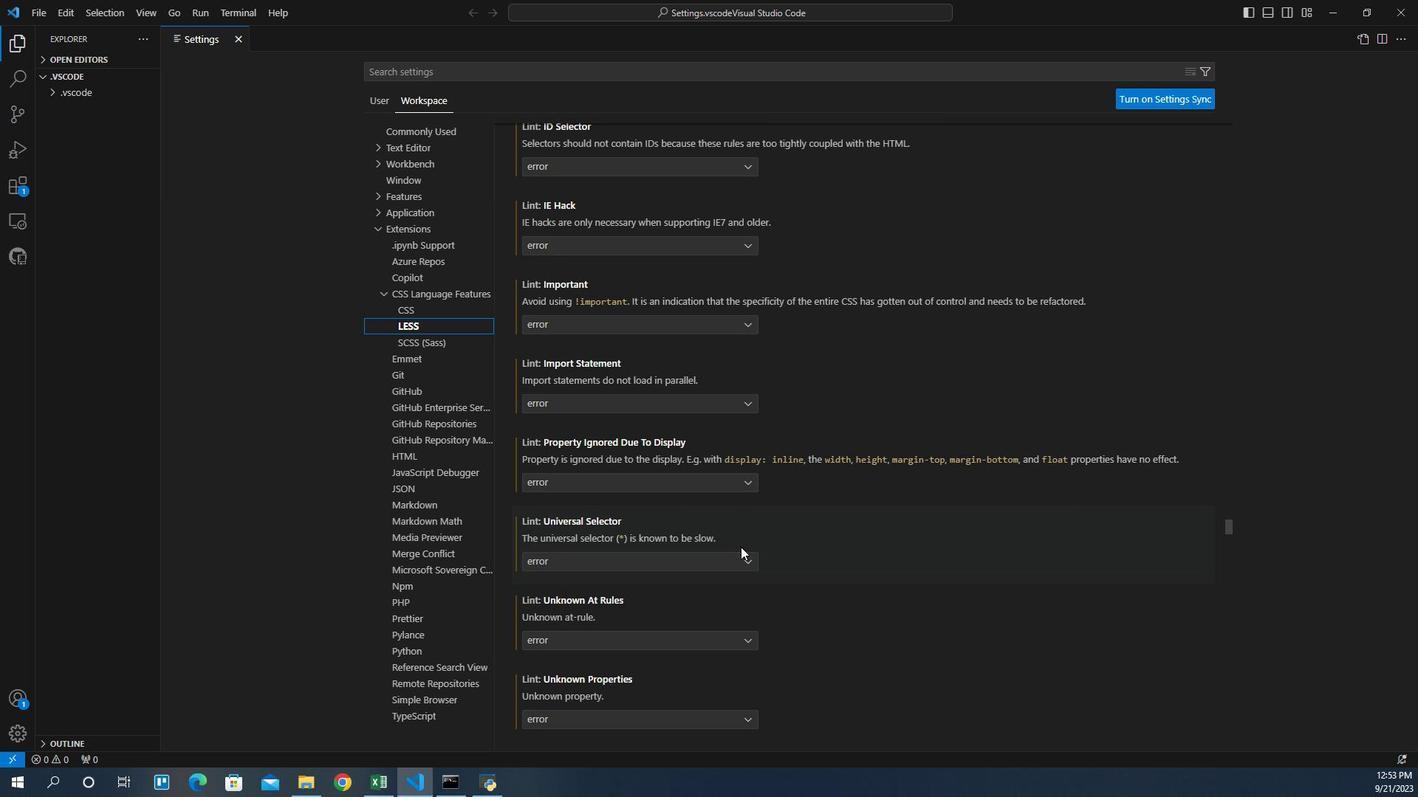 
Action: Mouse scrolled (723, 534) with delta (0, 0)
Screenshot: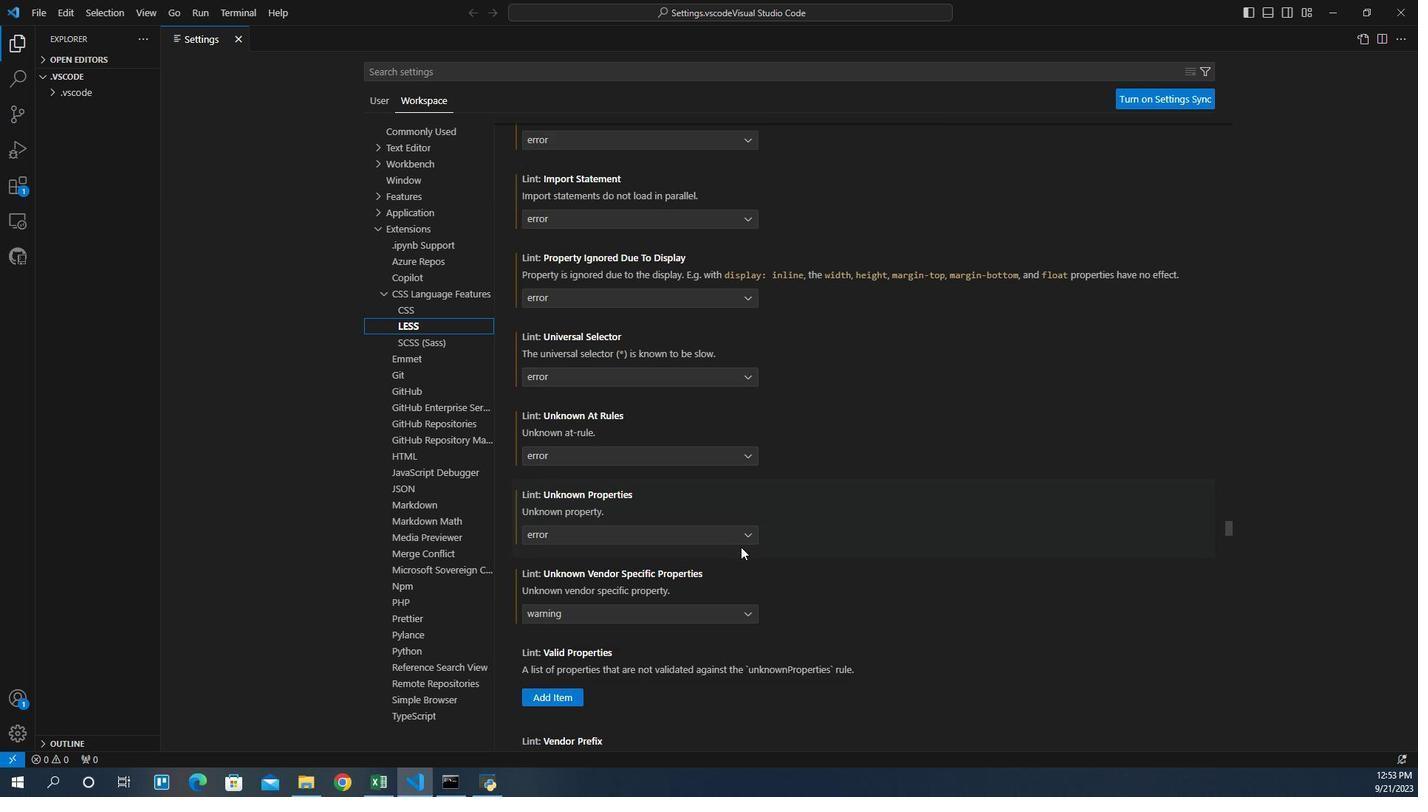 
Action: Mouse scrolled (723, 534) with delta (0, 0)
Screenshot: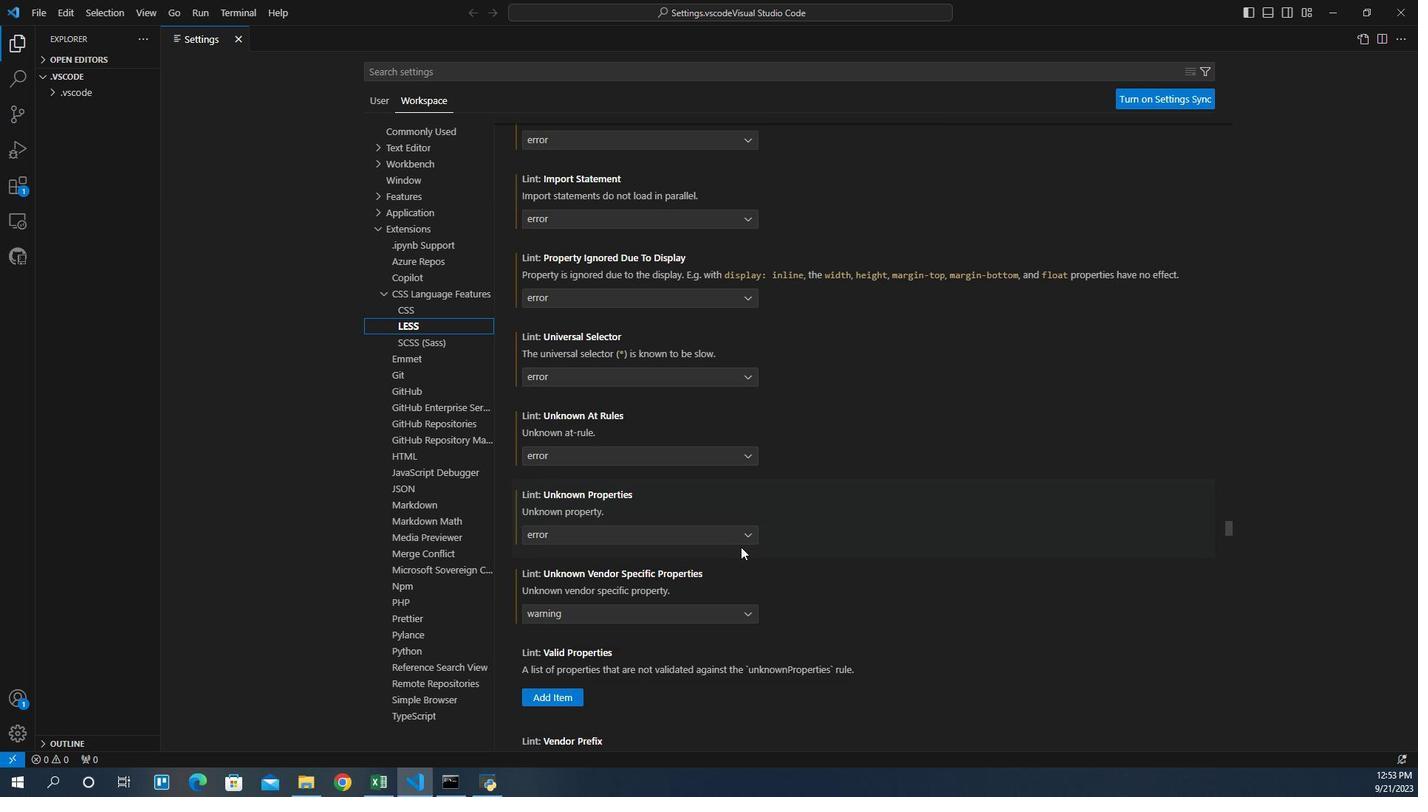 
Action: Mouse scrolled (723, 534) with delta (0, 0)
Screenshot: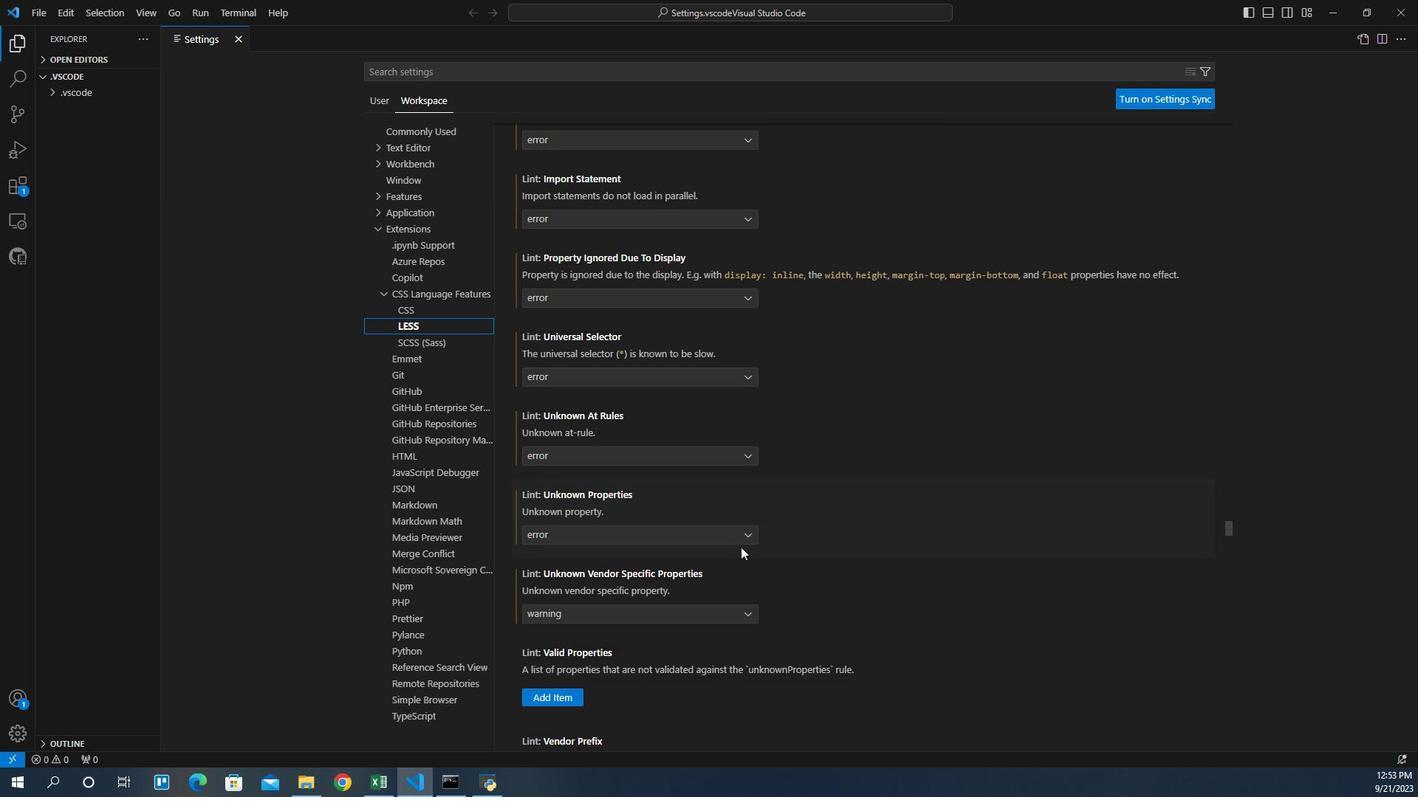 
Action: Mouse scrolled (723, 534) with delta (0, 0)
Screenshot: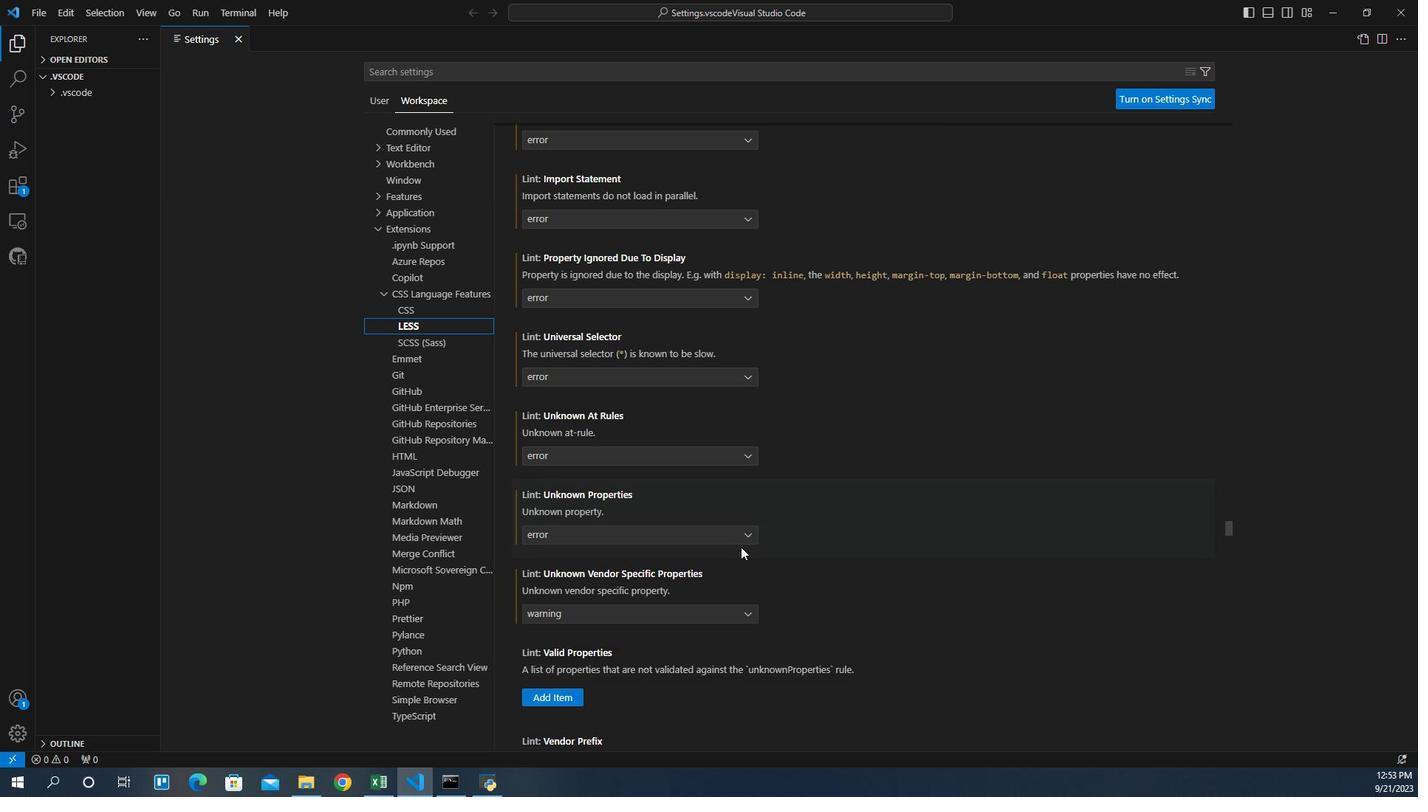 
Action: Mouse scrolled (723, 534) with delta (0, 0)
Screenshot: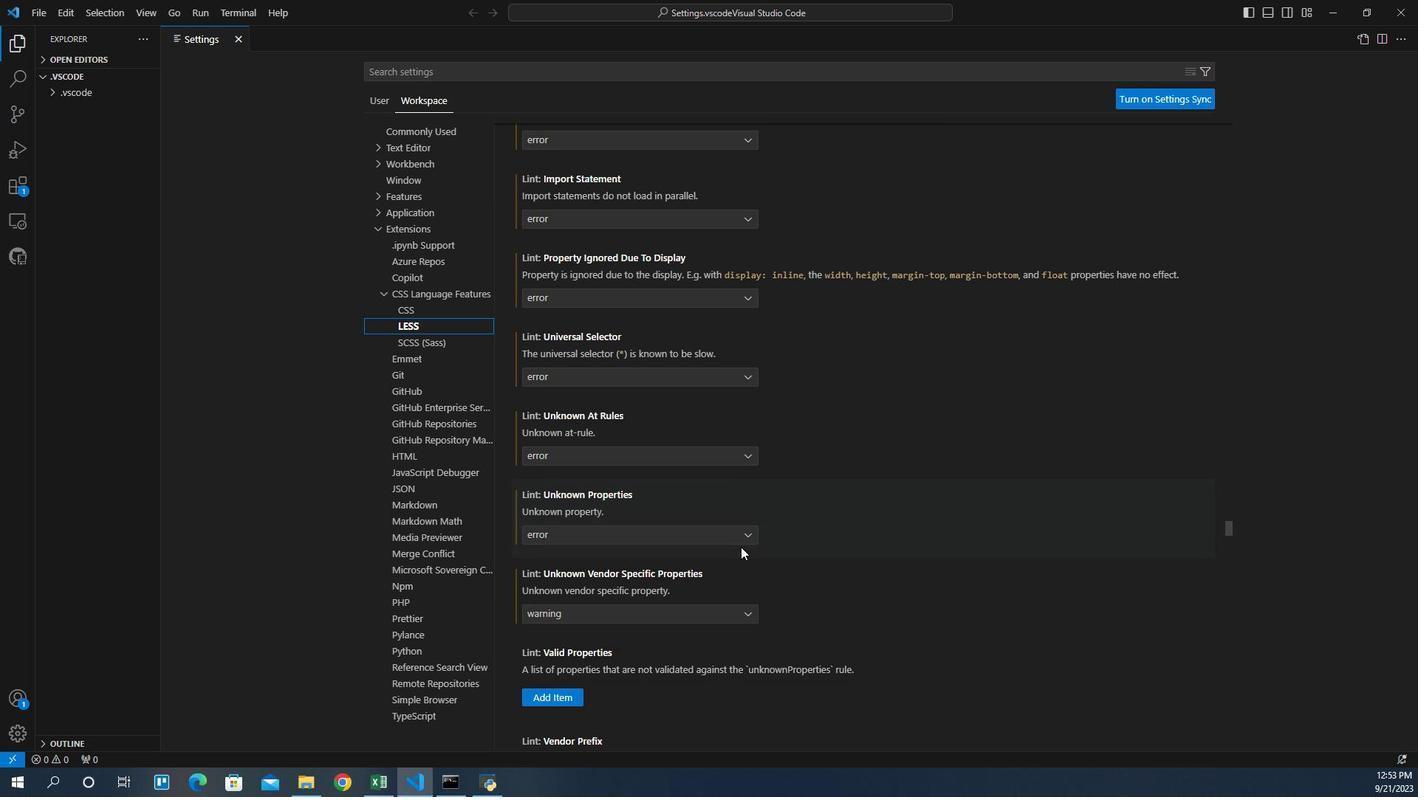 
Action: Mouse scrolled (723, 534) with delta (0, 0)
Screenshot: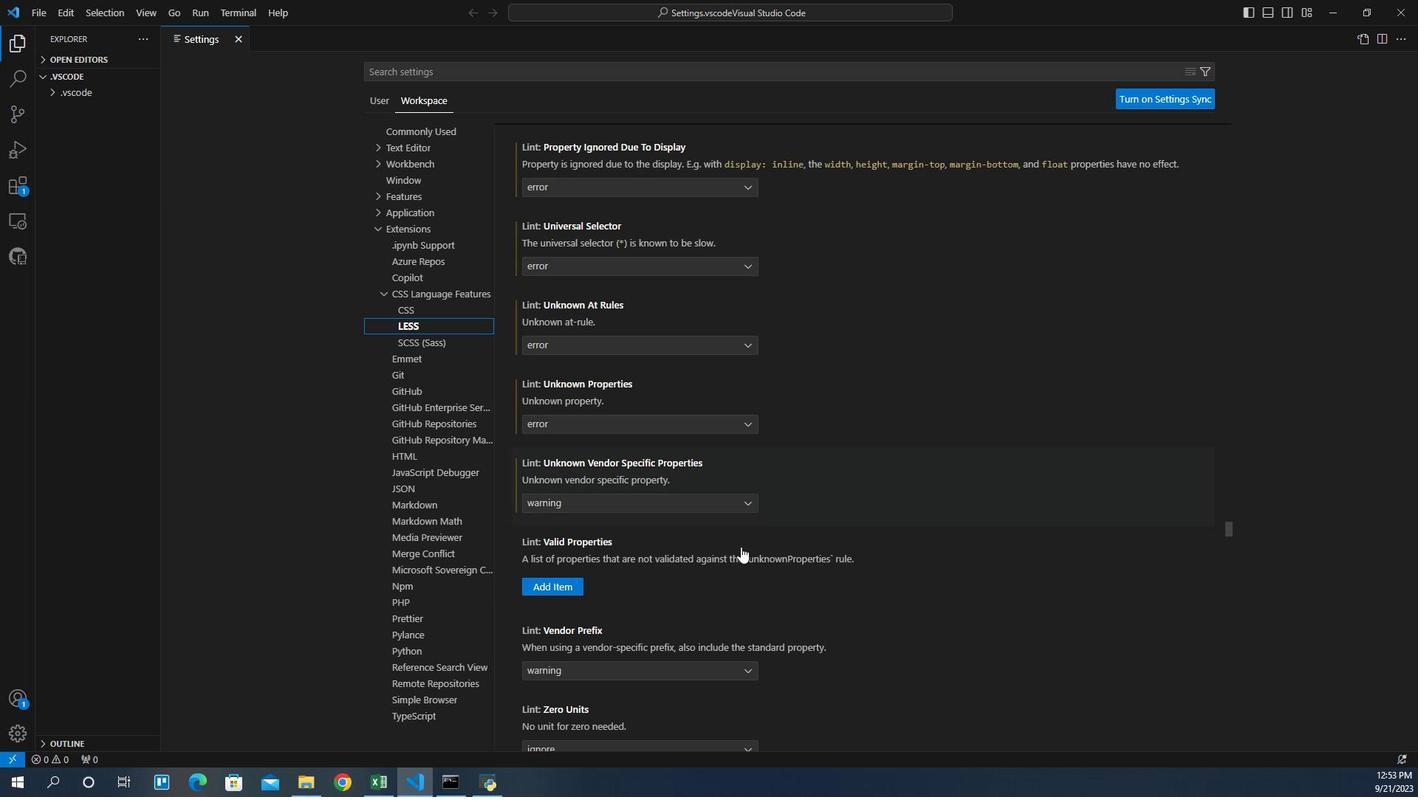 
Action: Mouse scrolled (723, 534) with delta (0, 0)
Screenshot: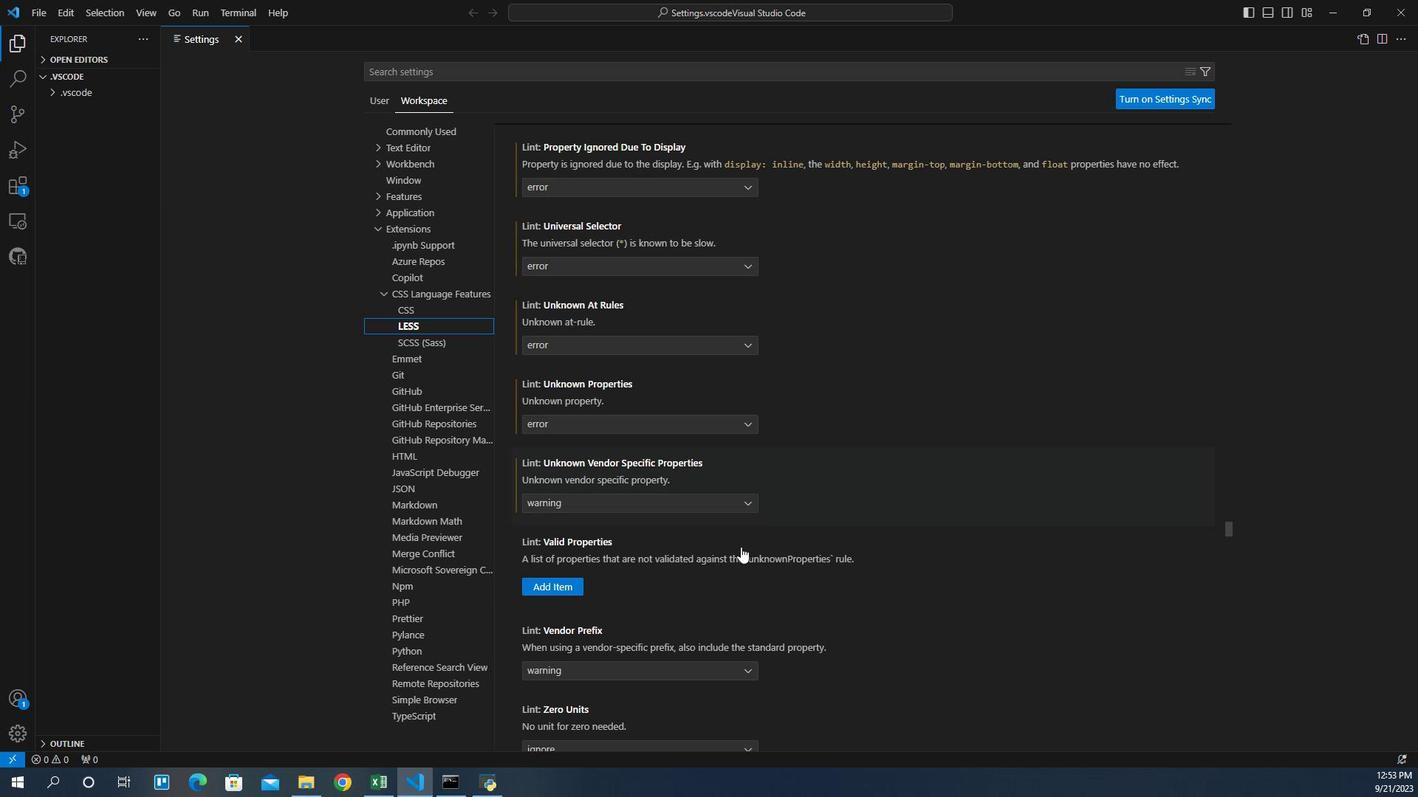 
Action: Mouse scrolled (723, 534) with delta (0, 0)
Screenshot: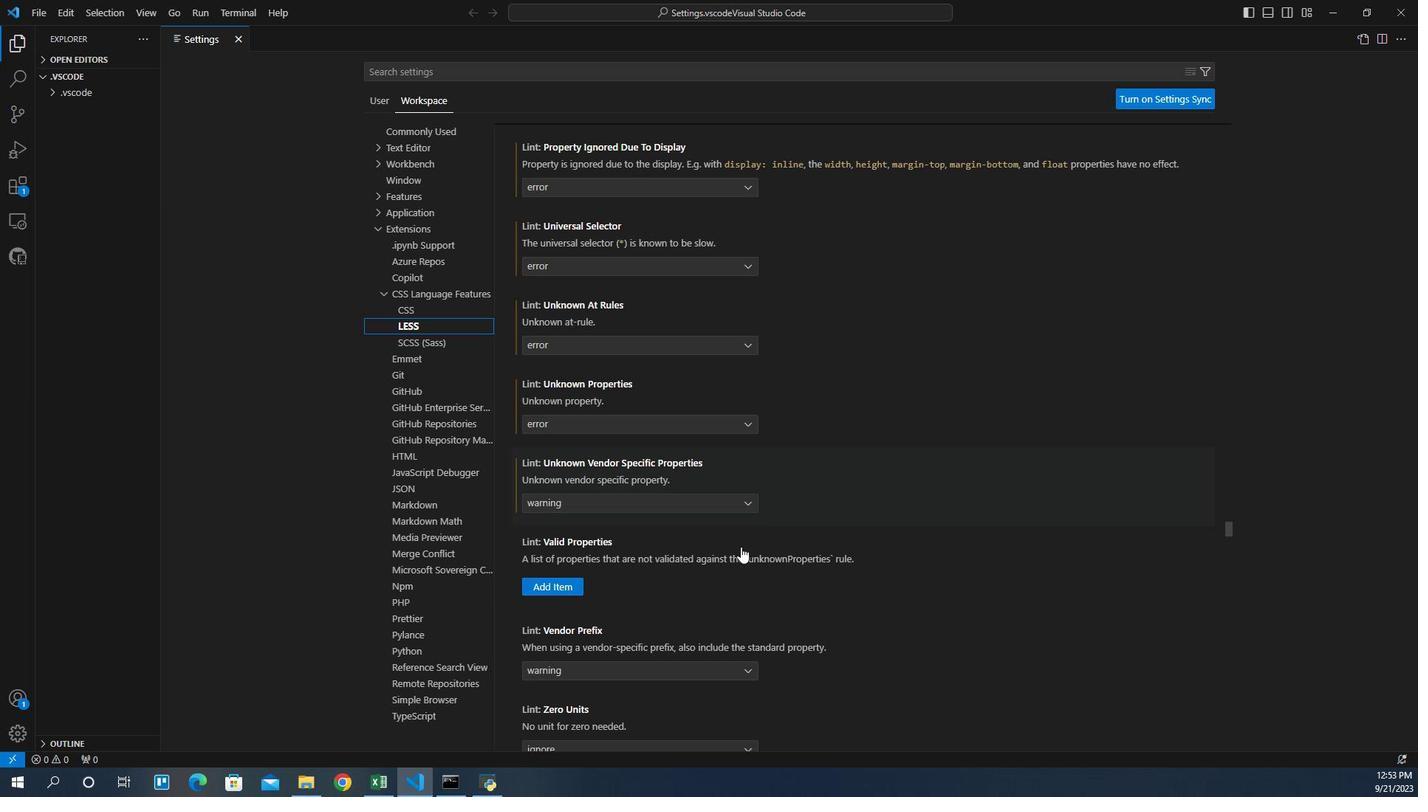 
Action: Mouse moved to (659, 497)
Screenshot: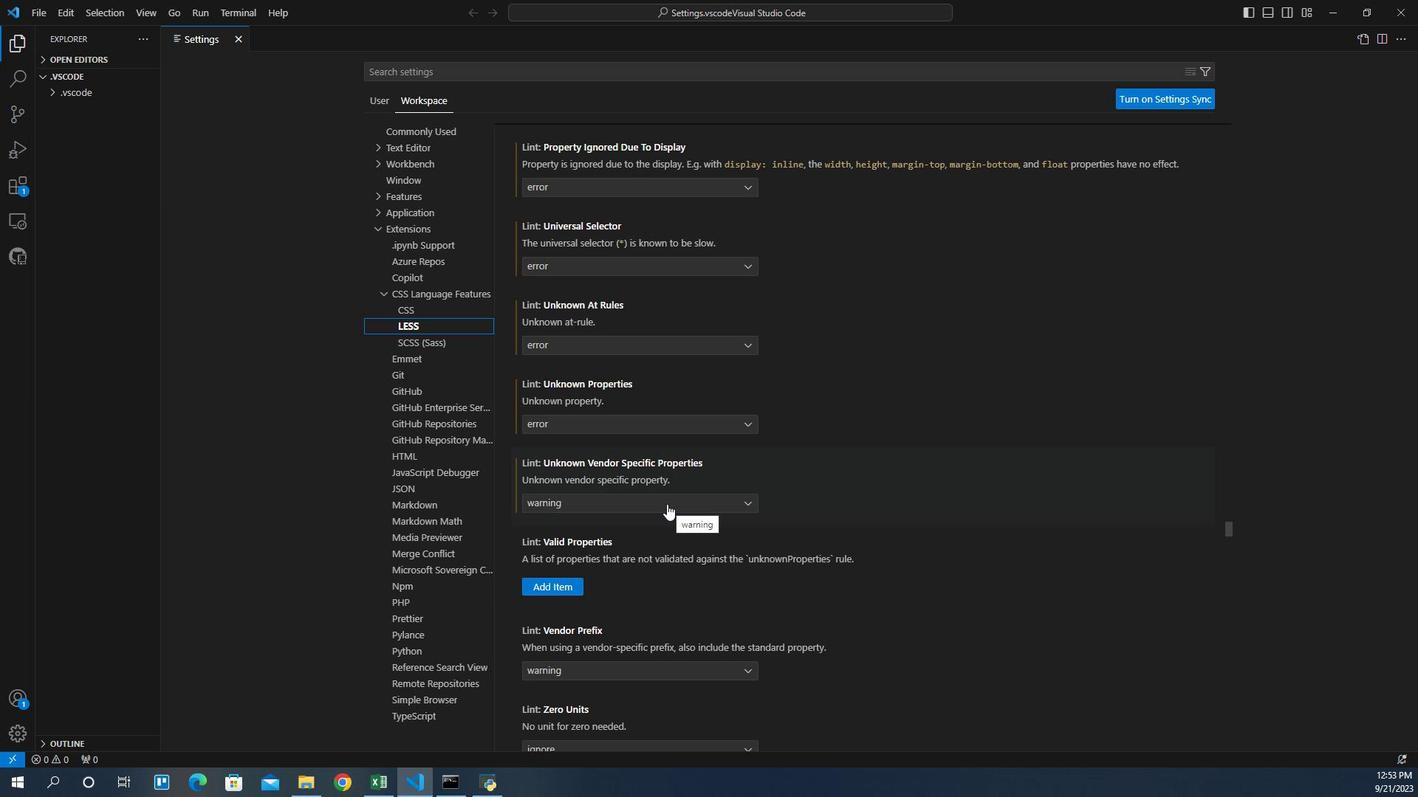 
Action: Mouse pressed left at (659, 497)
Screenshot: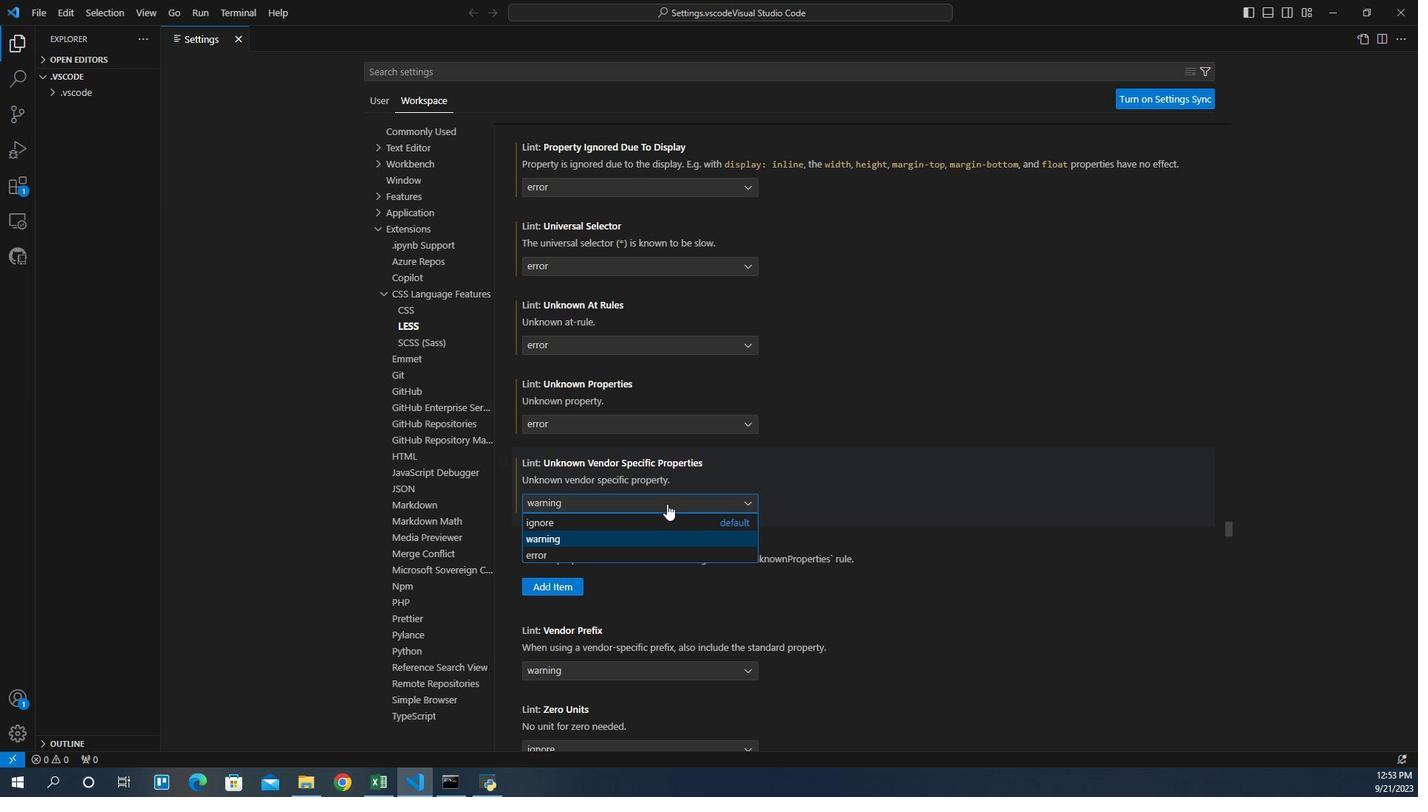 
Action: Mouse moved to (556, 541)
Screenshot: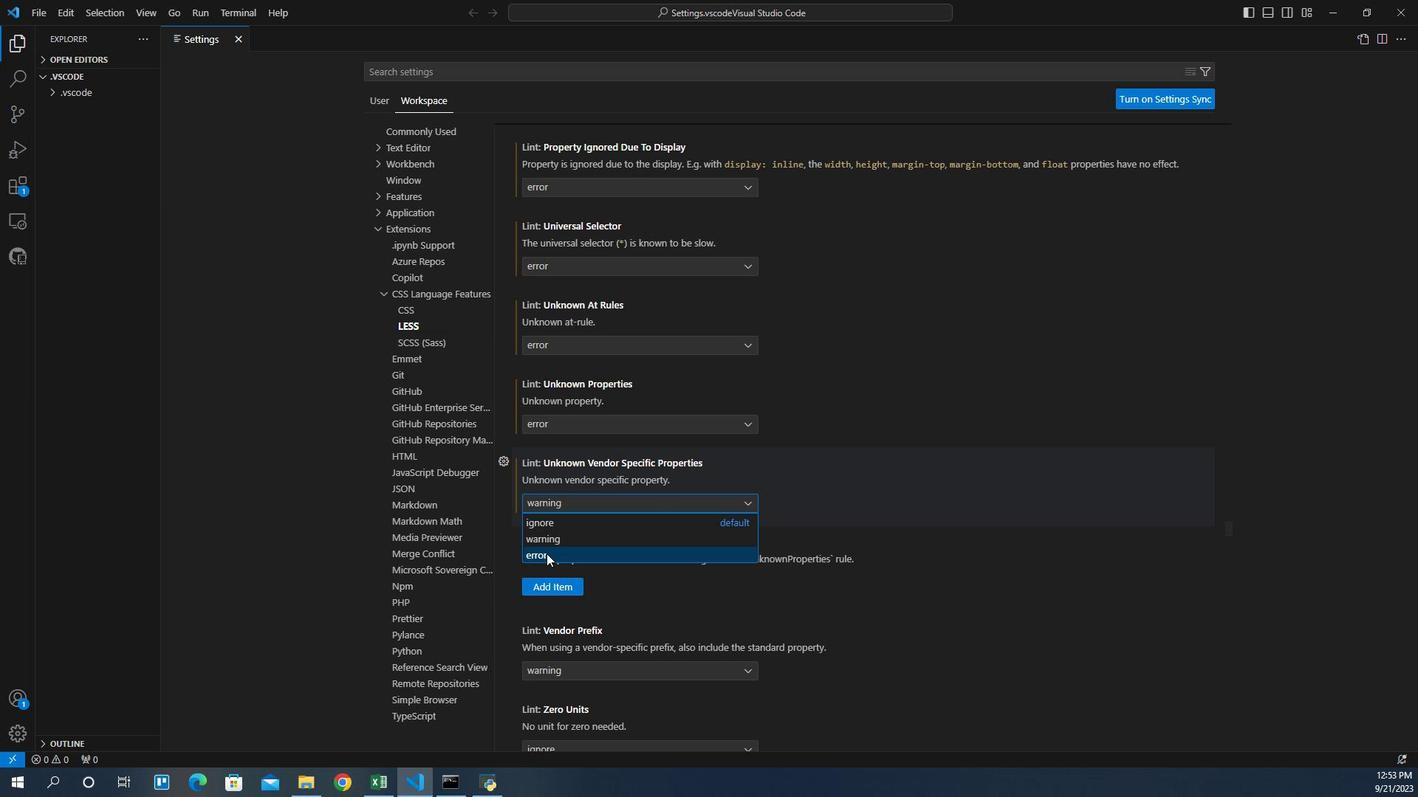 
Action: Mouse pressed left at (556, 541)
Screenshot: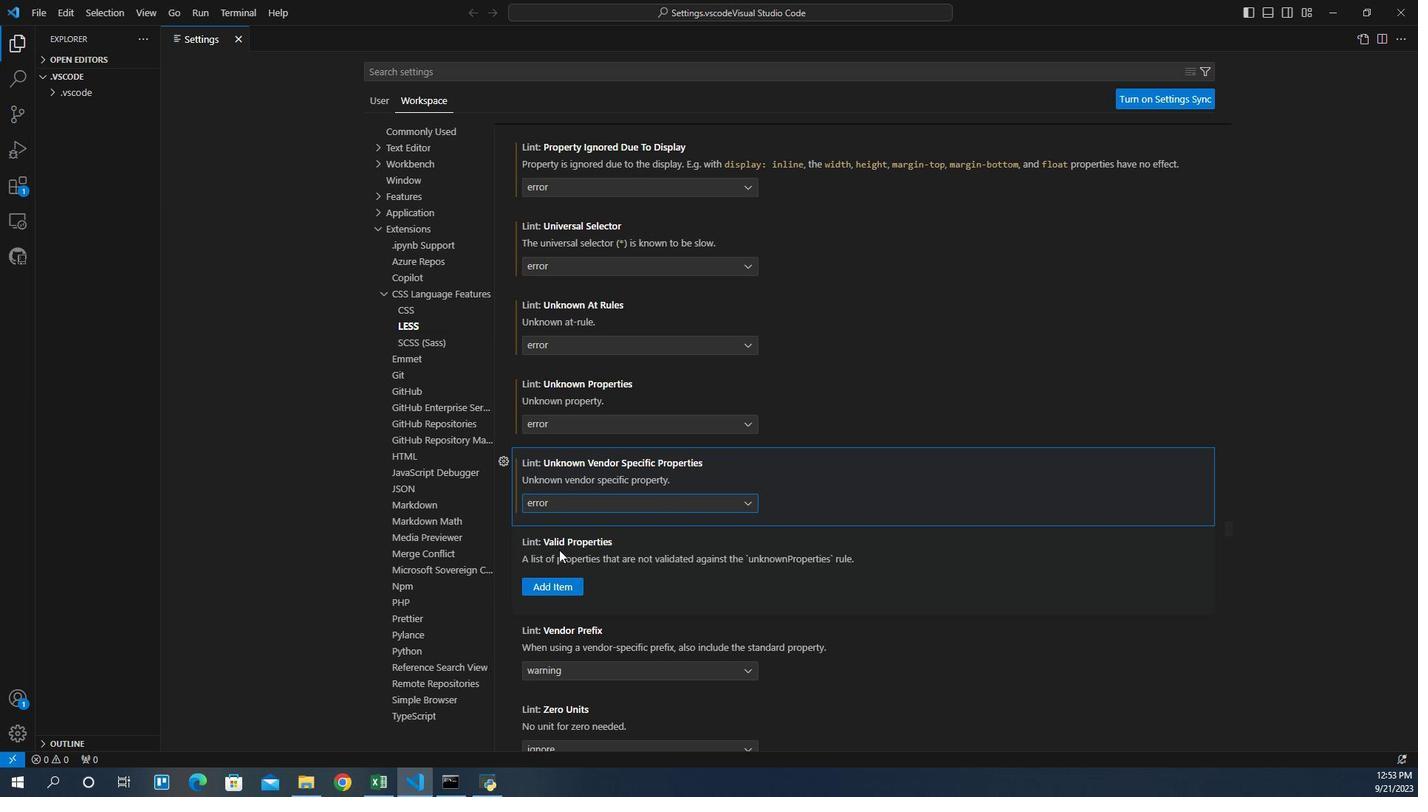 
Action: Mouse moved to (598, 513)
Screenshot: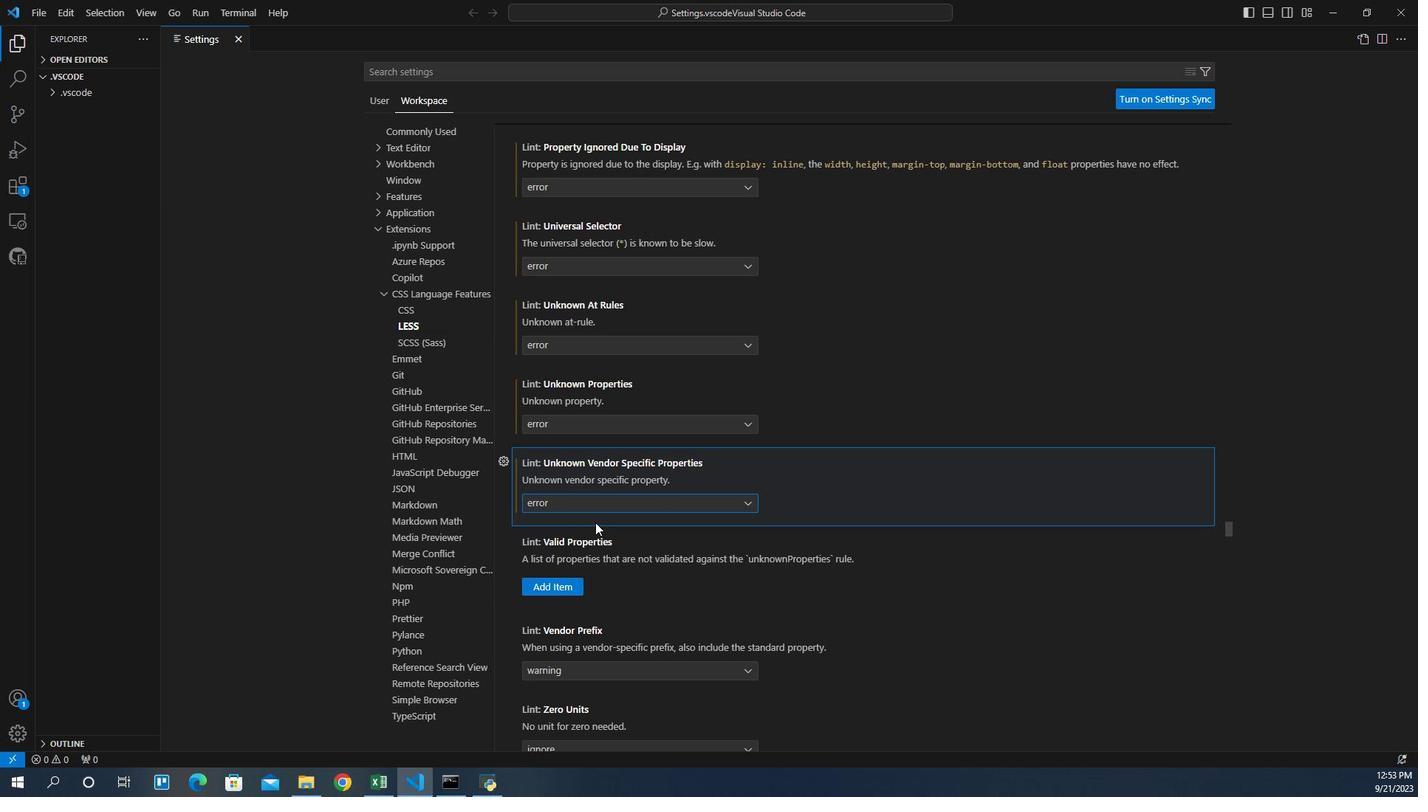 
